 Task: Find connections with filter location Lamongan with filter topic #Automationwith filter profile language Spanish with filter current company Citi India with filter school Bishop Heber College with filter industry Climate Data and Analytics with filter service category Management with filter keywords title Youth Volunteer
Action: Mouse pressed left at (560, 55)
Screenshot: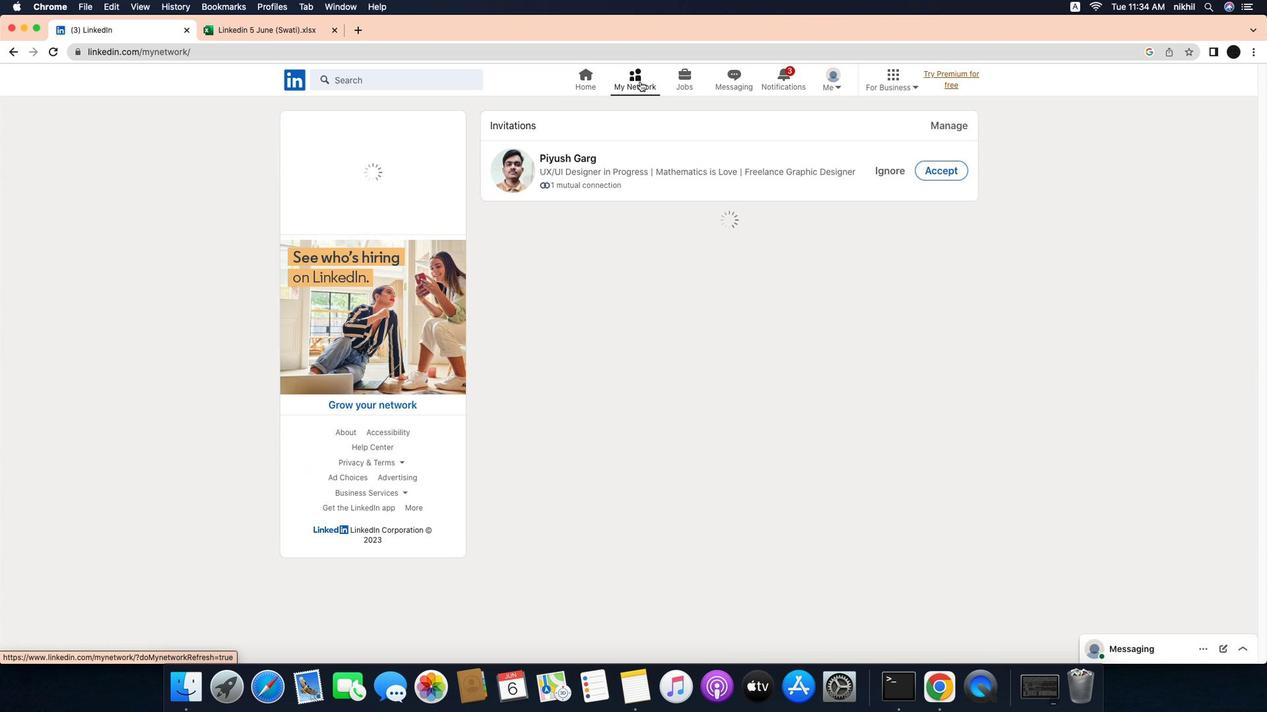 
Action: Mouse moved to (648, 52)
Screenshot: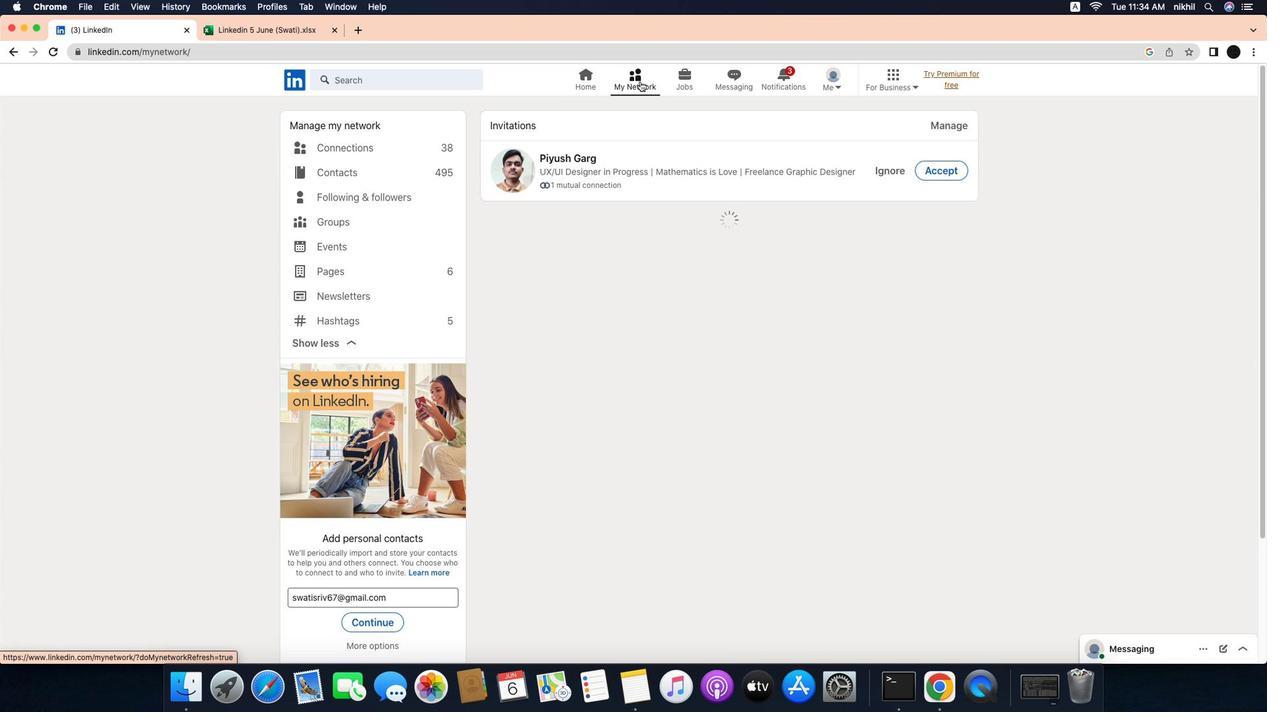 
Action: Mouse pressed left at (648, 52)
Screenshot: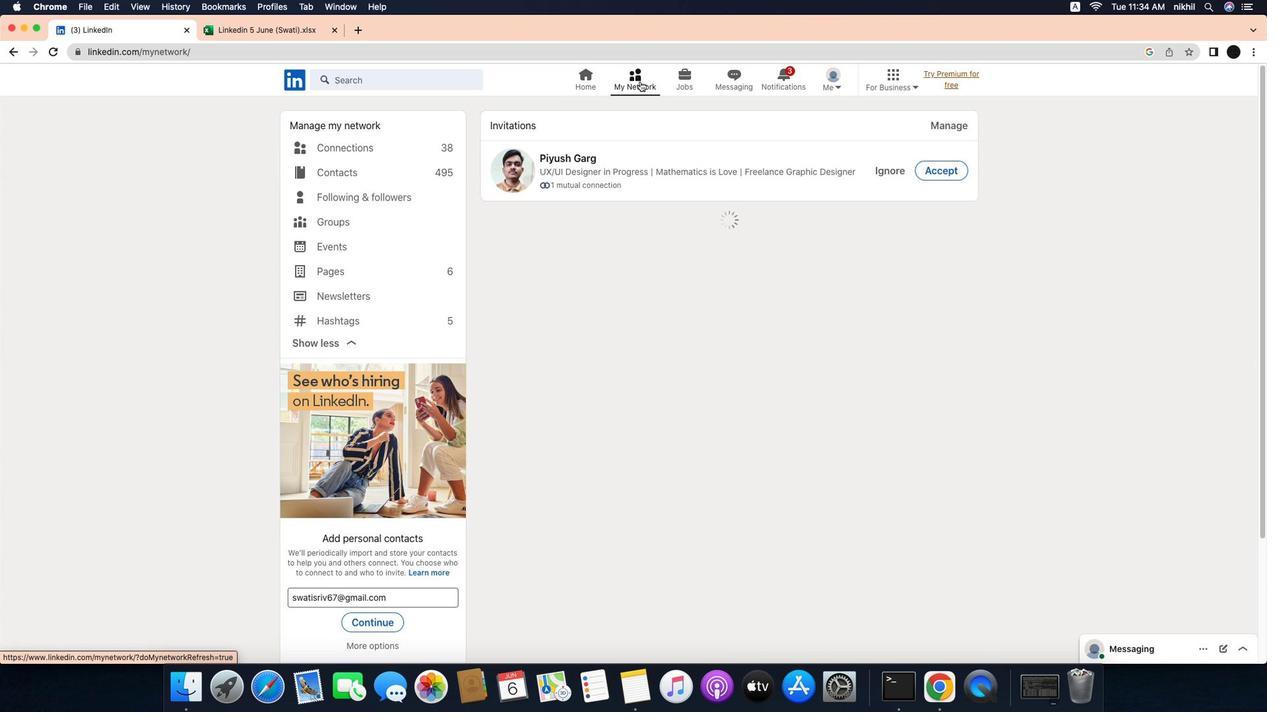 
Action: Mouse moved to (428, 122)
Screenshot: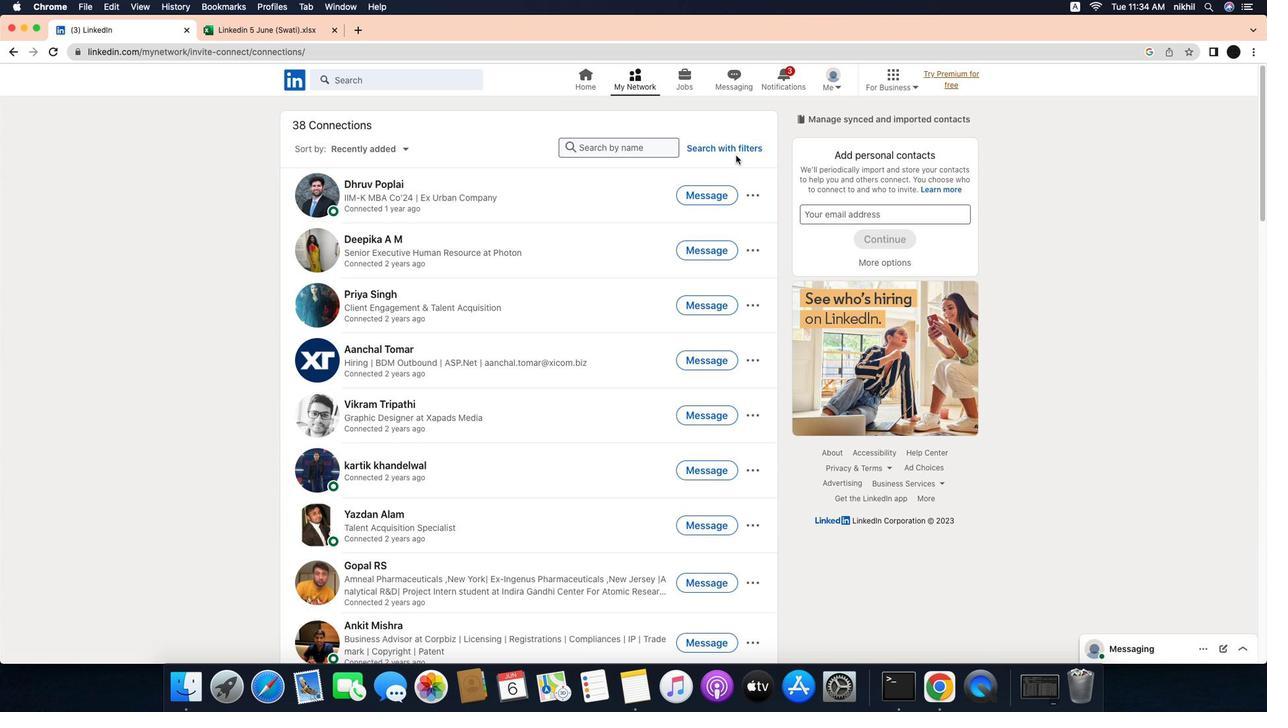 
Action: Mouse pressed left at (428, 122)
Screenshot: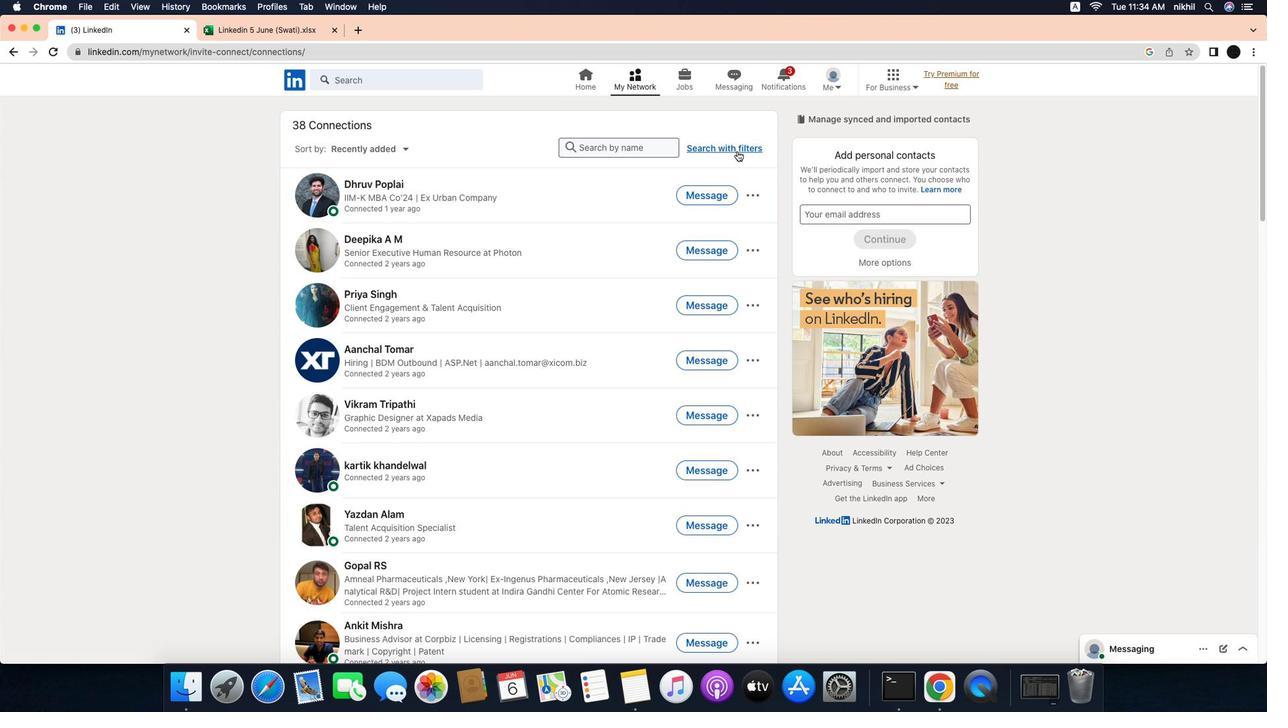 
Action: Mouse moved to (751, 127)
Screenshot: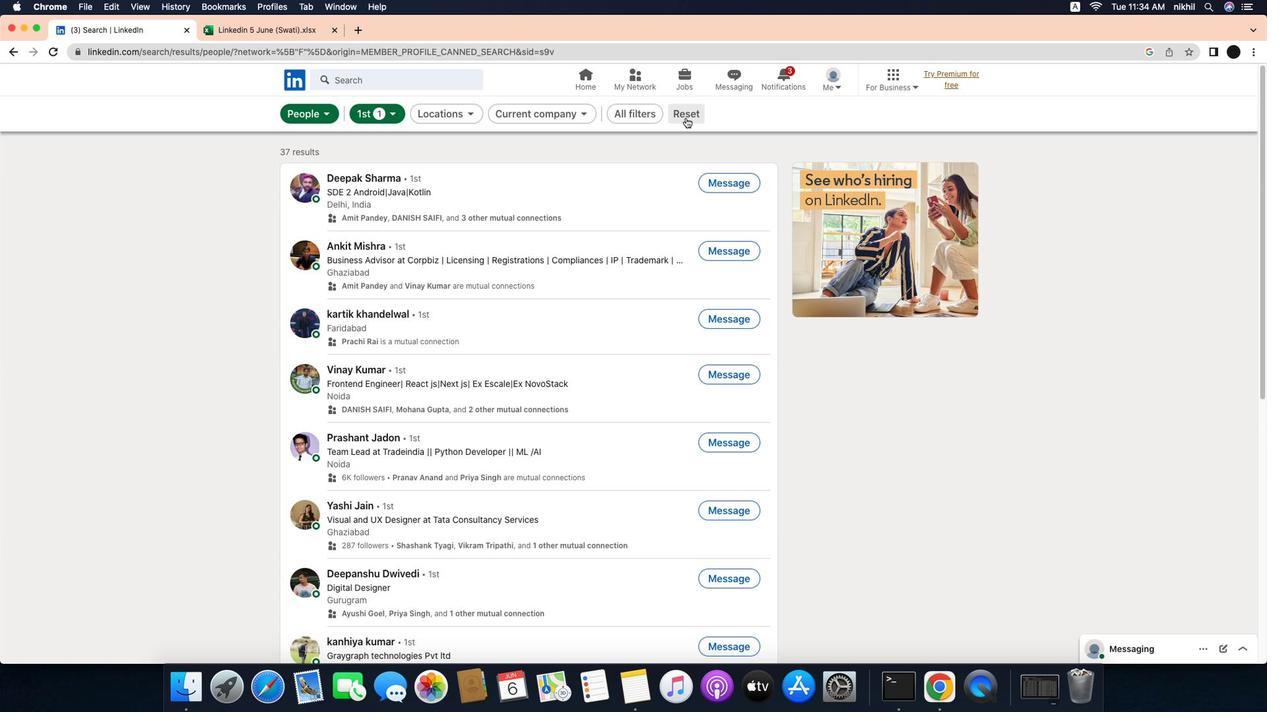 
Action: Mouse pressed left at (751, 127)
Screenshot: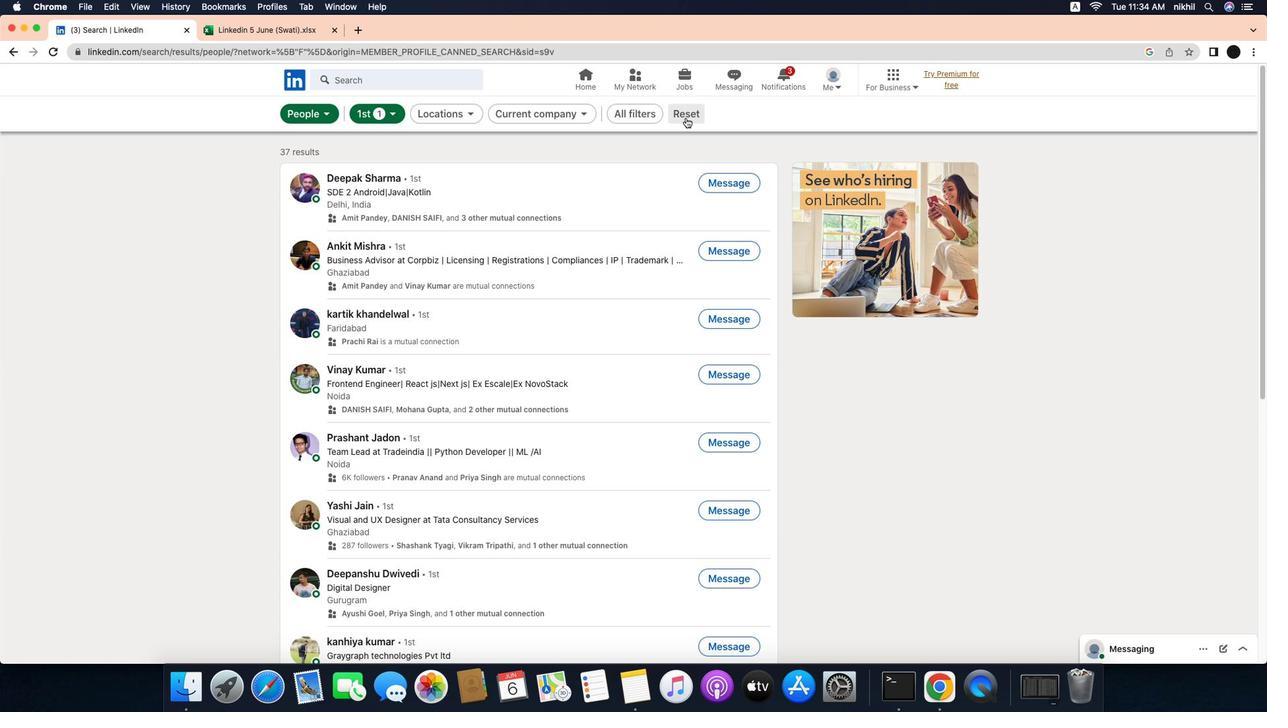 
Action: Mouse moved to (697, 91)
Screenshot: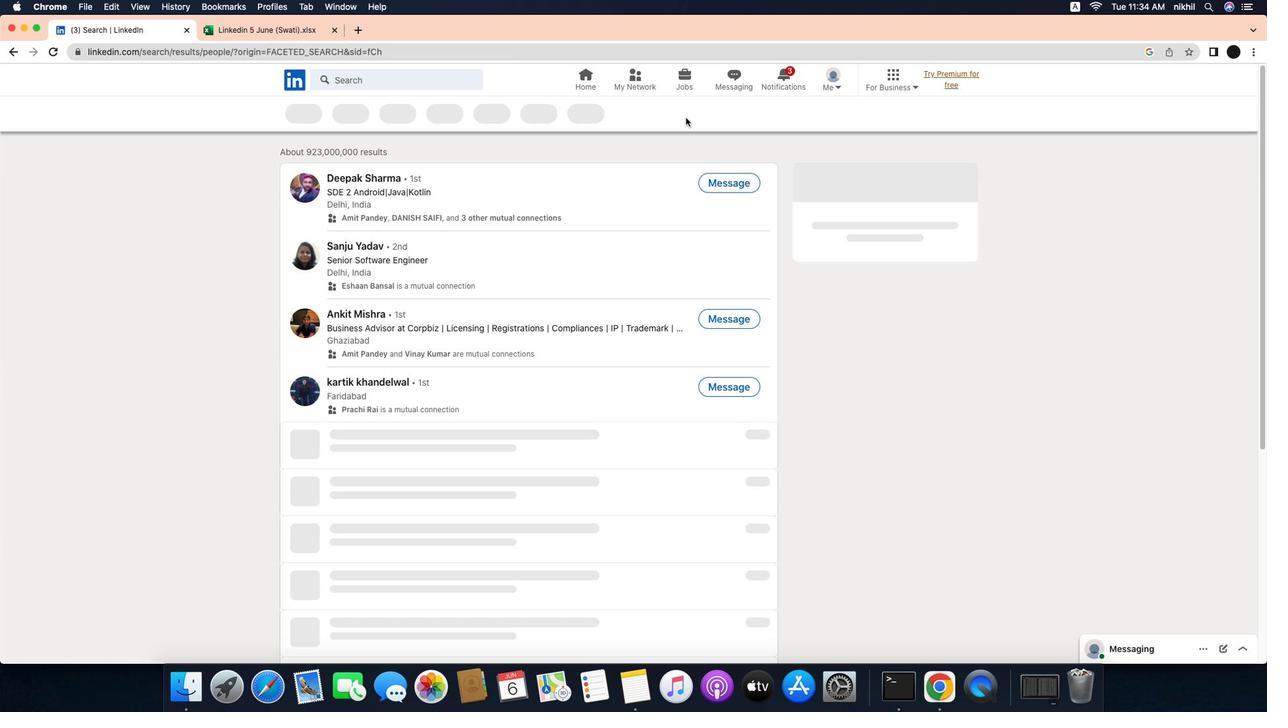 
Action: Mouse pressed left at (697, 91)
Screenshot: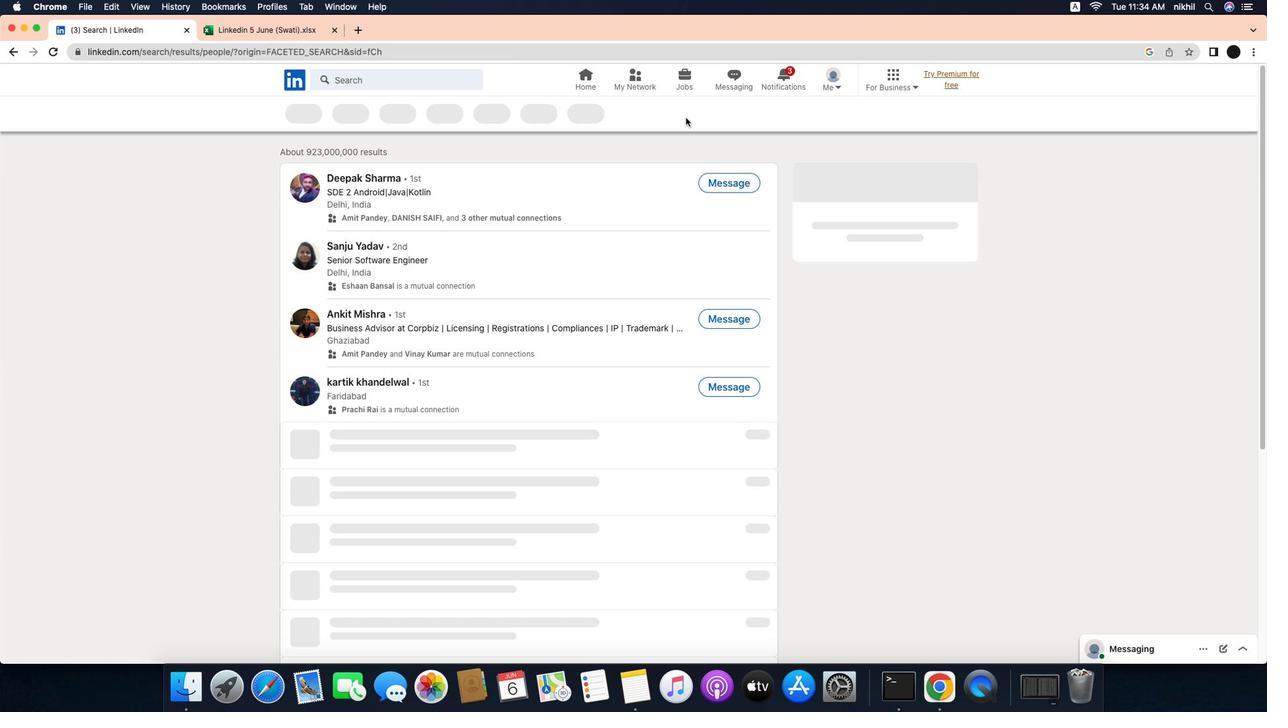 
Action: Mouse moved to (686, 90)
Screenshot: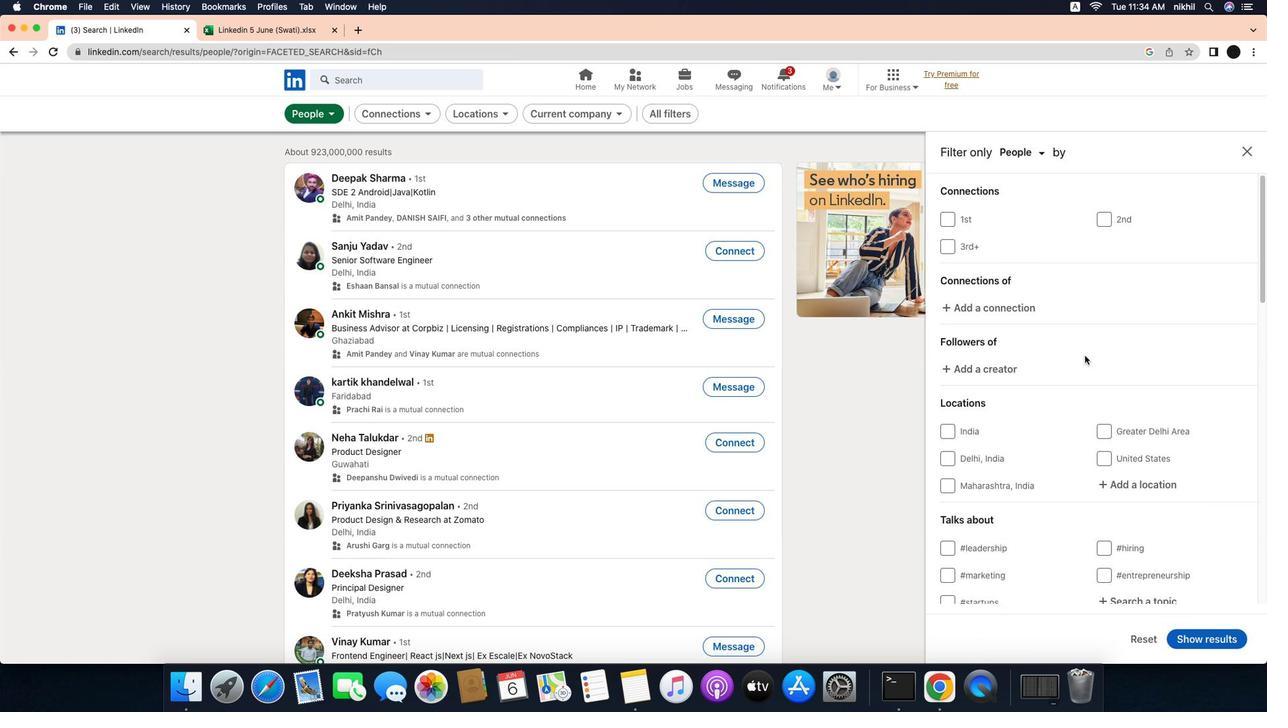 
Action: Mouse pressed left at (686, 90)
Screenshot: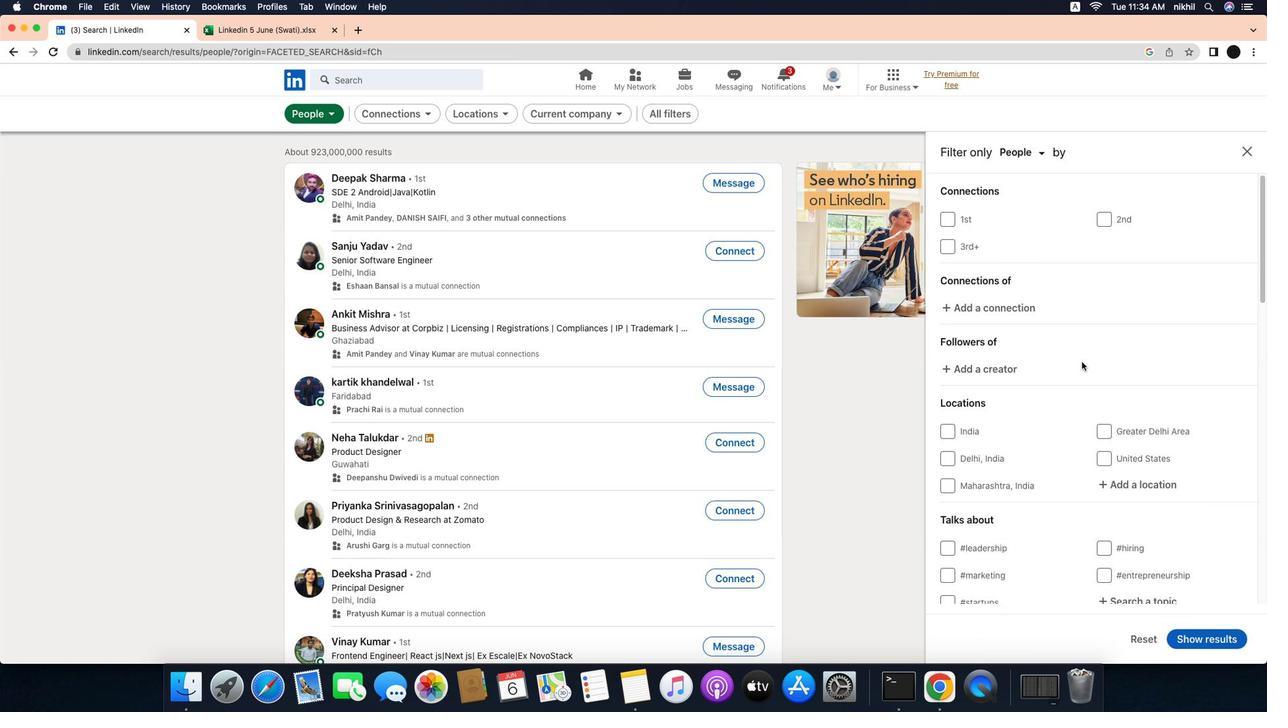 
Action: Mouse moved to (1116, 369)
Screenshot: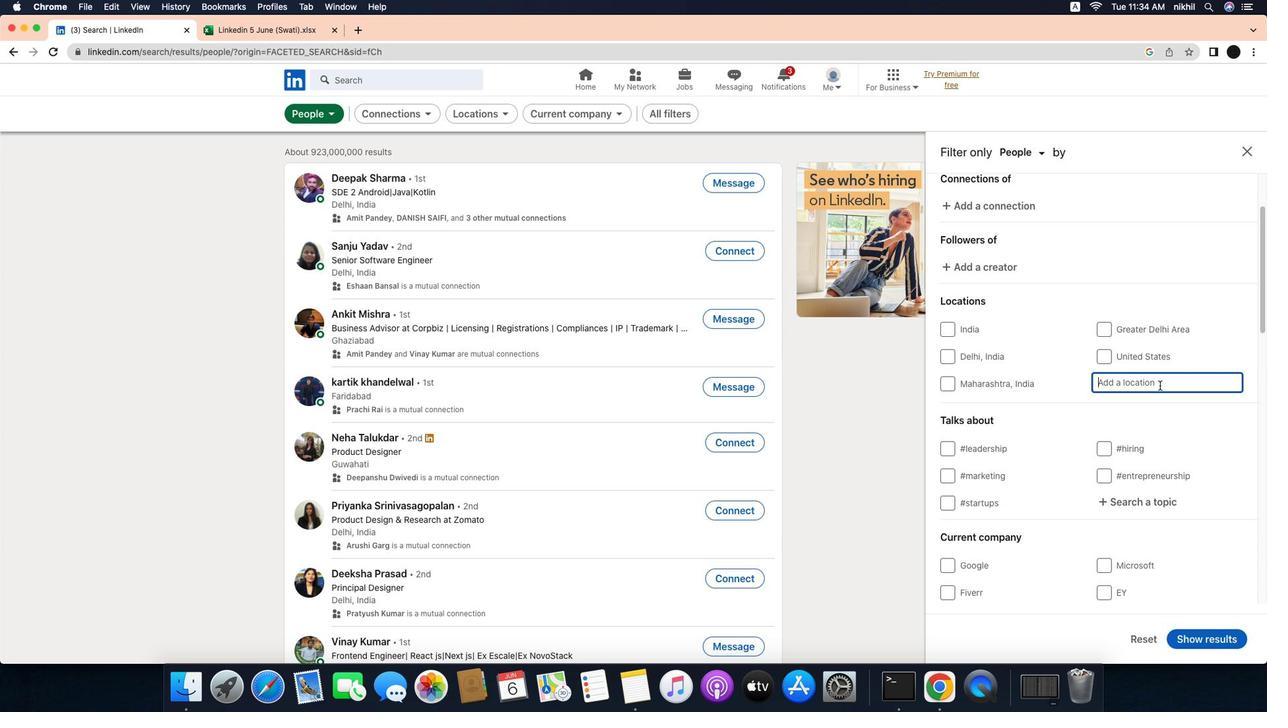 
Action: Mouse scrolled (1116, 369) with delta (-33, -34)
Screenshot: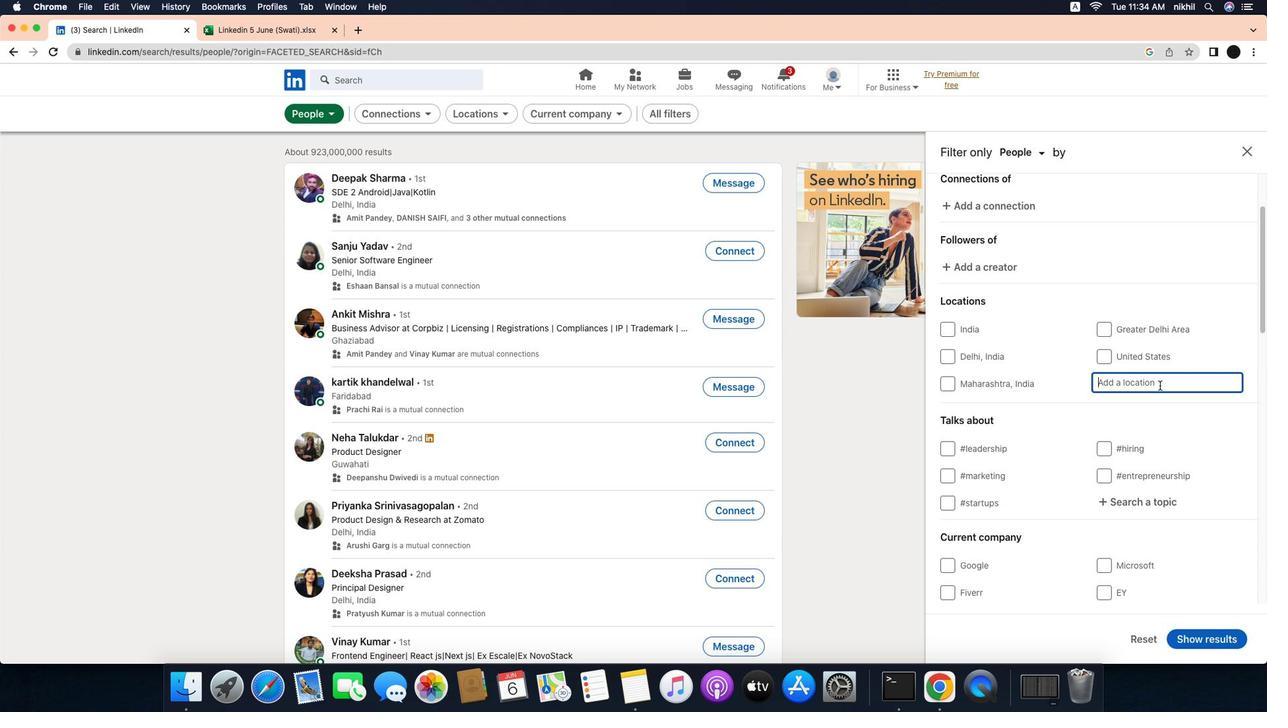 
Action: Mouse scrolled (1116, 369) with delta (-33, -34)
Screenshot: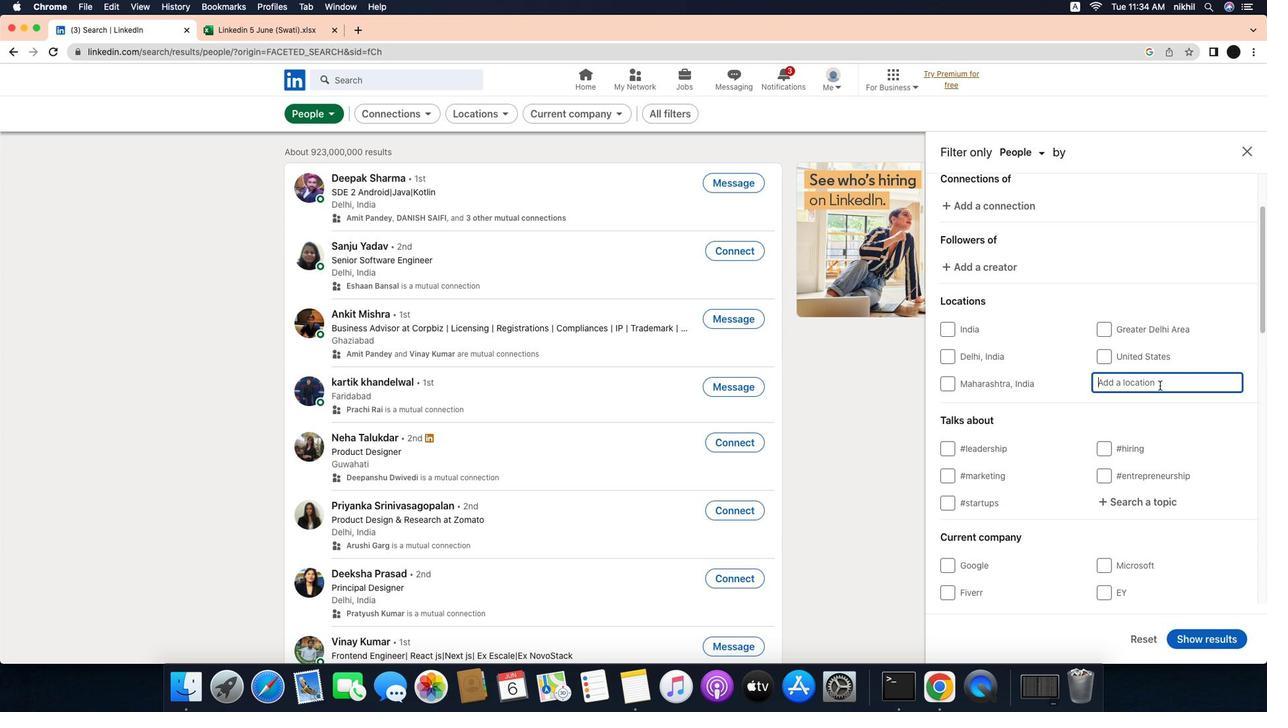 
Action: Mouse scrolled (1116, 369) with delta (-33, -35)
Screenshot: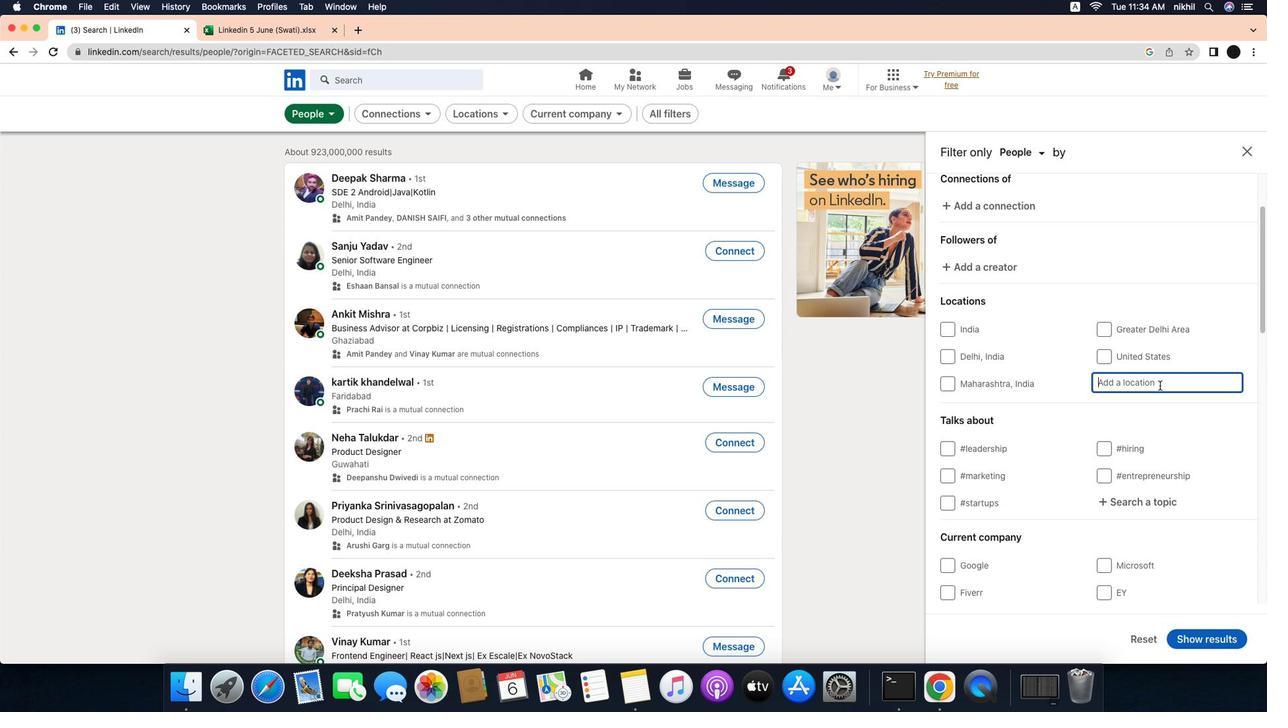 
Action: Mouse moved to (1191, 381)
Screenshot: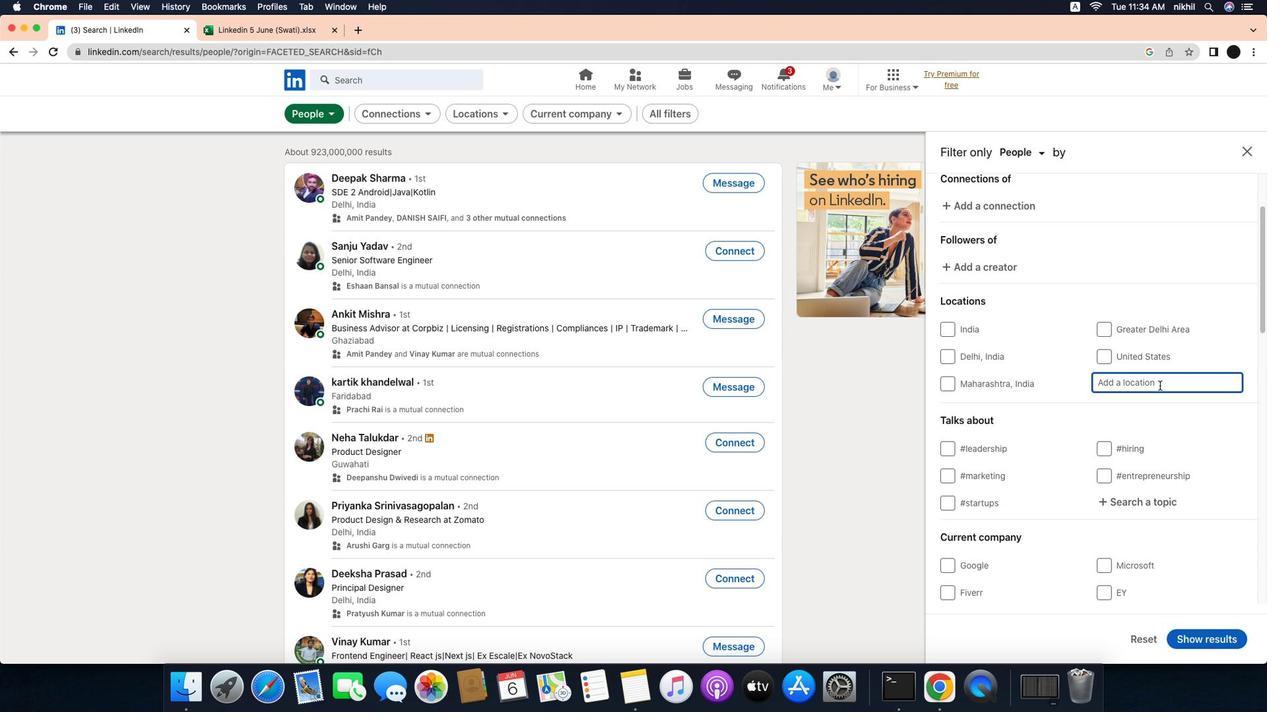
Action: Mouse pressed left at (1191, 381)
Screenshot: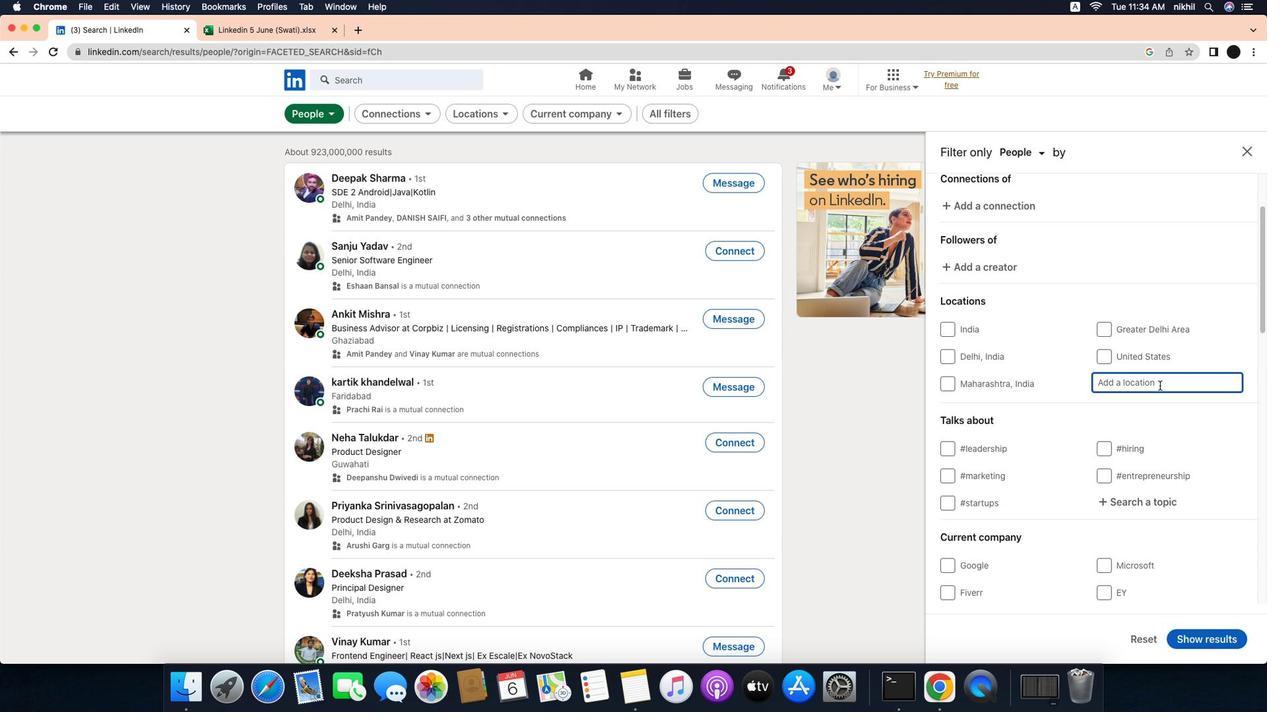 
Action: Mouse moved to (1201, 376)
Screenshot: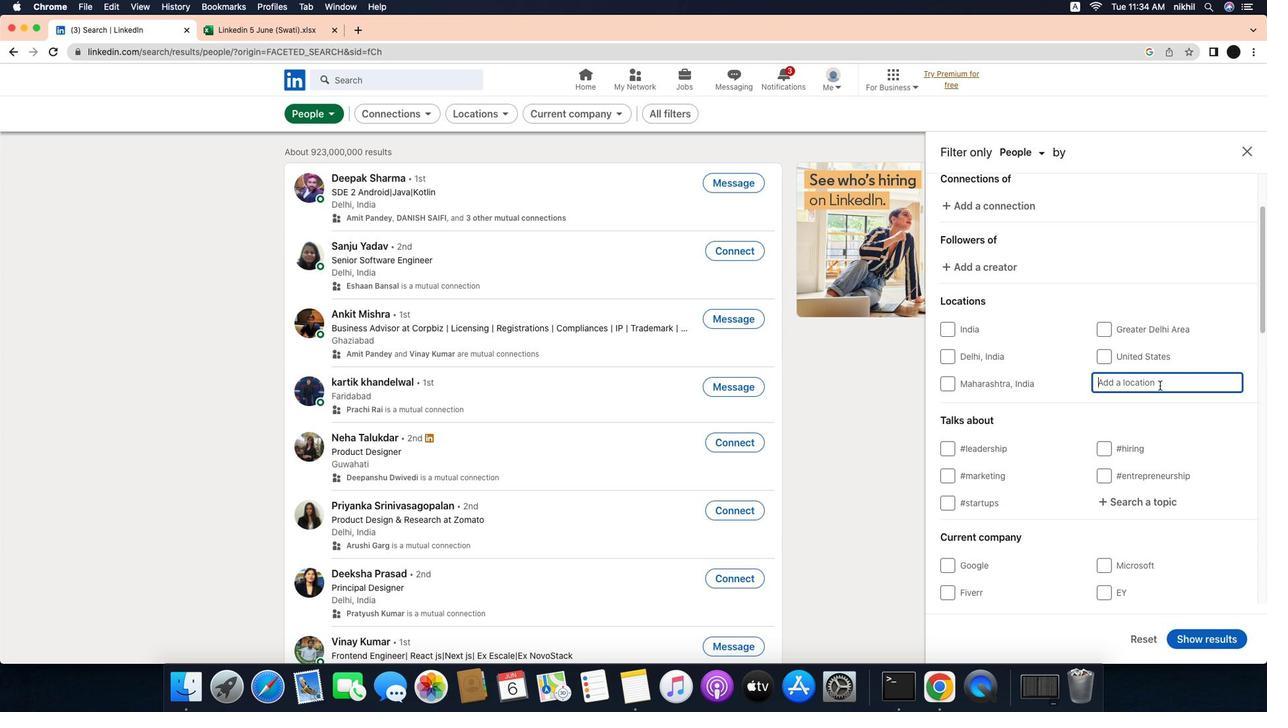 
Action: Mouse pressed left at (1201, 376)
Screenshot: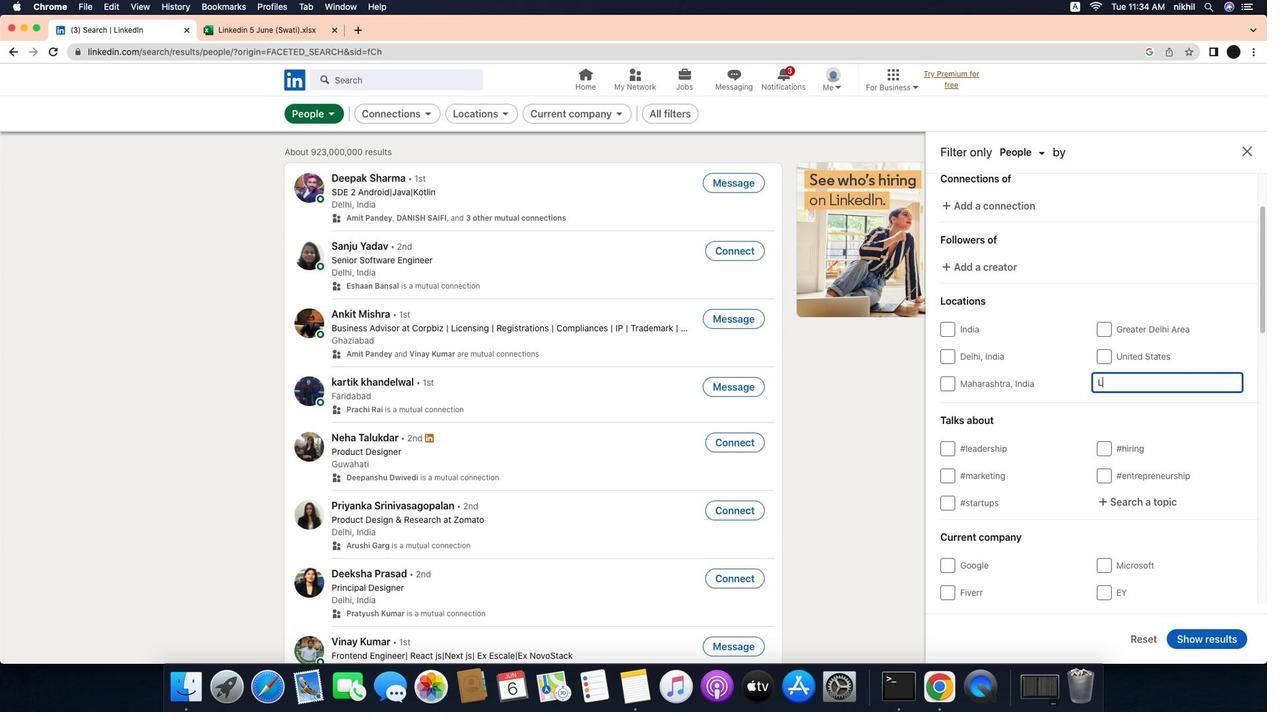
Action: Mouse moved to (1202, 377)
Screenshot: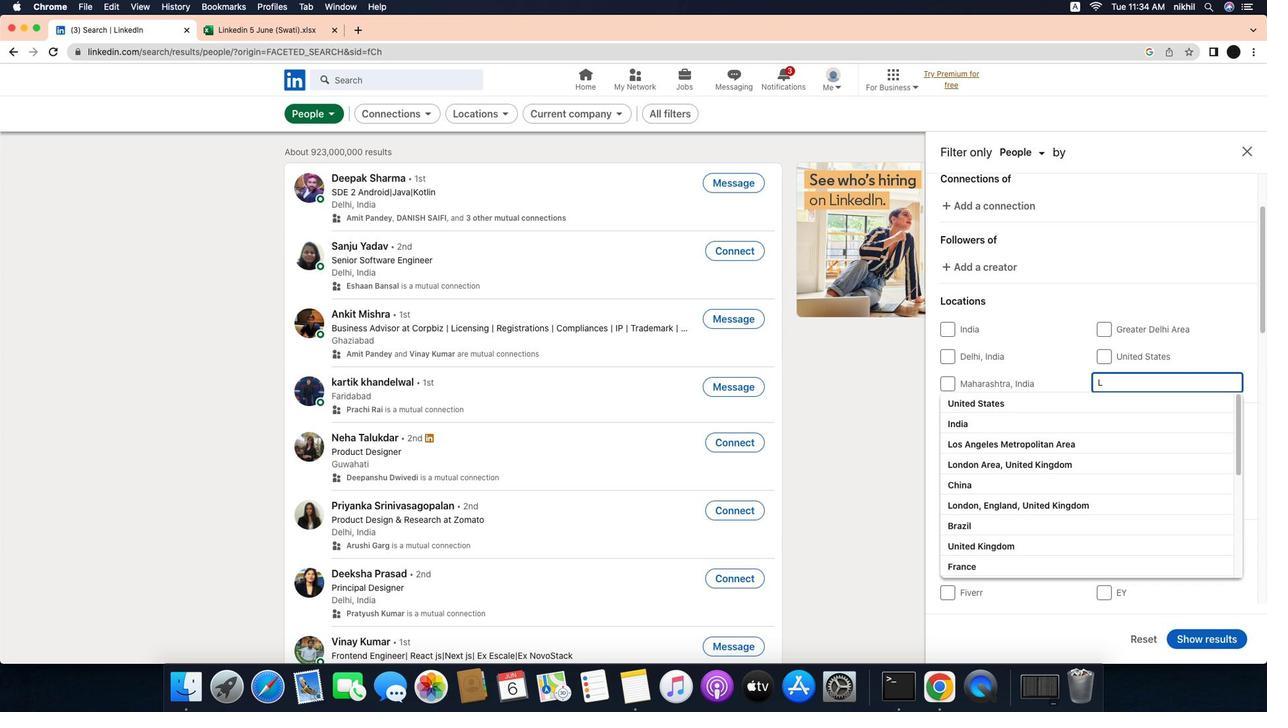 
Action: Key pressed Key.caps_lock'L'Key.caps_lock'a''m''o''n''g''a''n'Key.enter
Screenshot: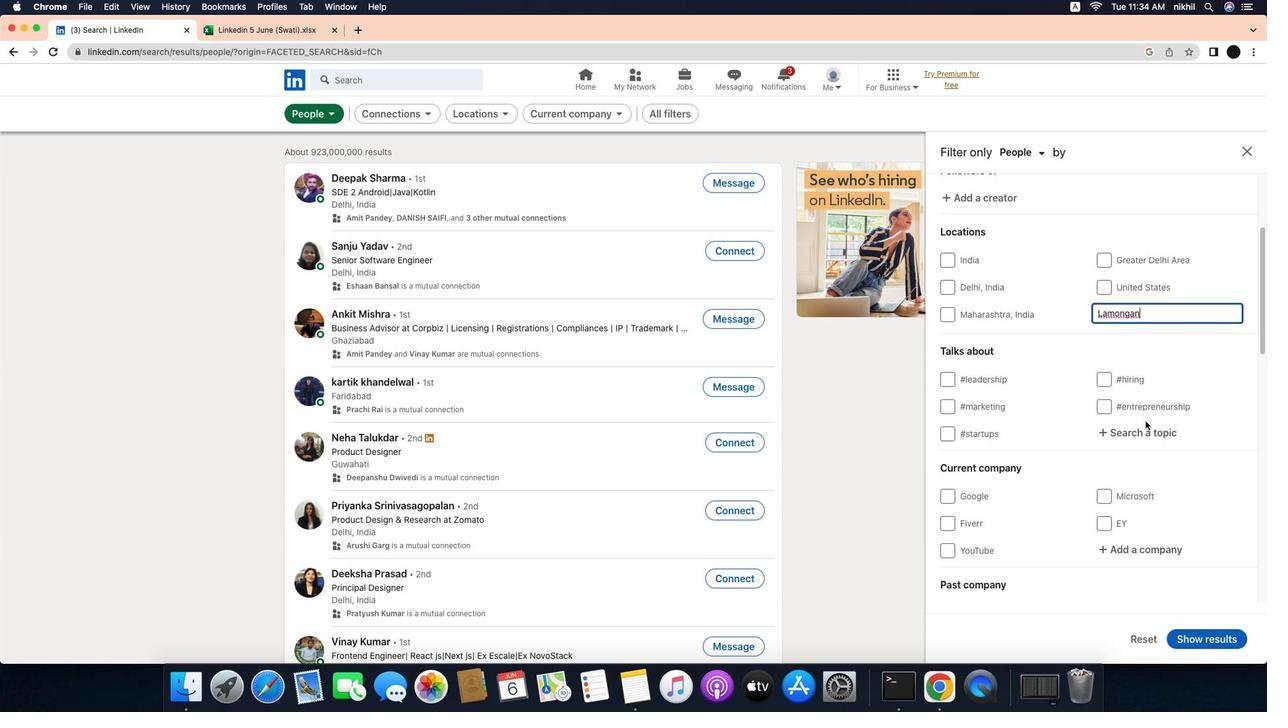 
Action: Mouse moved to (1193, 413)
Screenshot: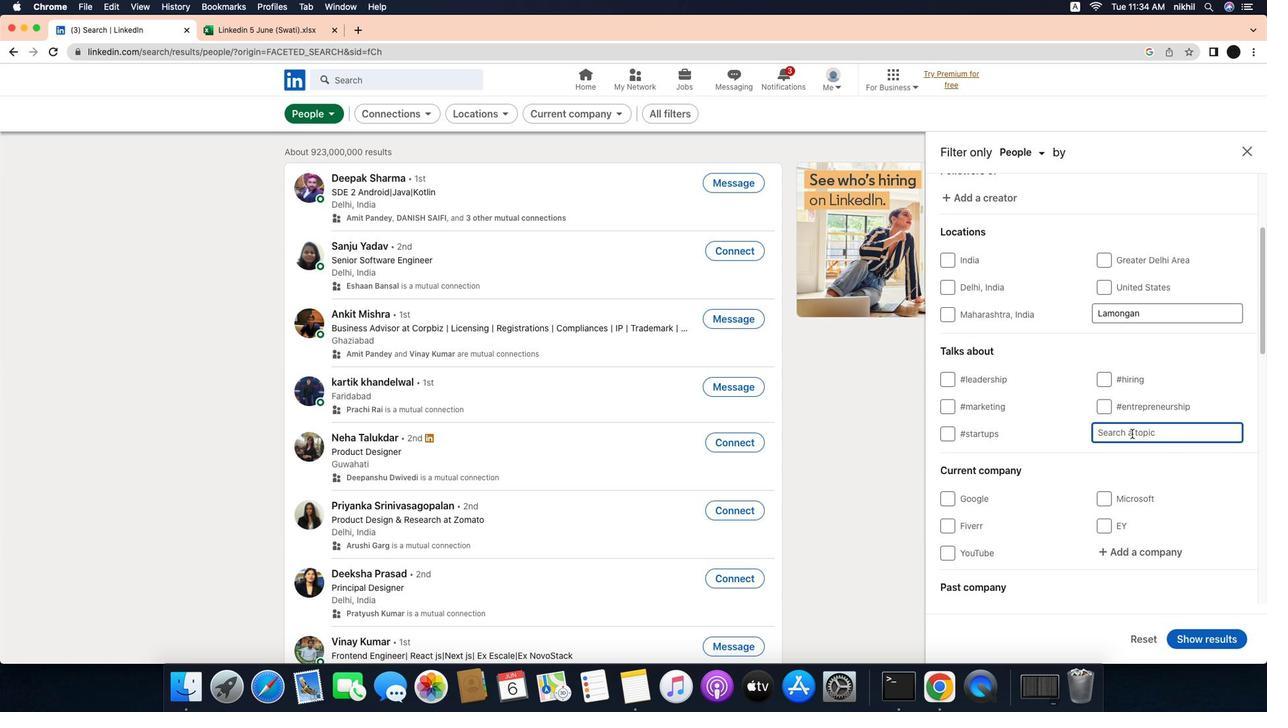 
Action: Mouse scrolled (1193, 413) with delta (-33, -34)
Screenshot: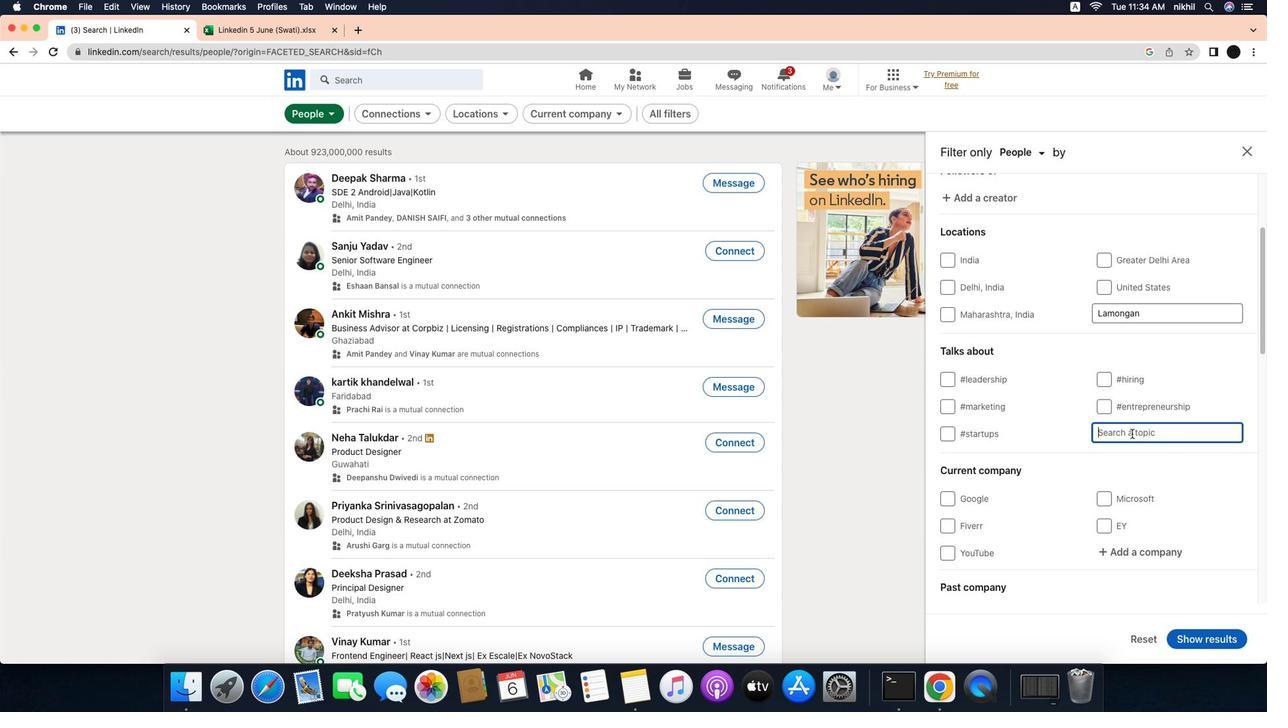 
Action: Mouse scrolled (1193, 413) with delta (-33, -34)
Screenshot: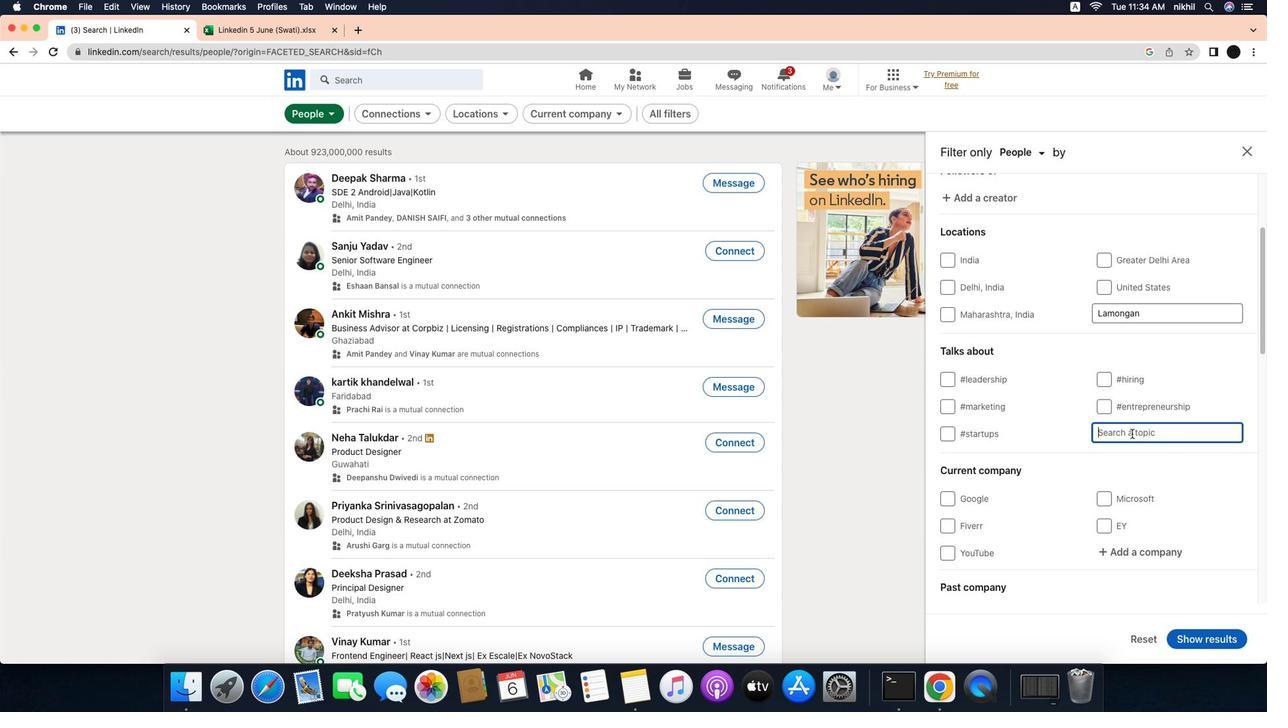 
Action: Mouse scrolled (1193, 413) with delta (-33, -34)
Screenshot: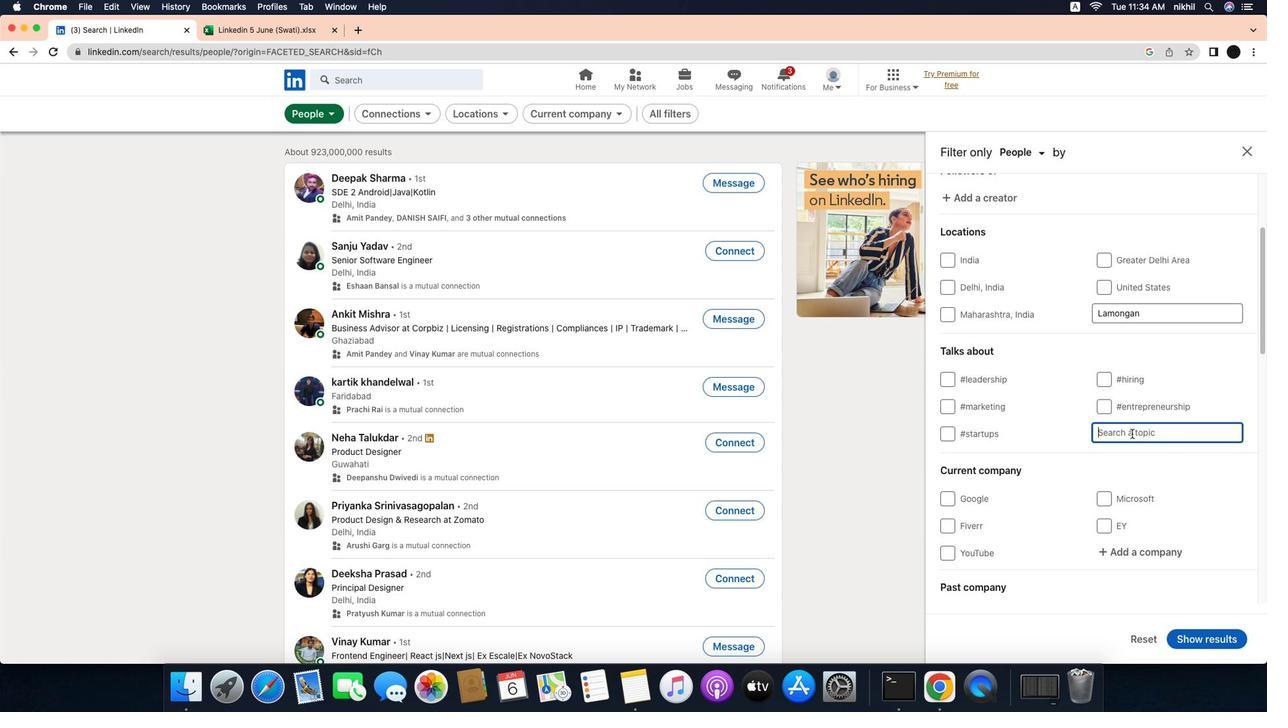 
Action: Mouse moved to (1166, 430)
Screenshot: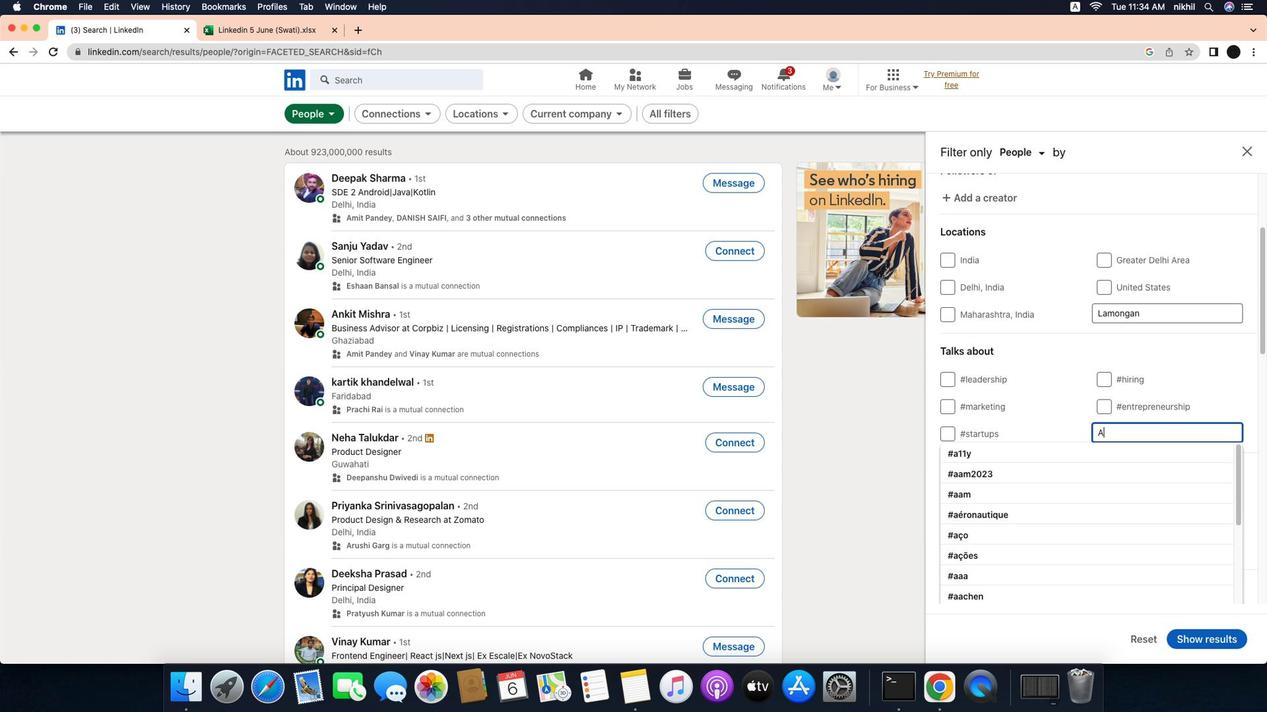 
Action: Mouse pressed left at (1166, 430)
Screenshot: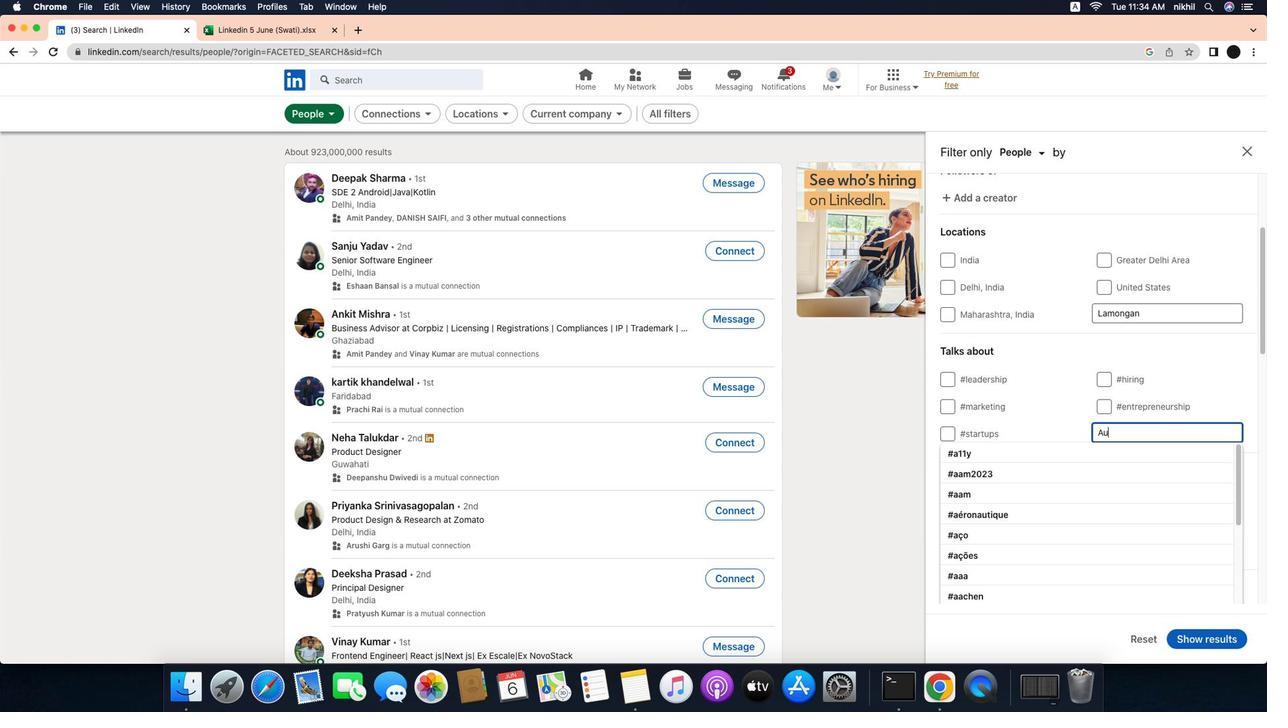 
Action: Mouse moved to (1172, 428)
Screenshot: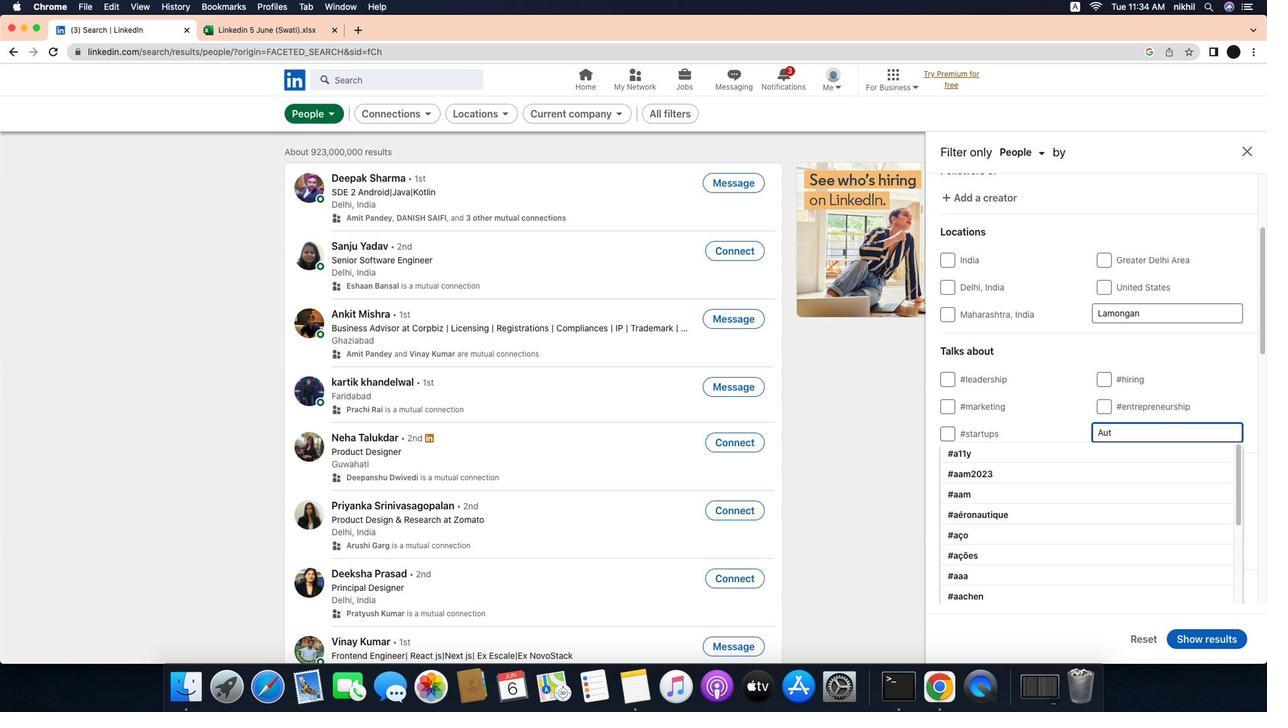 
Action: Key pressed Key.caps_lock'A'Key.caps_lock'u''t''o''m''a''t''i''o''n'
Screenshot: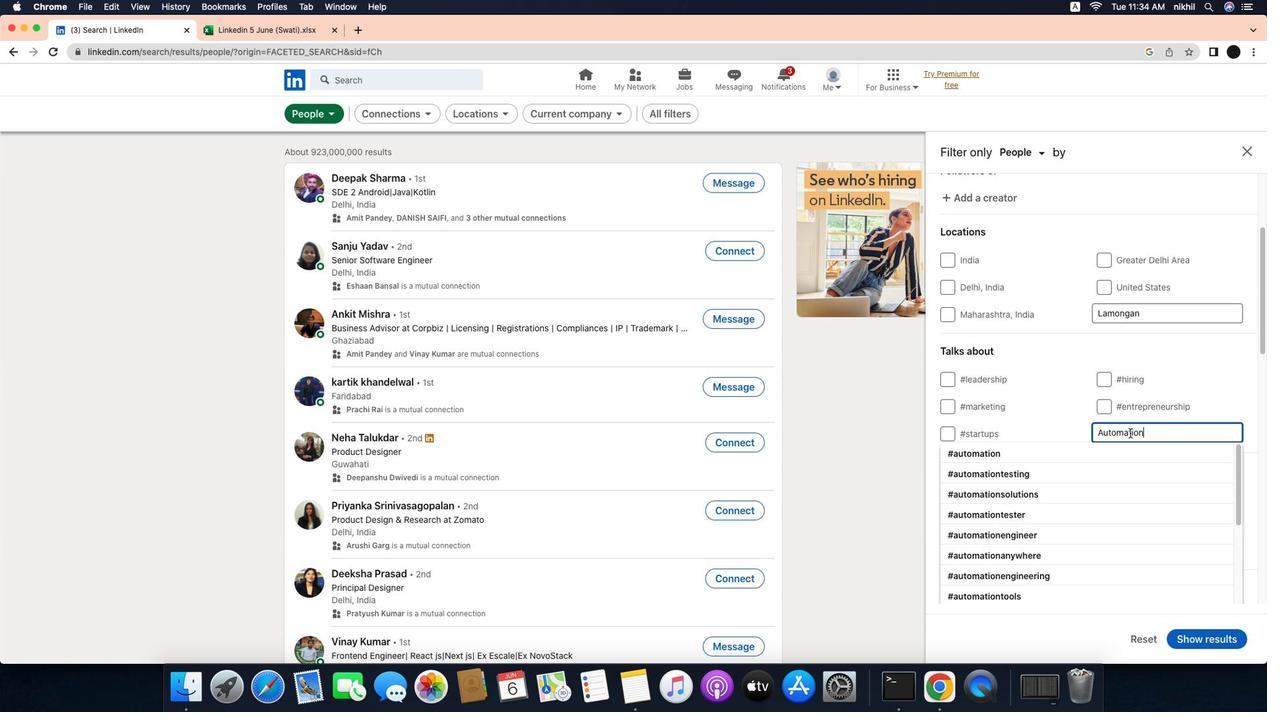 
Action: Mouse moved to (1117, 451)
Screenshot: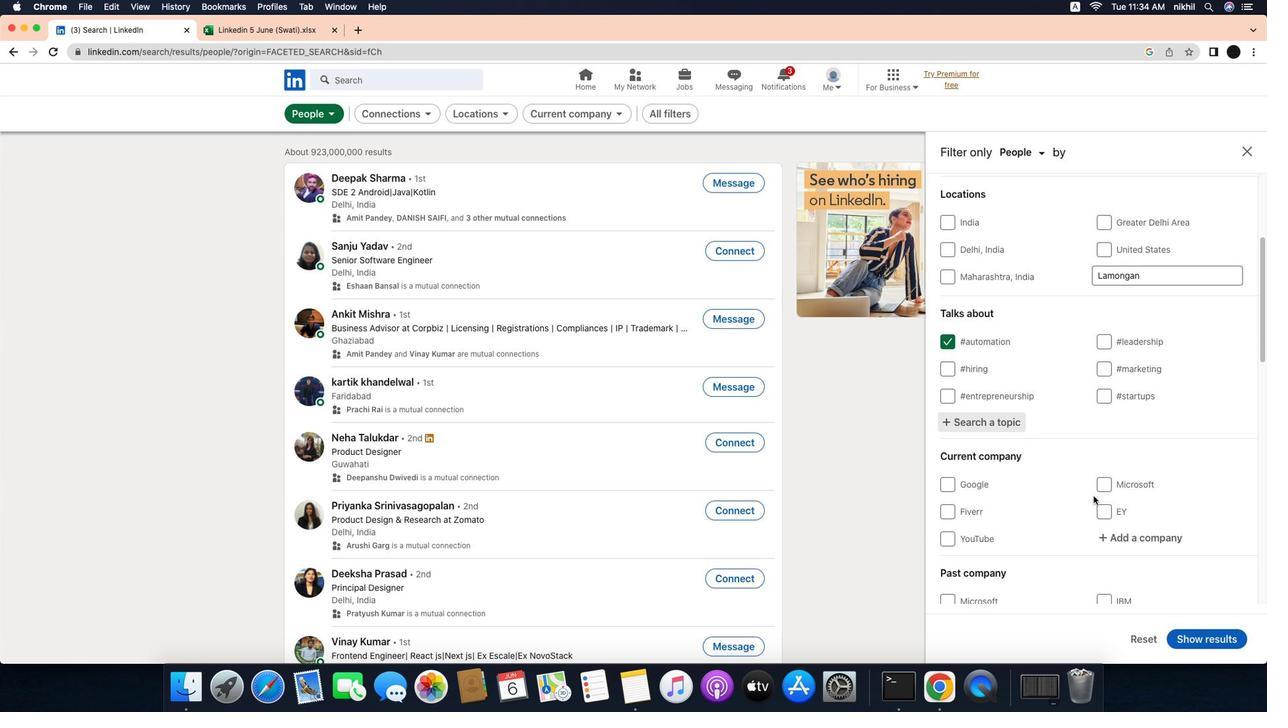 
Action: Mouse pressed left at (1117, 451)
Screenshot: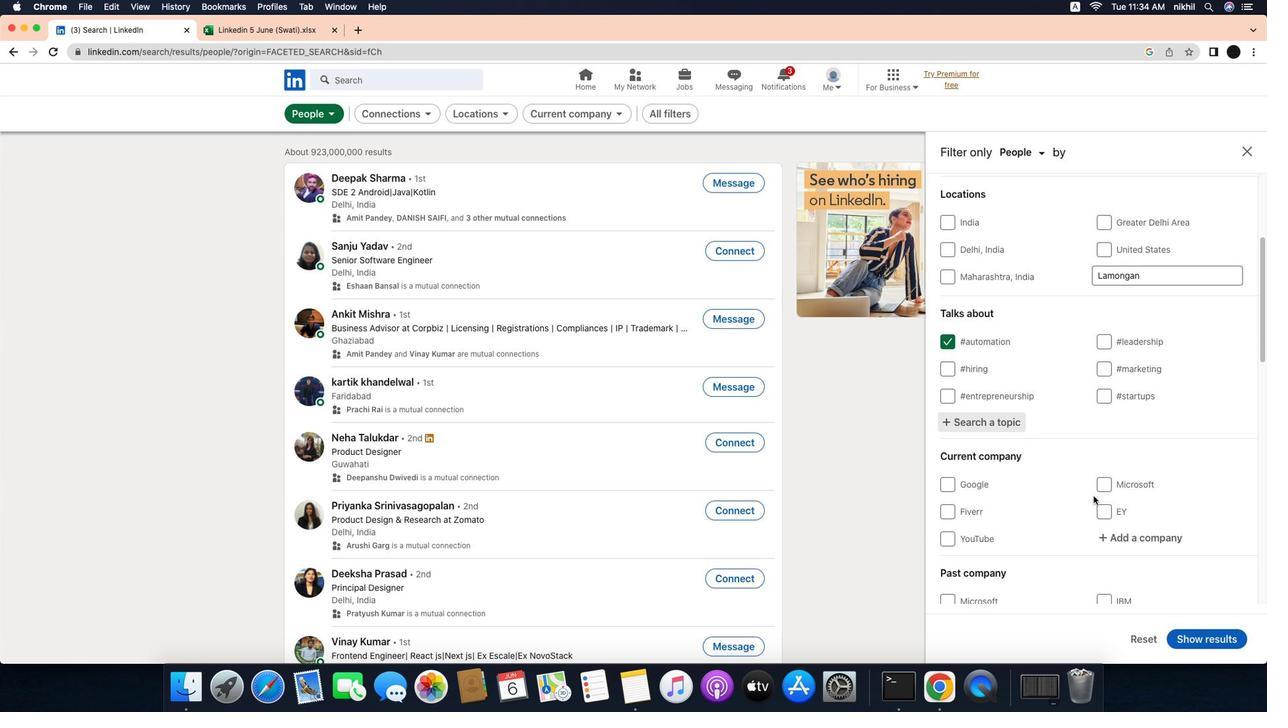 
Action: Mouse moved to (1132, 495)
Screenshot: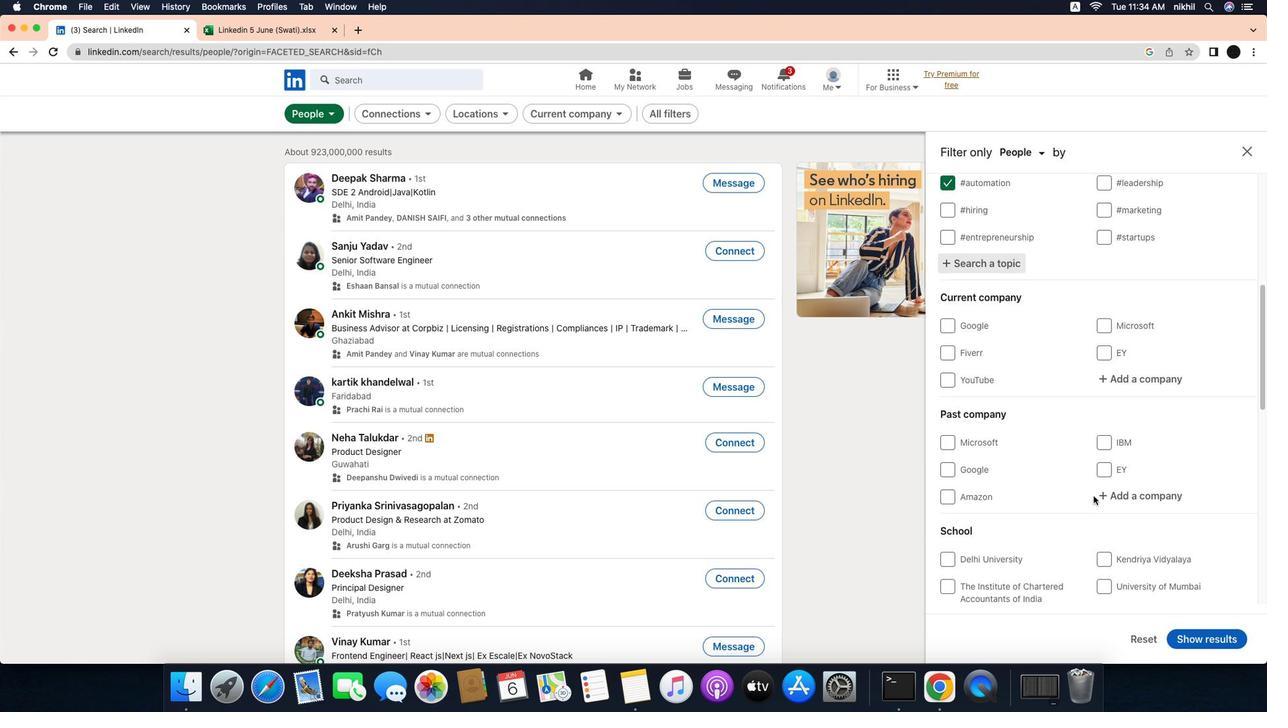 
Action: Mouse scrolled (1132, 495) with delta (-33, -34)
Screenshot: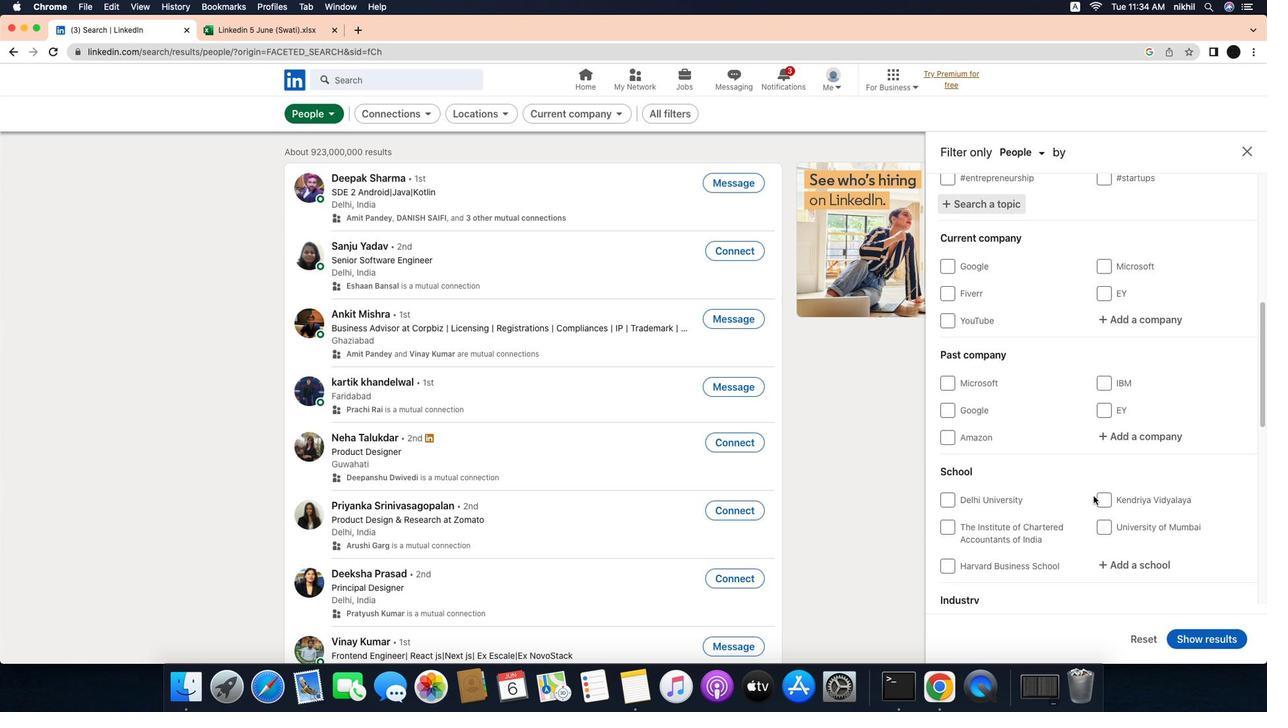 
Action: Mouse scrolled (1132, 495) with delta (-33, -34)
Screenshot: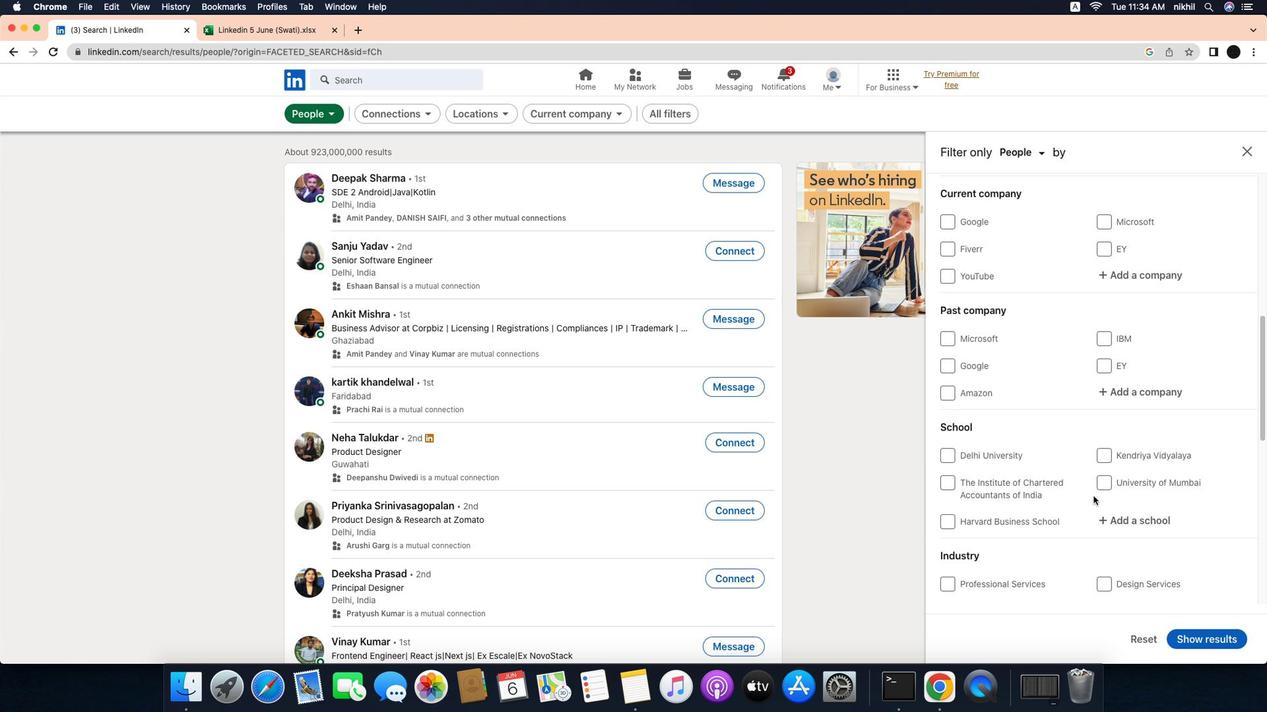 
Action: Mouse scrolled (1132, 495) with delta (-33, -34)
Screenshot: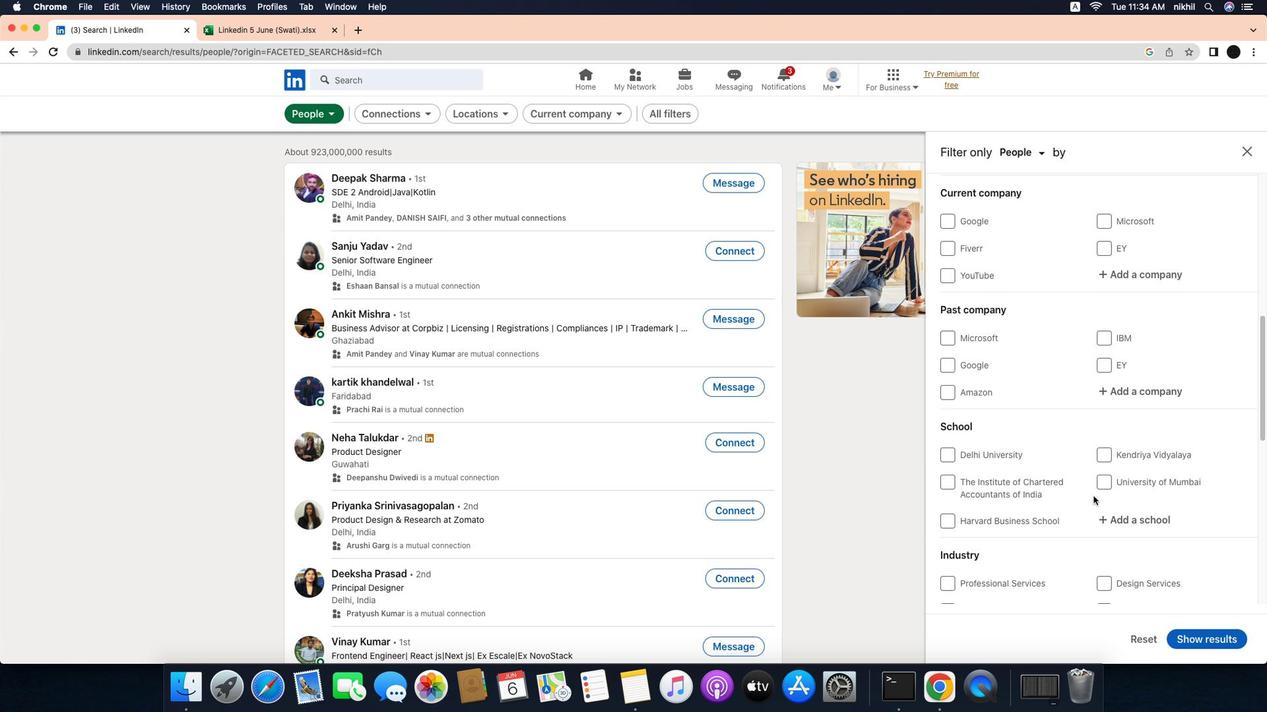 
Action: Mouse scrolled (1132, 495) with delta (-33, -34)
Screenshot: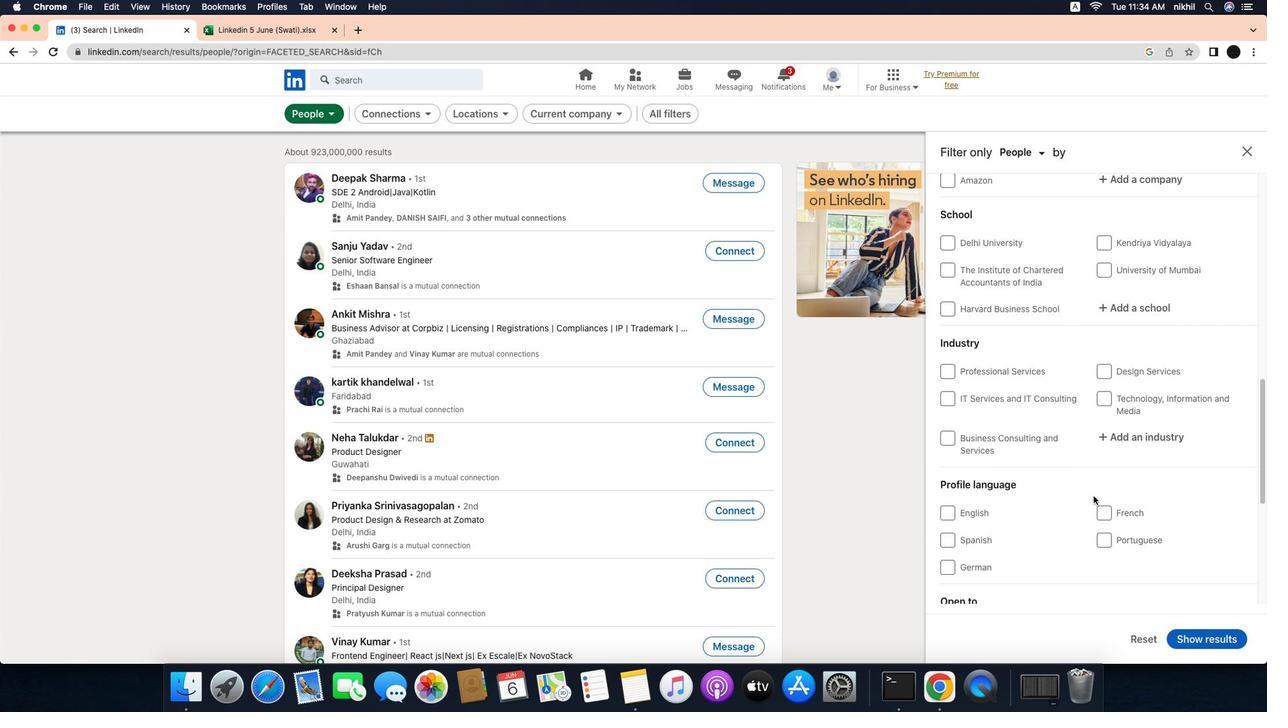 
Action: Mouse scrolled (1132, 495) with delta (-33, -34)
Screenshot: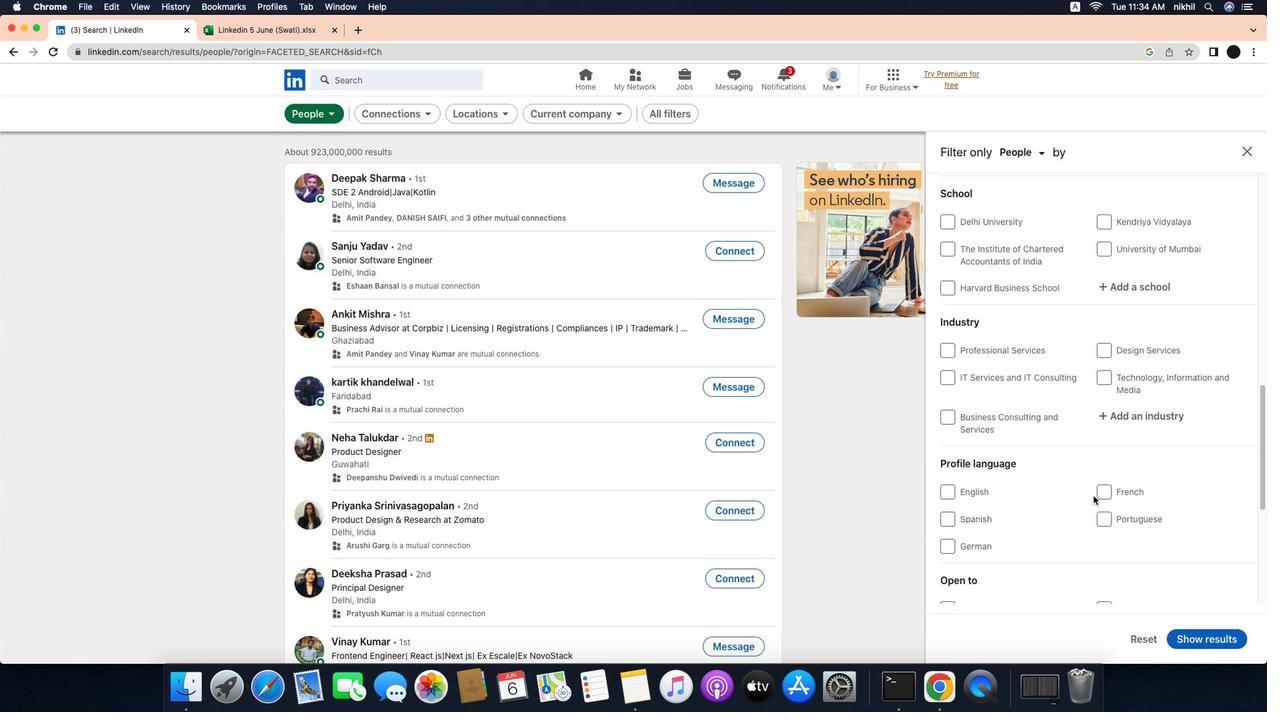 
Action: Mouse scrolled (1132, 495) with delta (-33, -34)
Screenshot: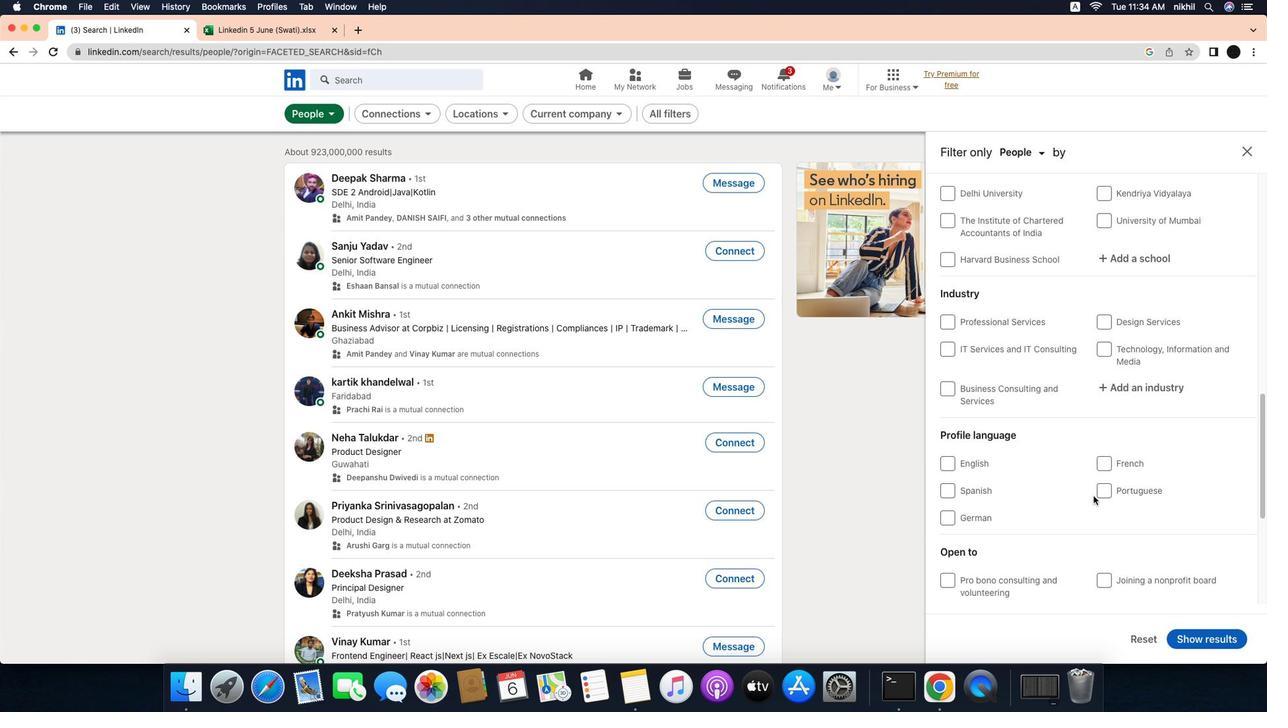 
Action: Mouse scrolled (1132, 495) with delta (-33, -34)
Screenshot: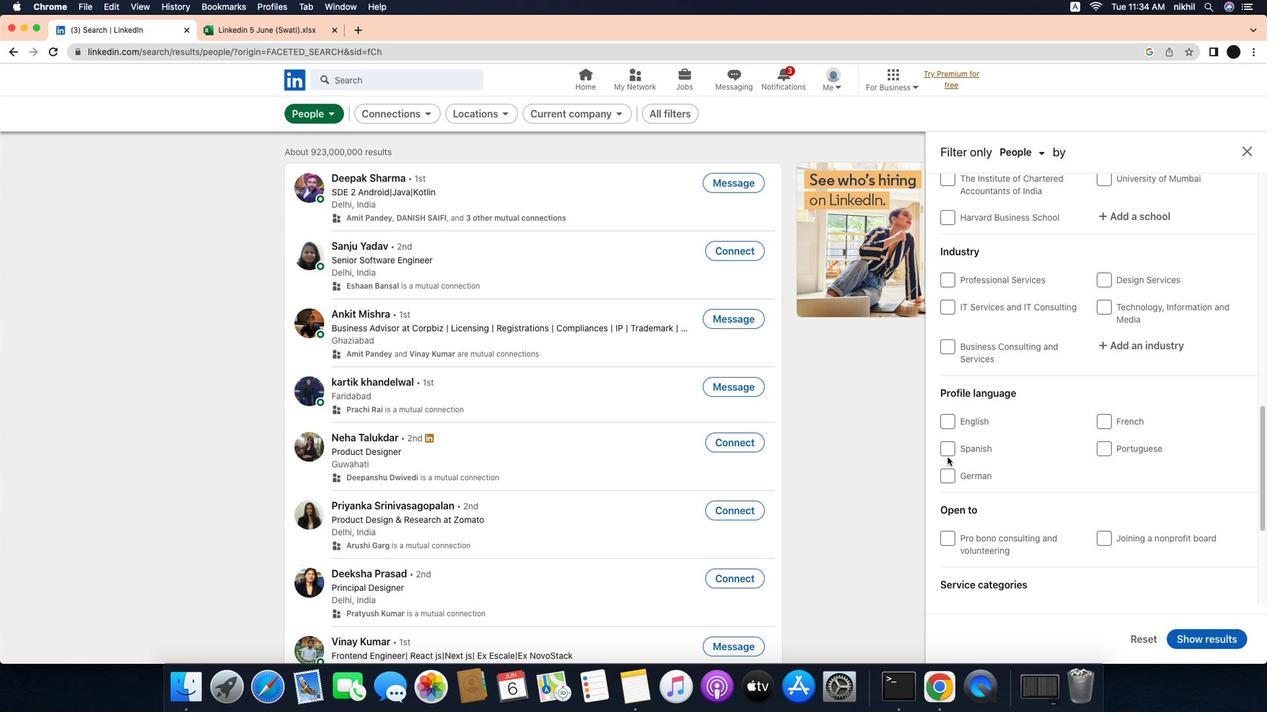 
Action: Mouse scrolled (1132, 495) with delta (-33, -34)
Screenshot: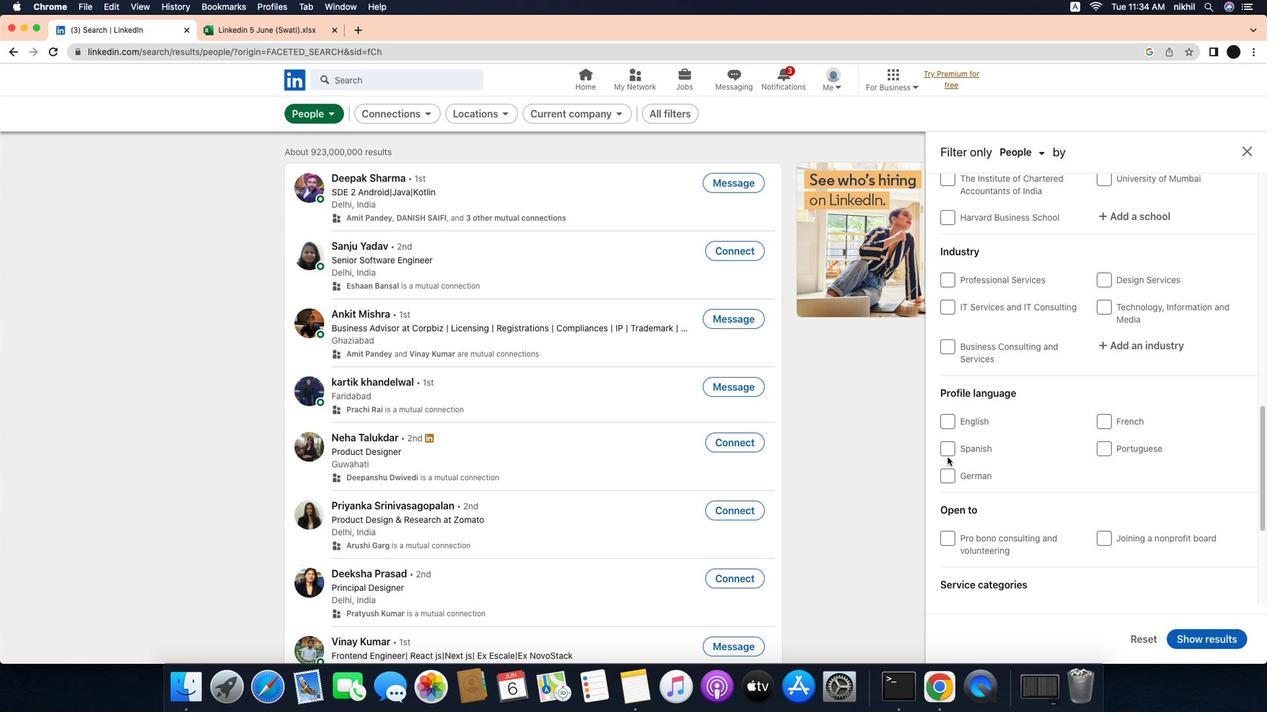 
Action: Mouse scrolled (1132, 495) with delta (-33, -34)
Screenshot: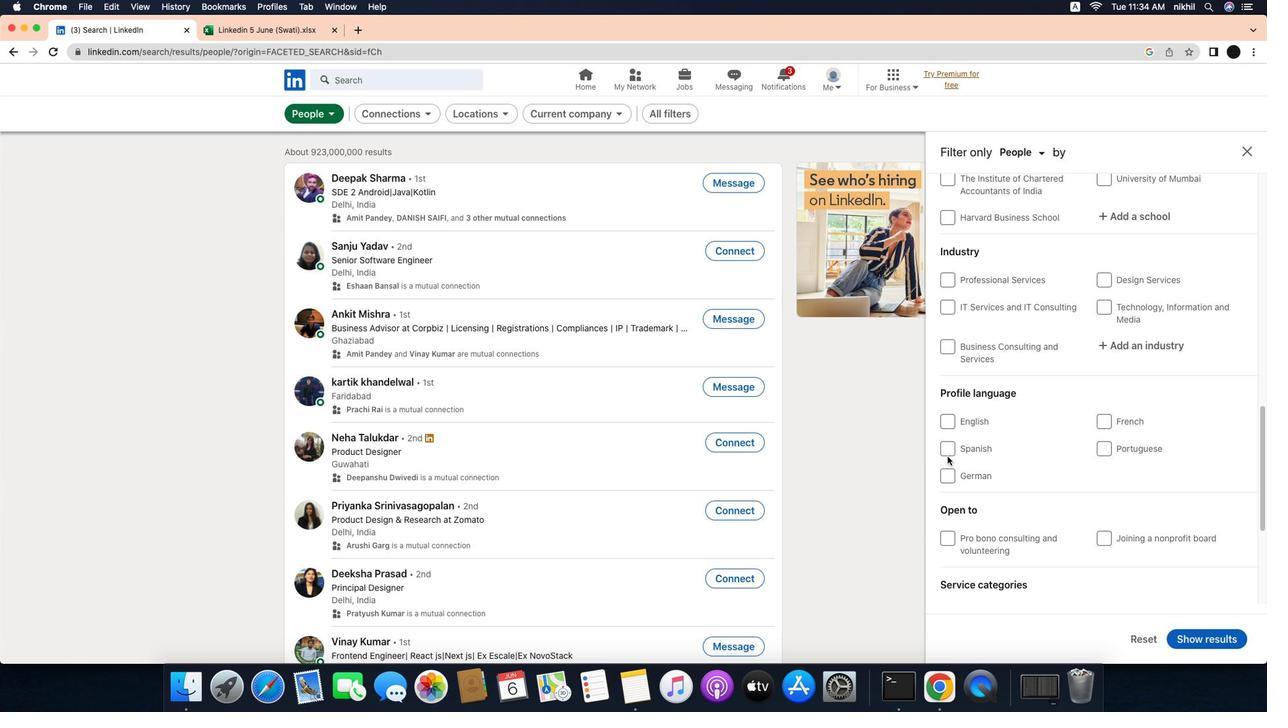 
Action: Mouse scrolled (1132, 495) with delta (-33, -35)
Screenshot: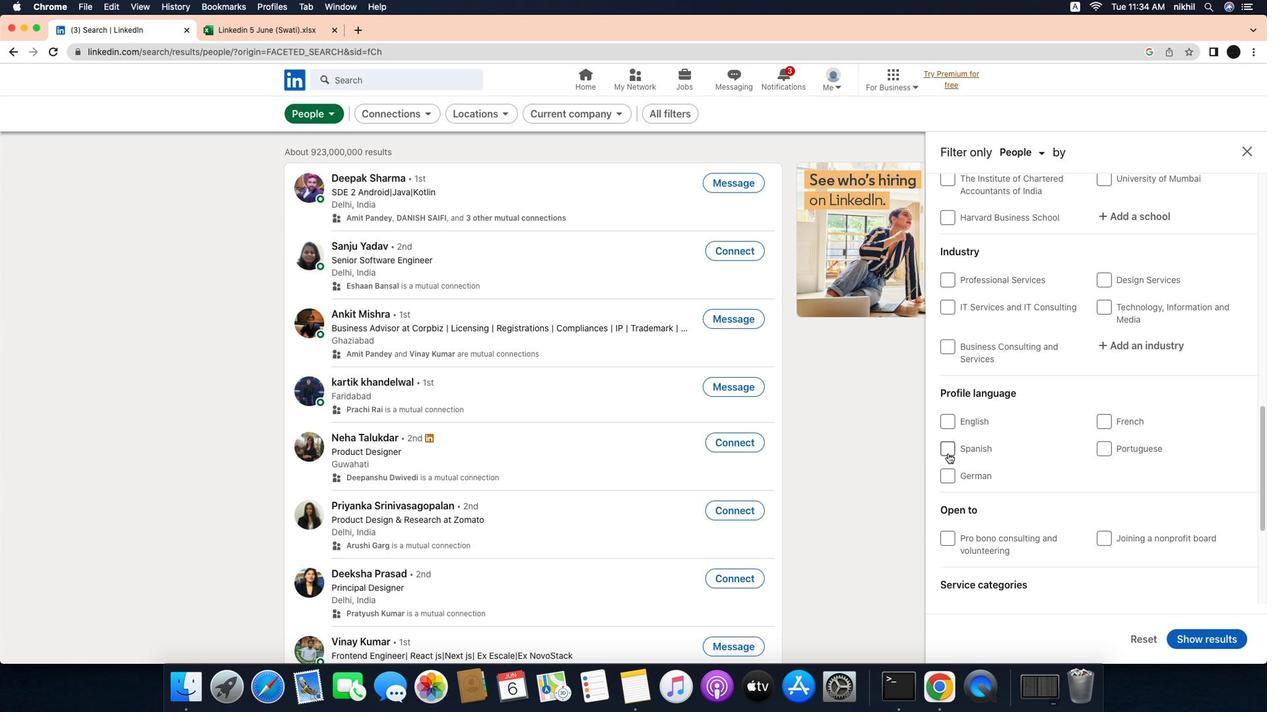 
Action: Mouse scrolled (1132, 495) with delta (-33, -34)
Screenshot: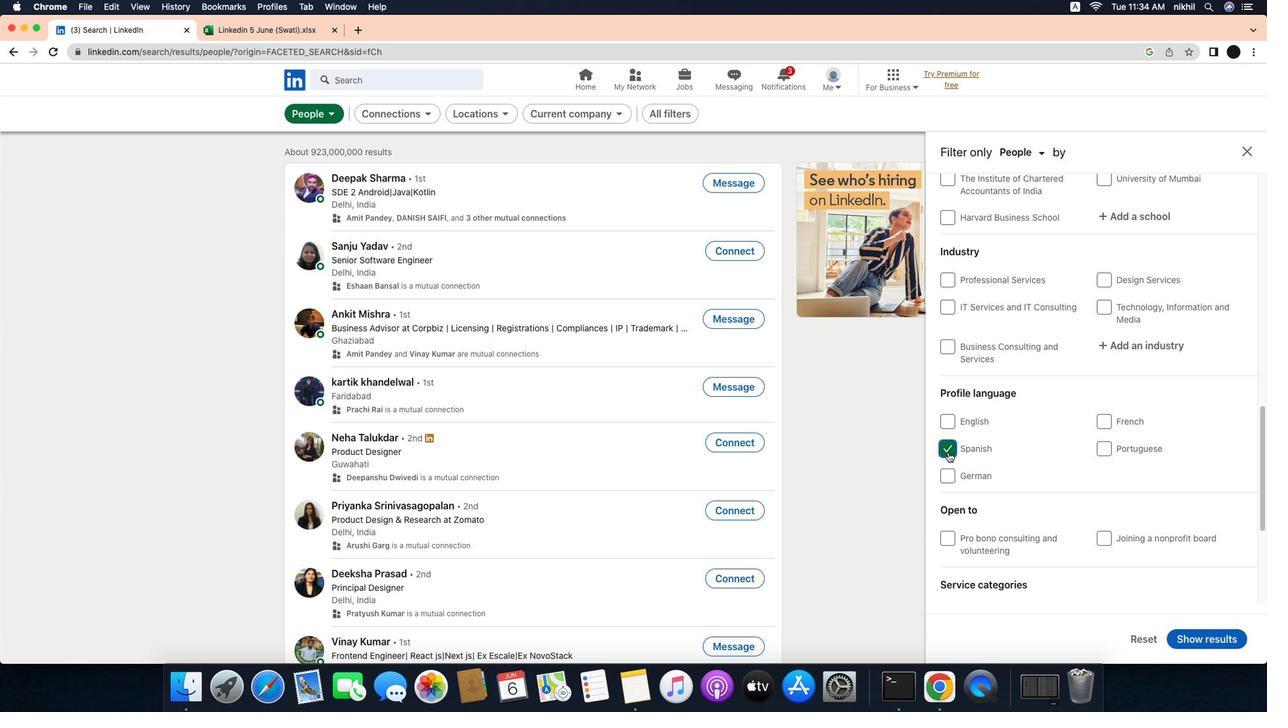 
Action: Mouse scrolled (1132, 495) with delta (-33, -34)
Screenshot: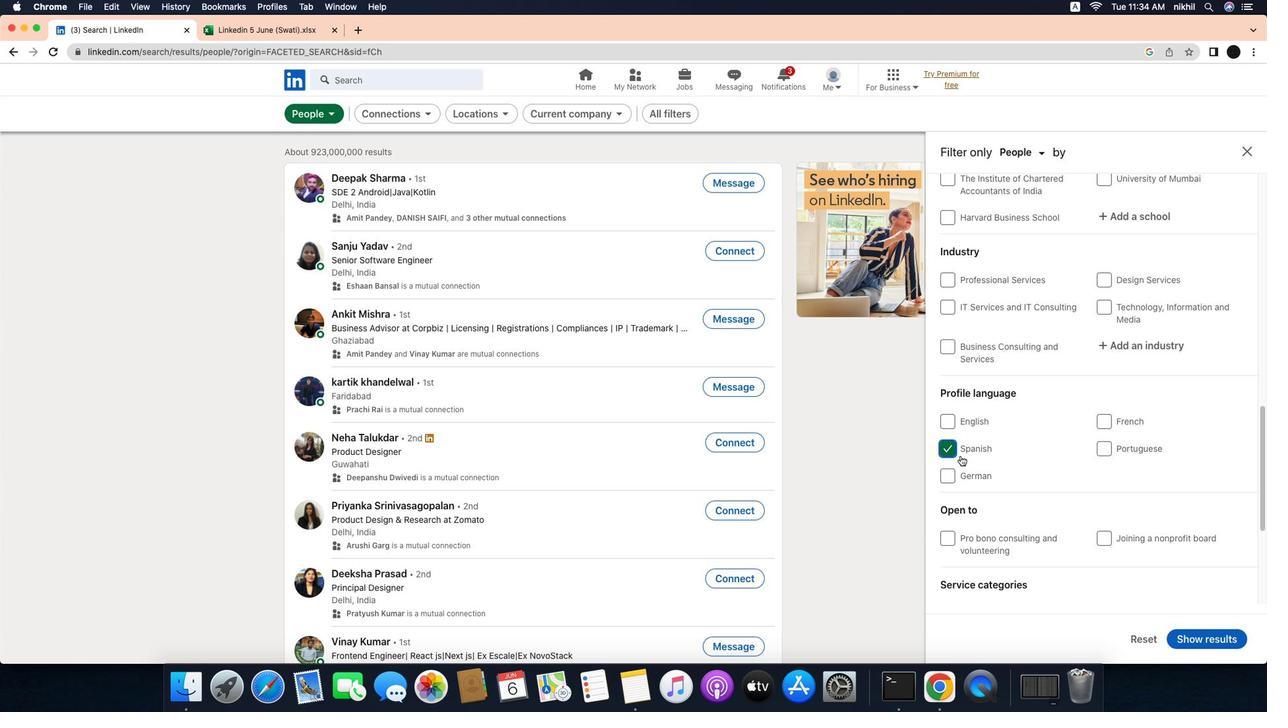 
Action: Mouse scrolled (1132, 495) with delta (-33, -34)
Screenshot: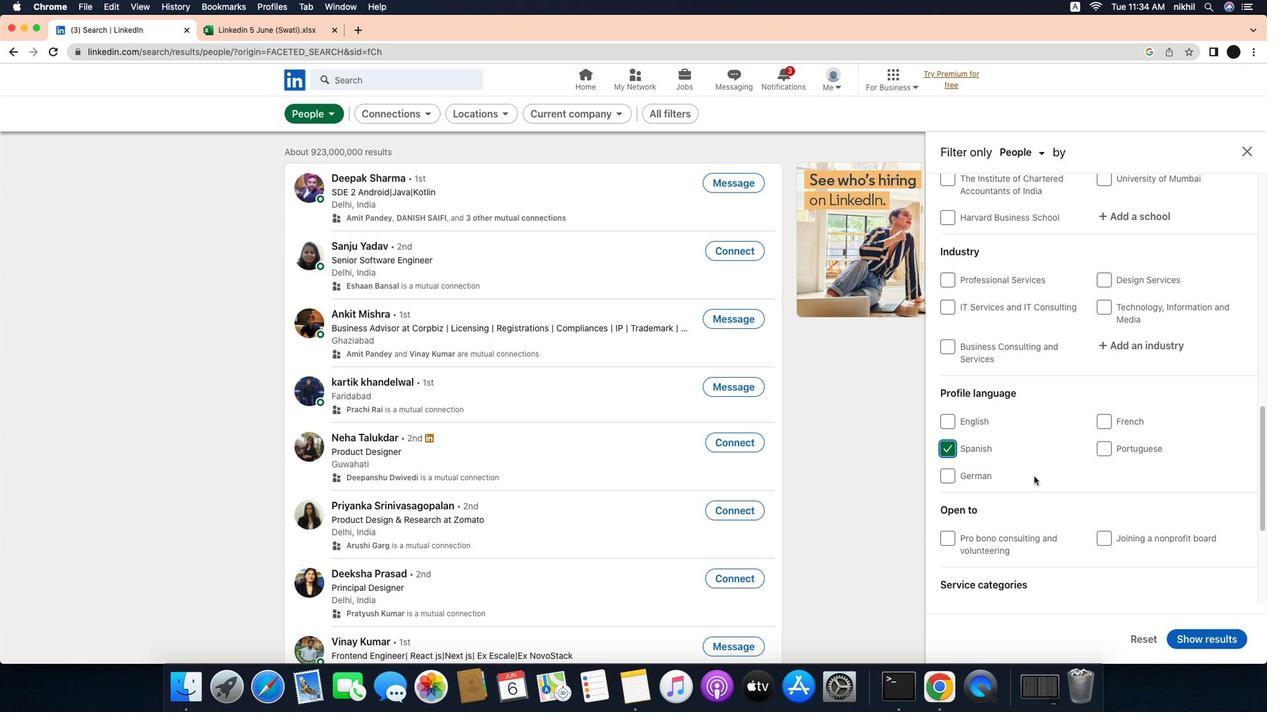 
Action: Mouse scrolled (1132, 495) with delta (-33, -34)
Screenshot: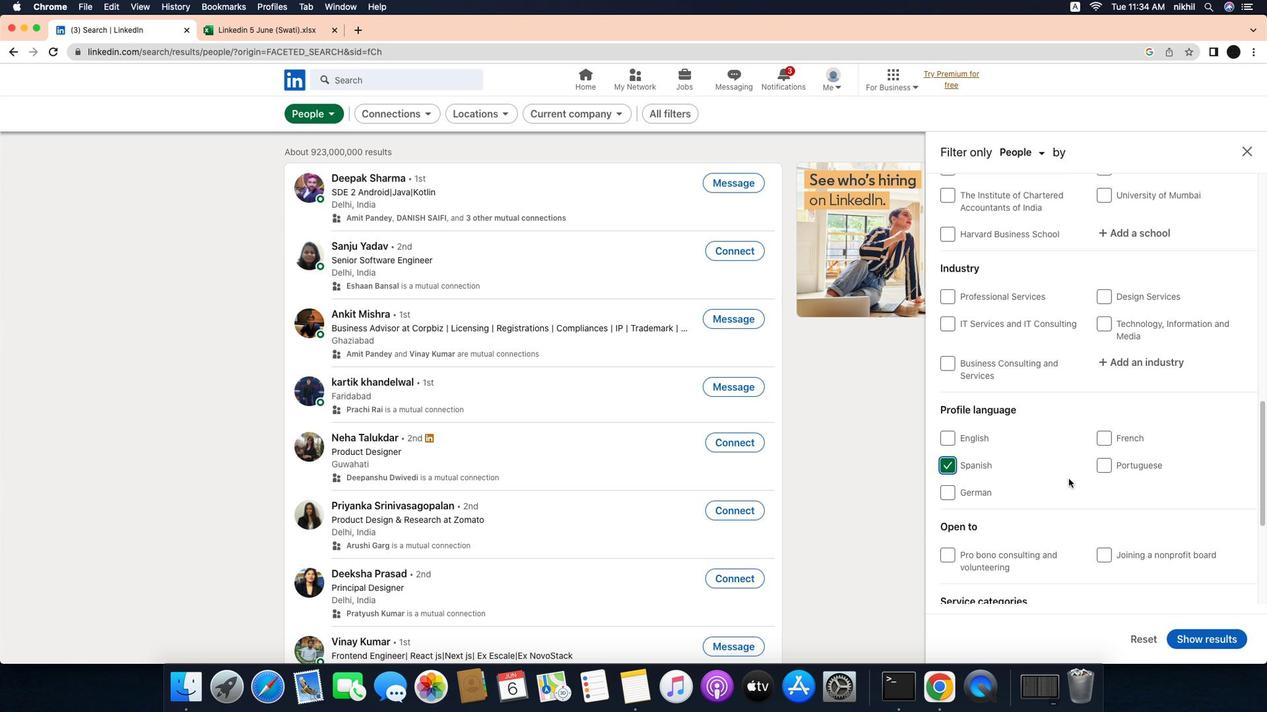 
Action: Mouse scrolled (1132, 495) with delta (-33, -34)
Screenshot: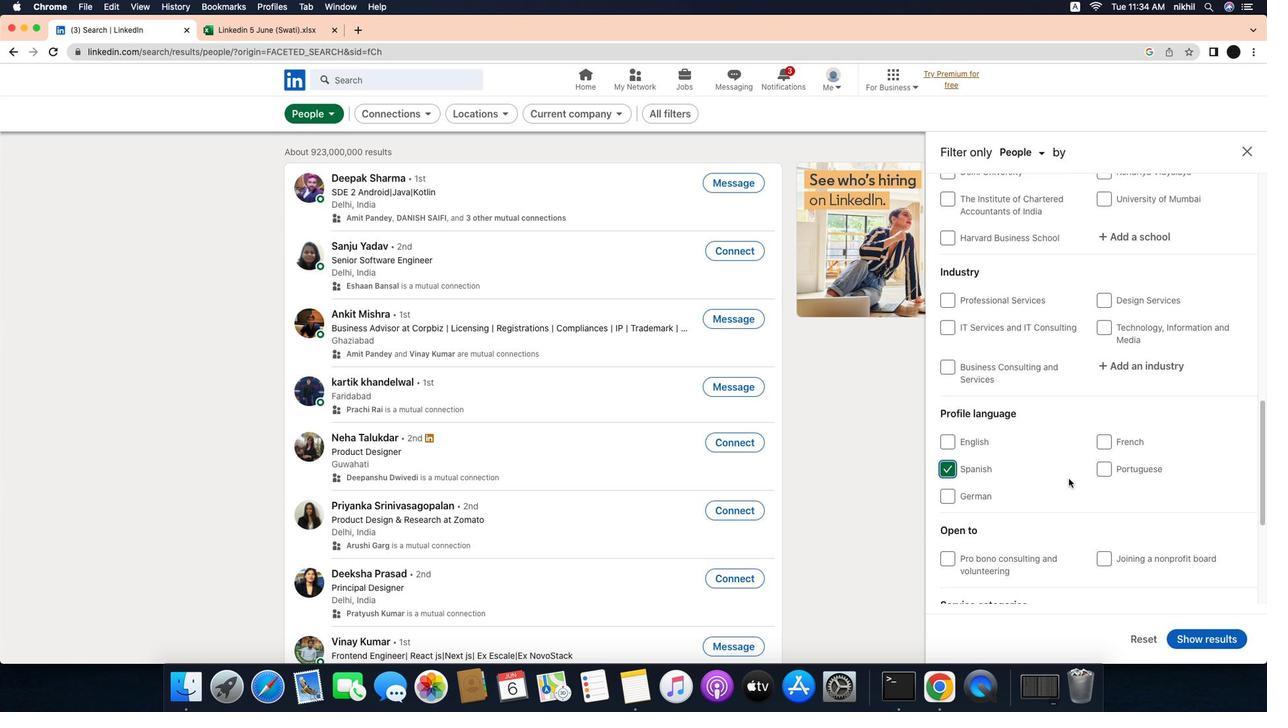 
Action: Mouse scrolled (1132, 495) with delta (-33, -35)
Screenshot: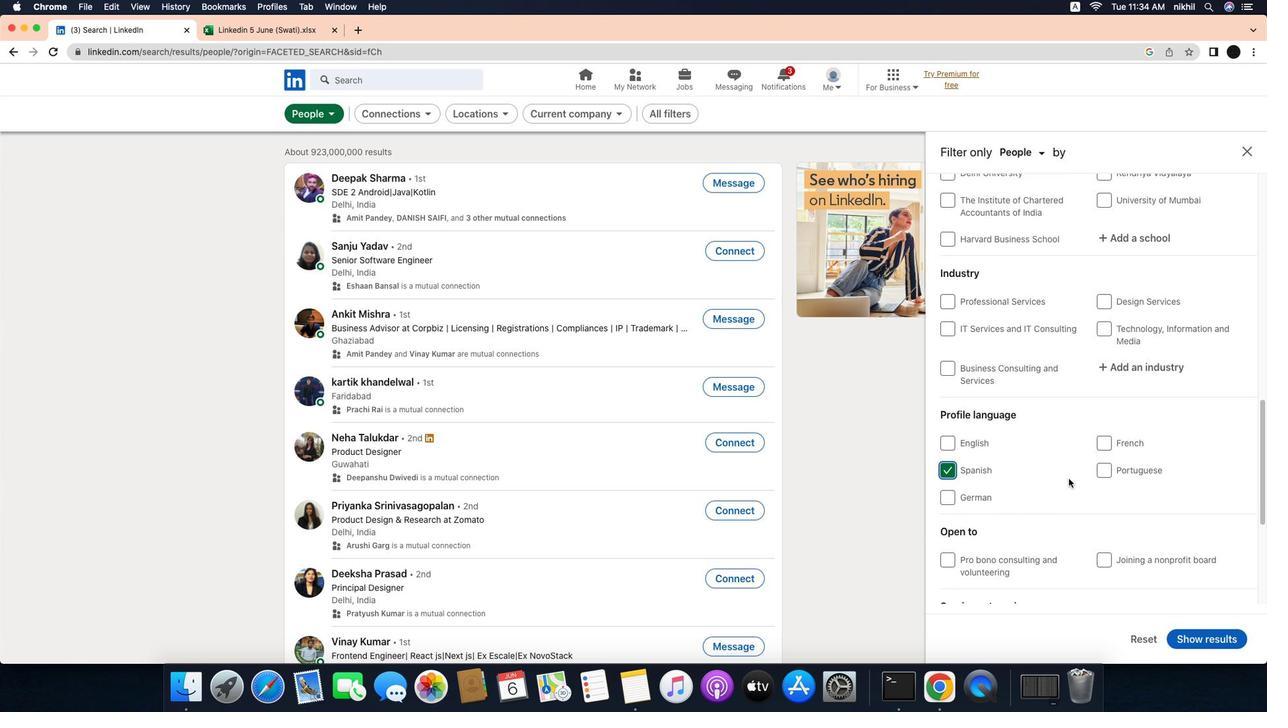 
Action: Mouse scrolled (1132, 495) with delta (-33, -34)
Screenshot: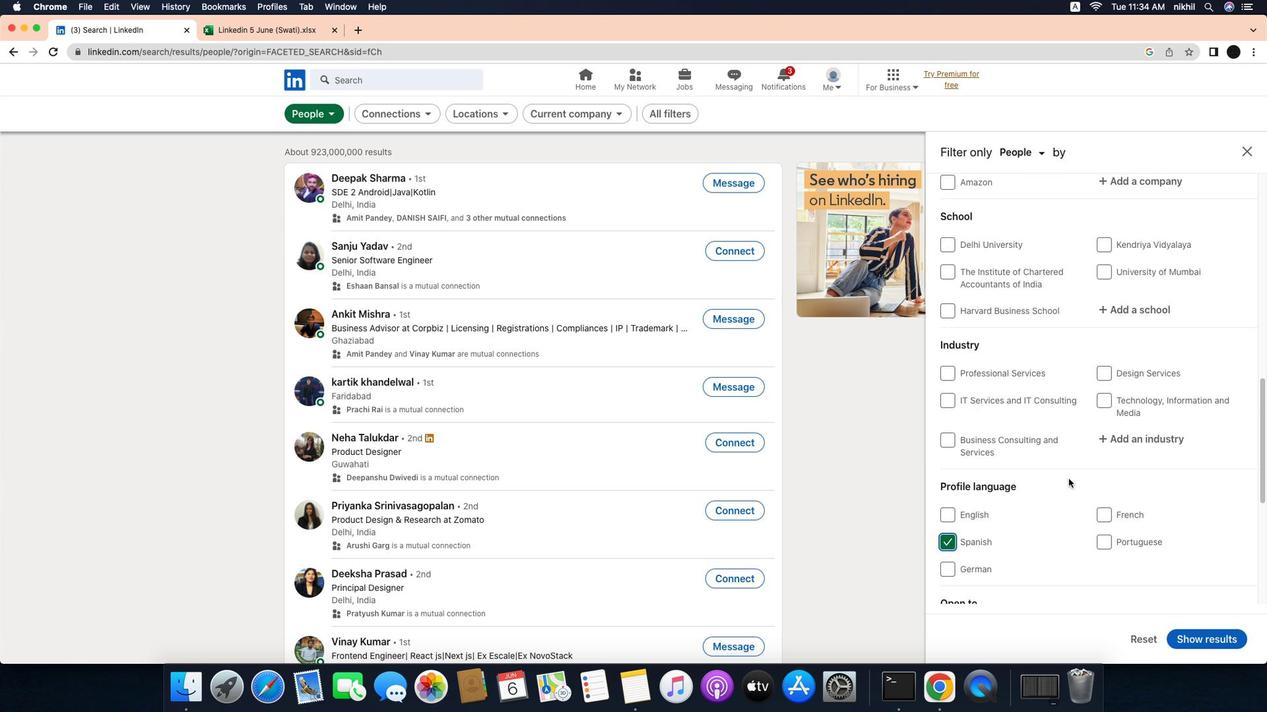 
Action: Mouse scrolled (1132, 495) with delta (-33, -34)
Screenshot: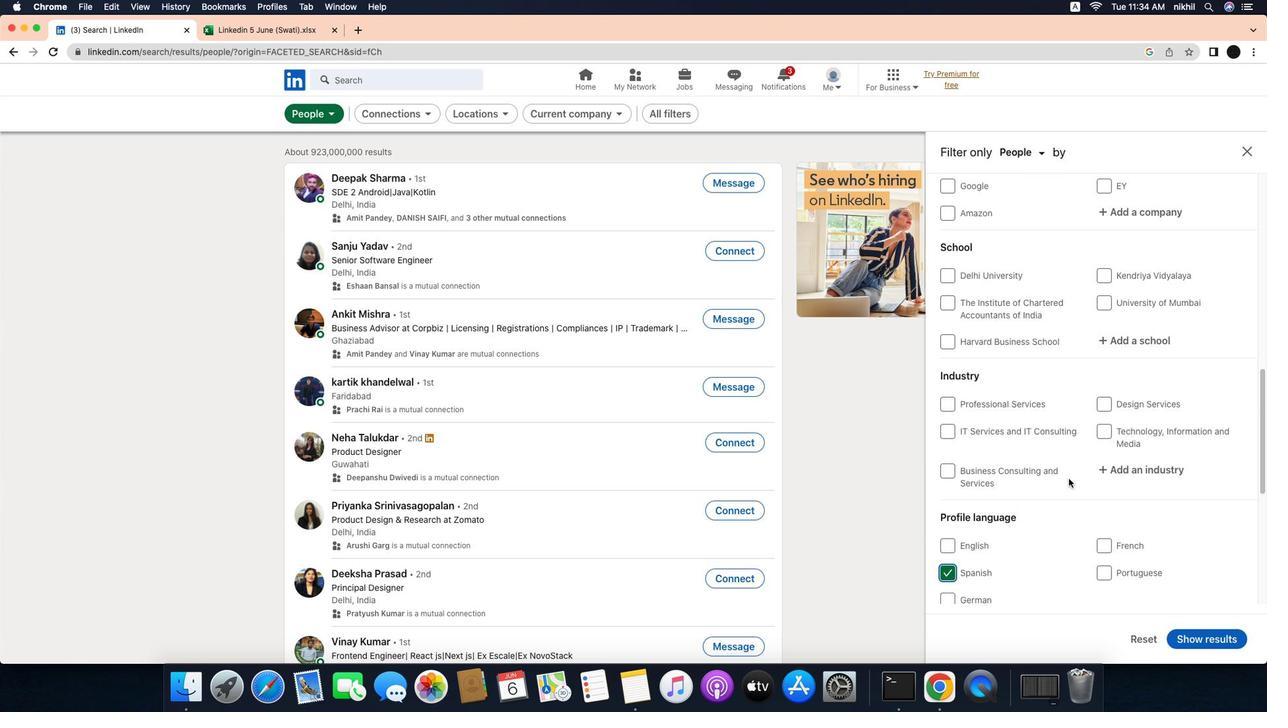 
Action: Mouse scrolled (1132, 495) with delta (-33, -35)
Screenshot: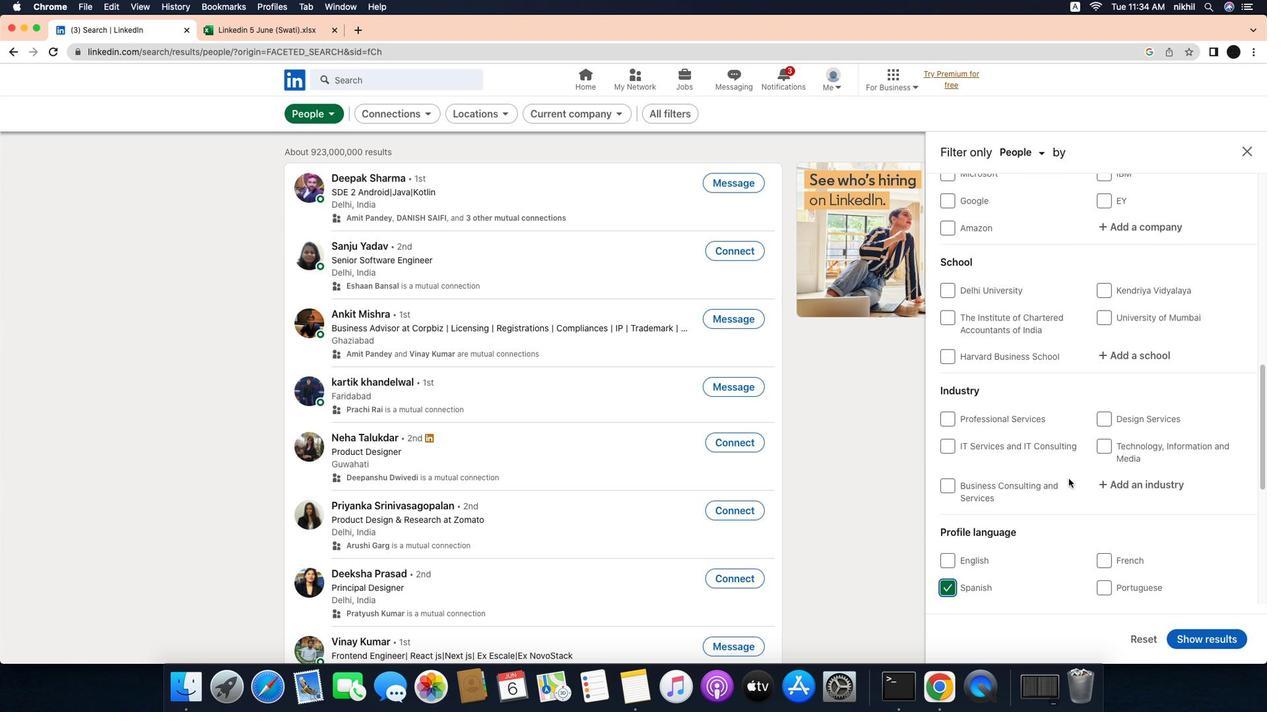 
Action: Mouse moved to (977, 448)
Screenshot: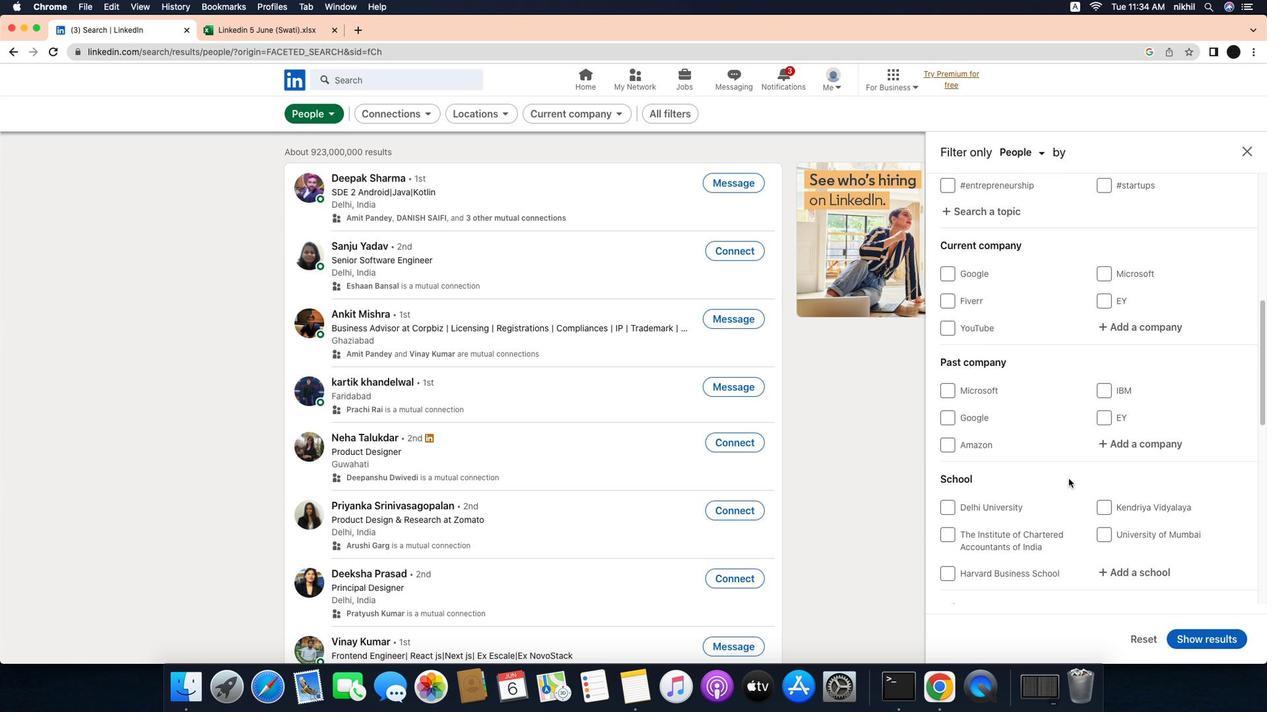 
Action: Mouse pressed left at (977, 448)
Screenshot: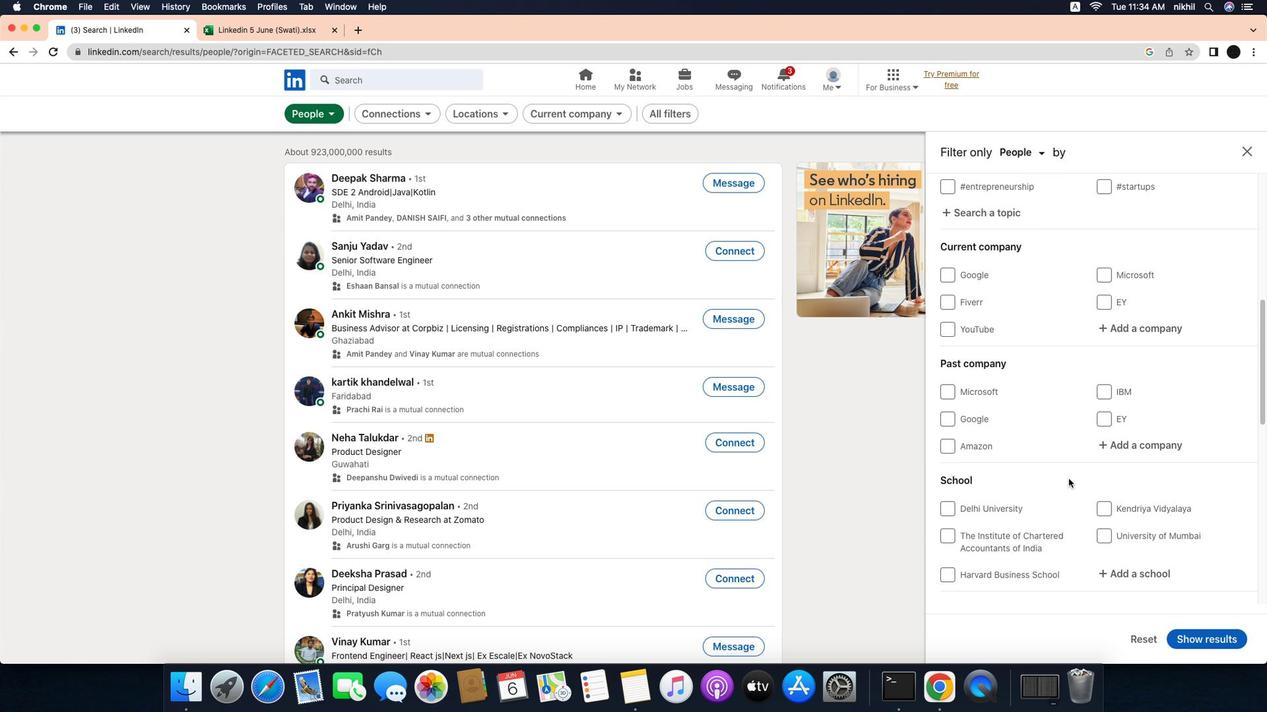 
Action: Mouse moved to (1105, 477)
Screenshot: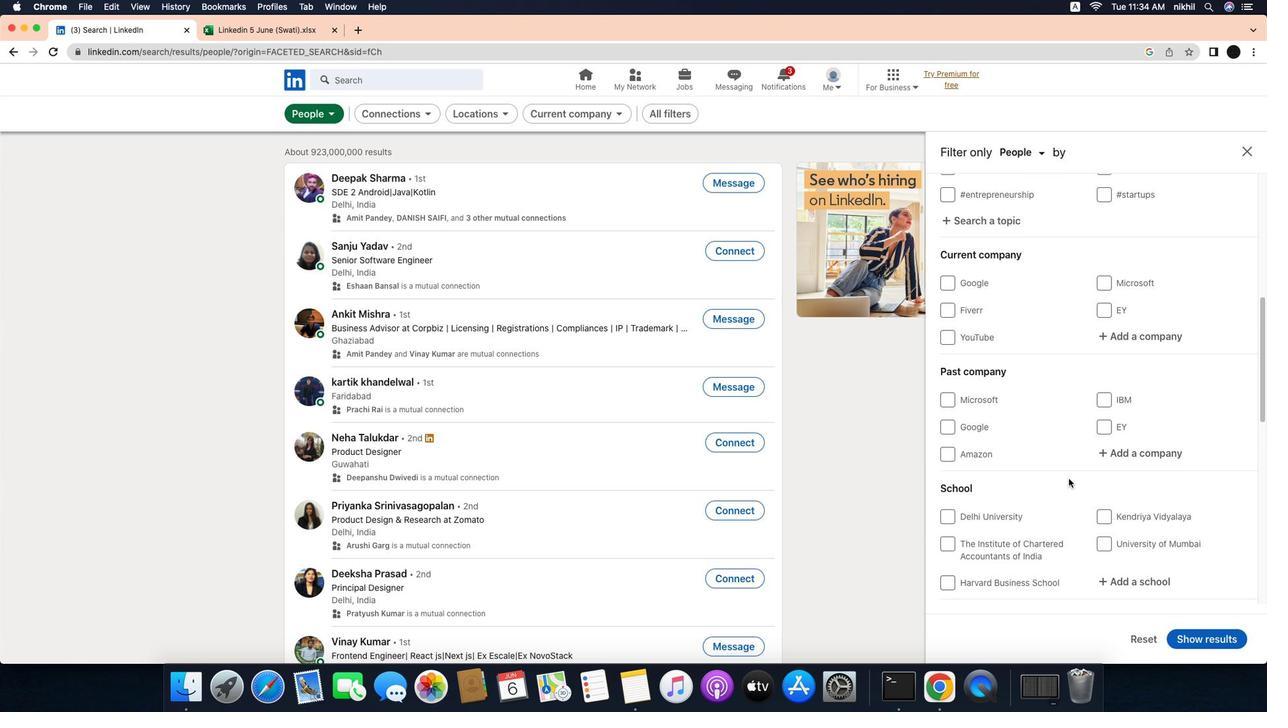 
Action: Mouse scrolled (1105, 477) with delta (-33, -32)
Screenshot: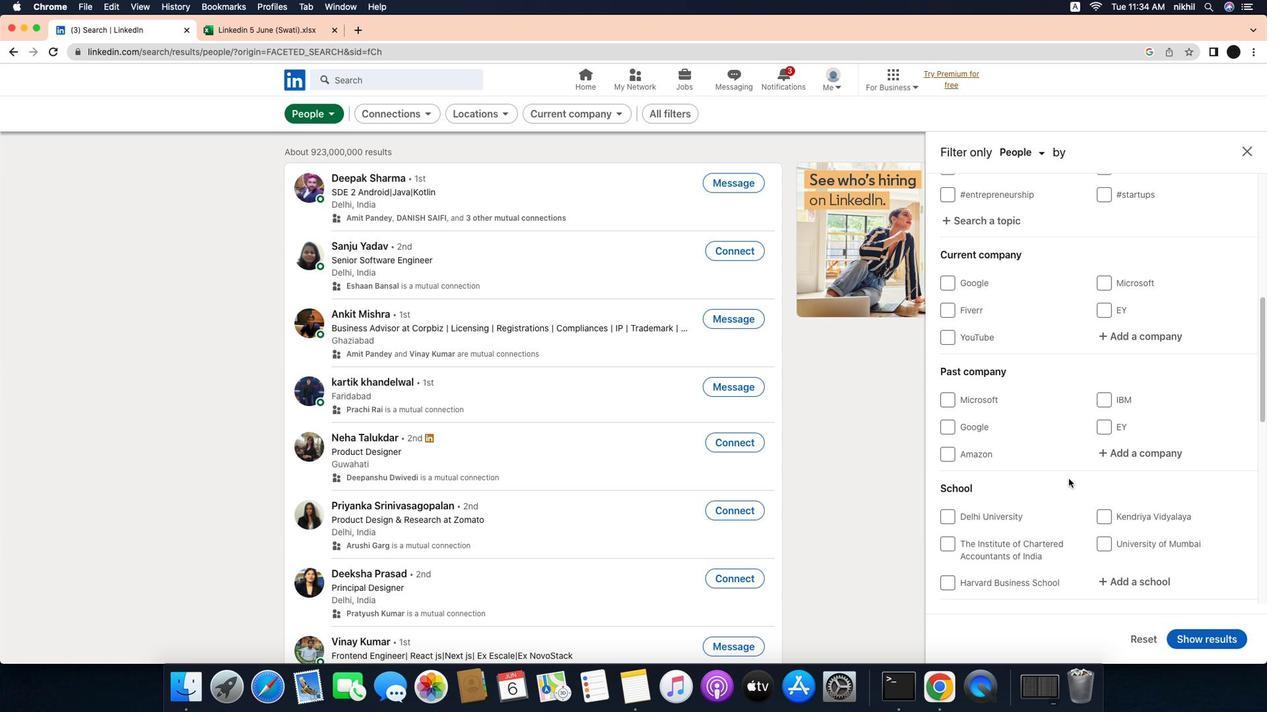 
Action: Mouse scrolled (1105, 477) with delta (-33, -32)
Screenshot: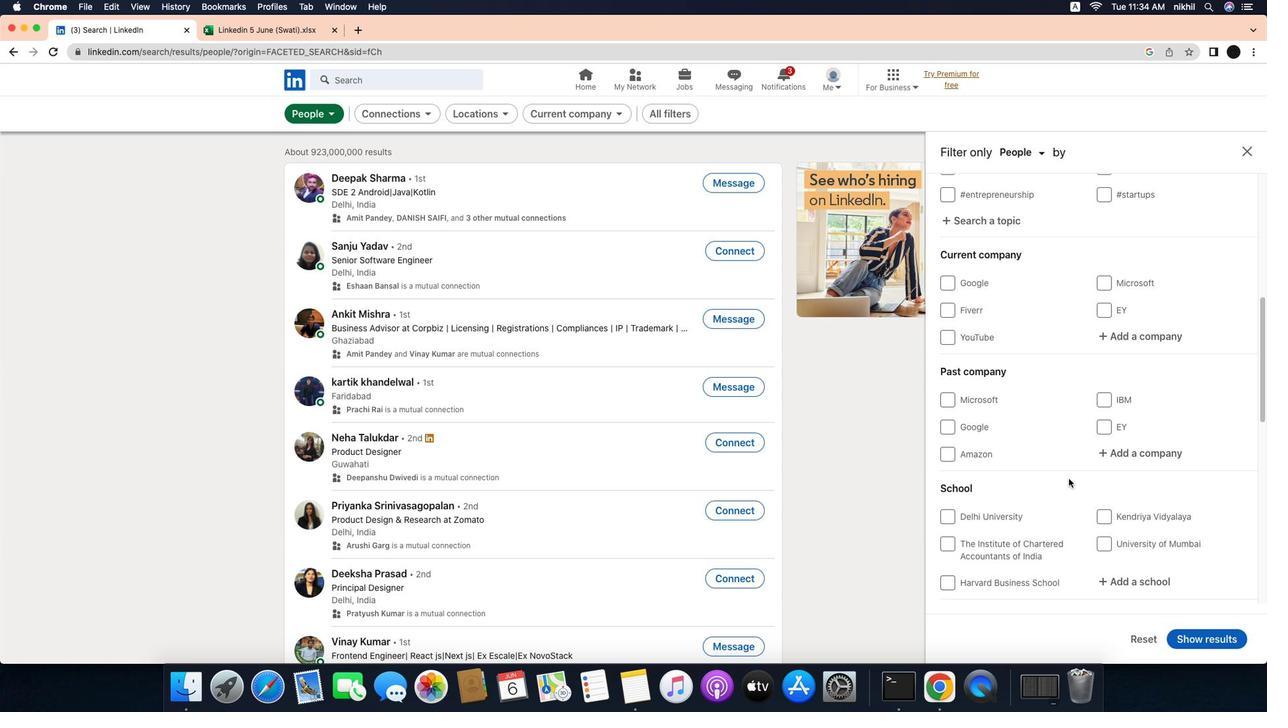 
Action: Mouse scrolled (1105, 477) with delta (-33, -32)
Screenshot: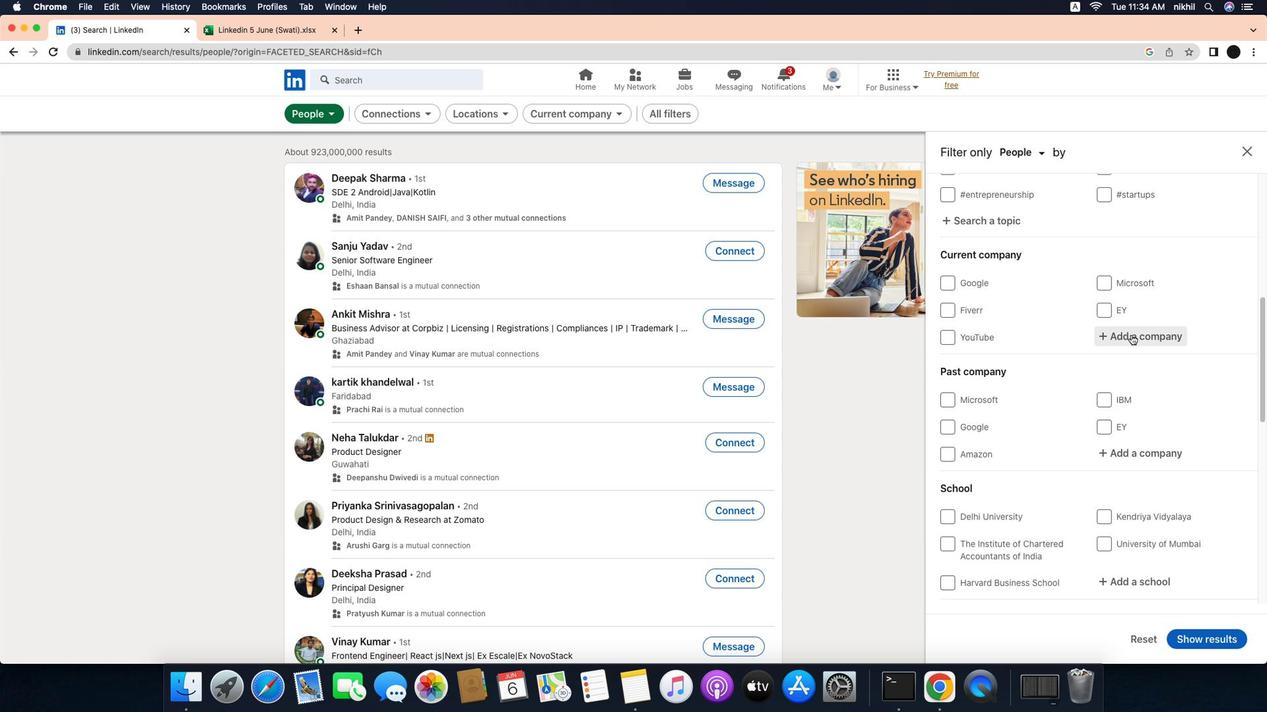 
Action: Mouse scrolled (1105, 477) with delta (-33, -32)
Screenshot: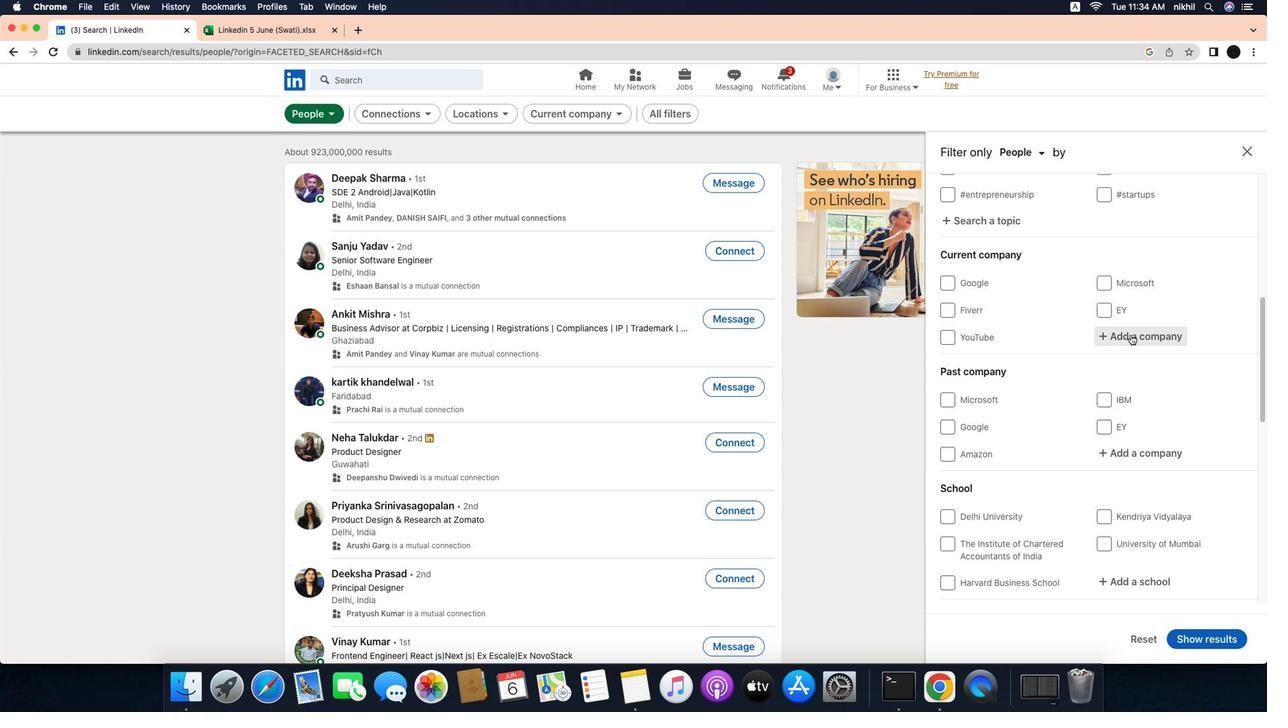 
Action: Mouse scrolled (1105, 477) with delta (-33, -31)
Screenshot: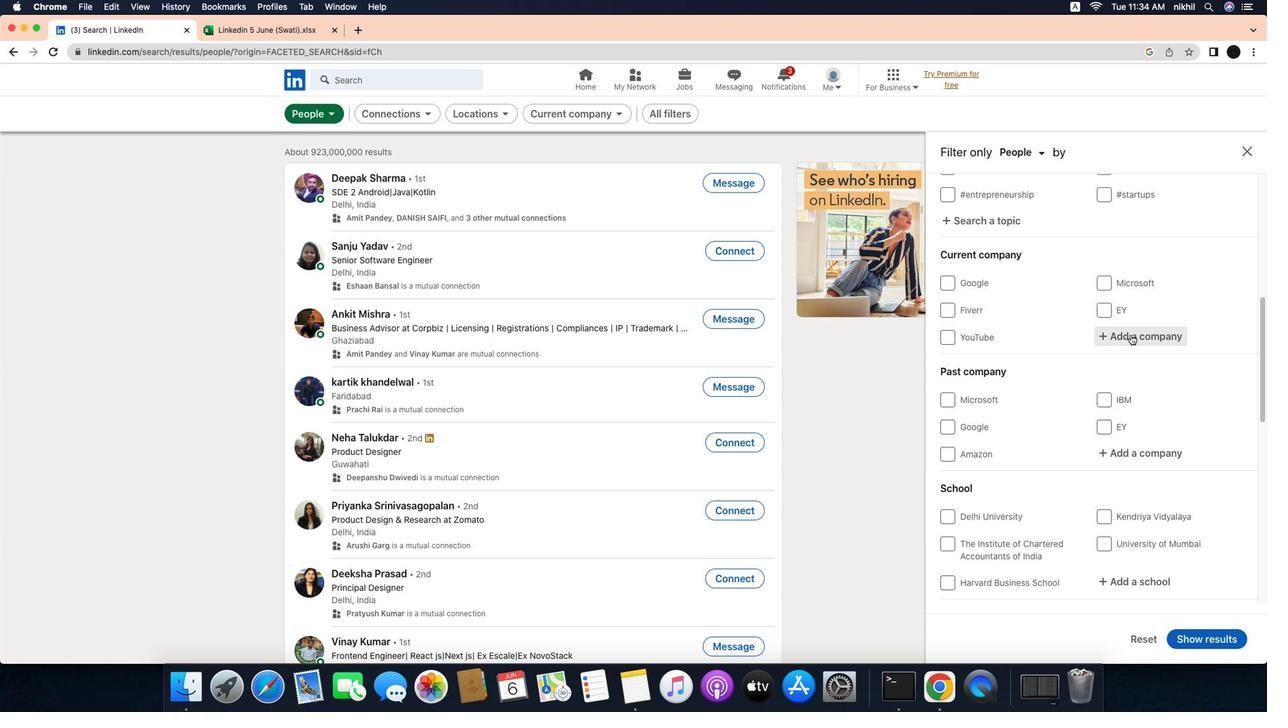 
Action: Mouse scrolled (1105, 477) with delta (-33, -32)
Screenshot: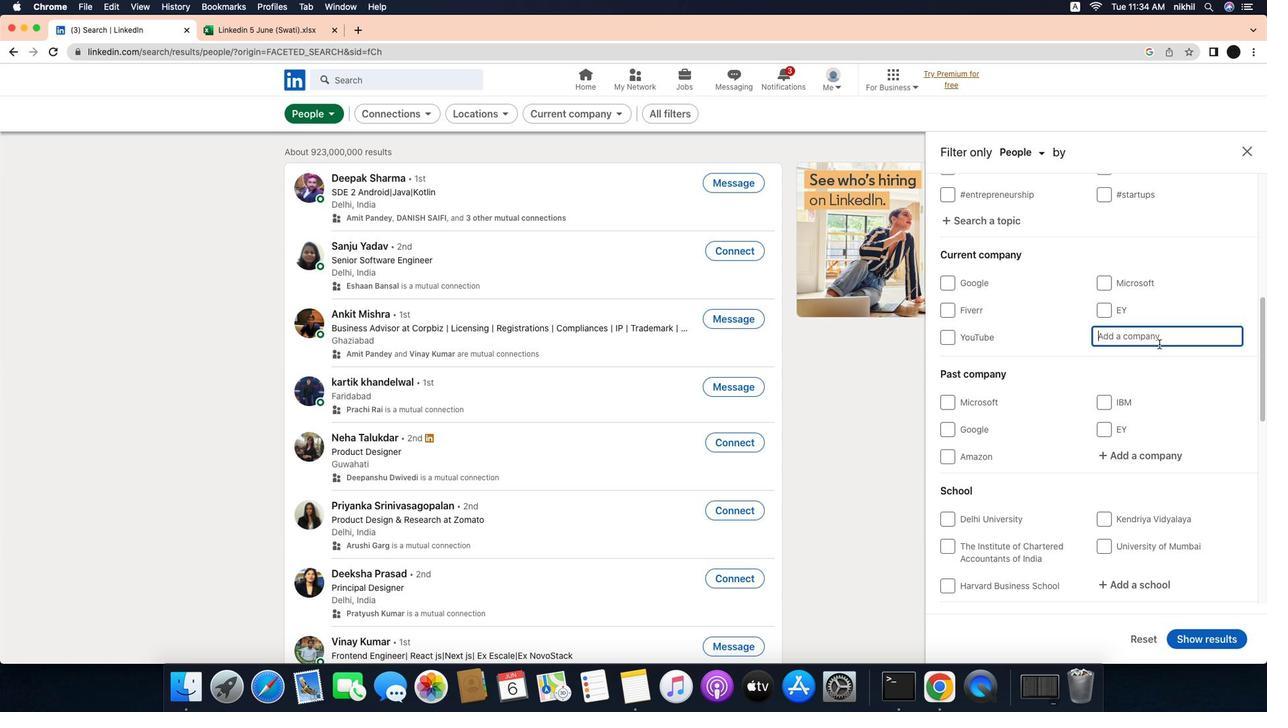 
Action: Mouse scrolled (1105, 477) with delta (-33, -32)
Screenshot: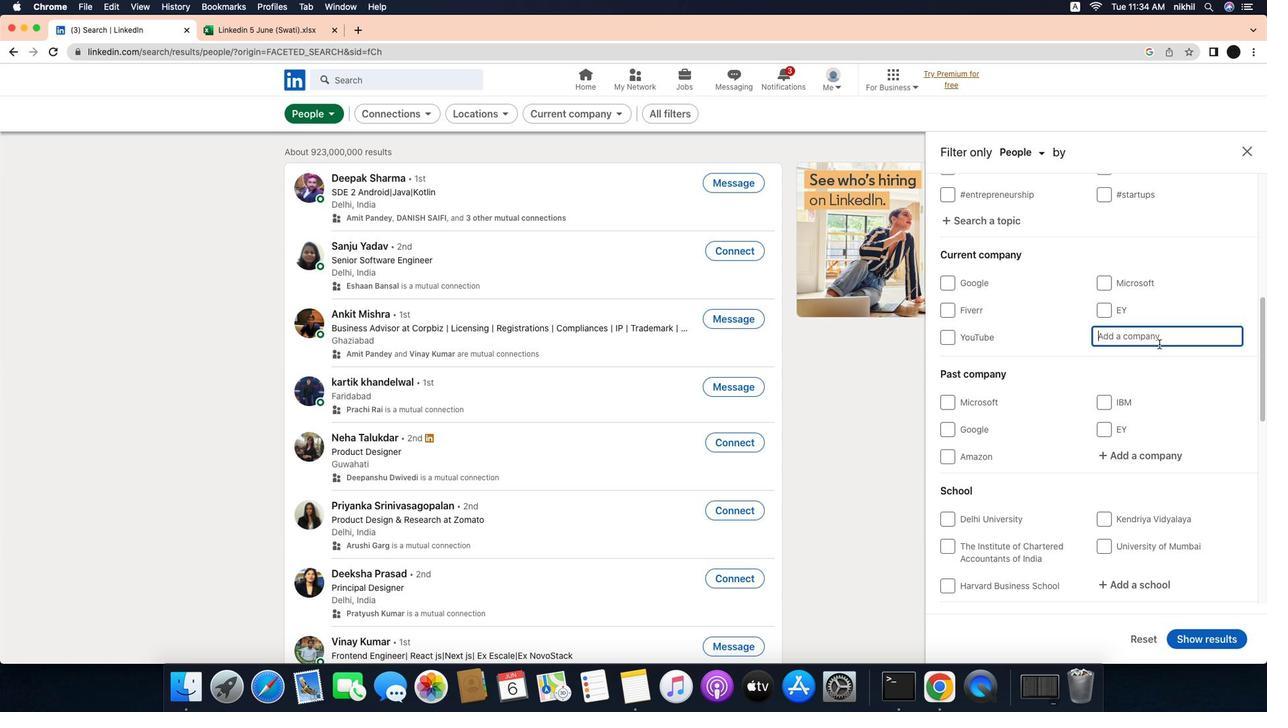 
Action: Mouse scrolled (1105, 477) with delta (-33, -31)
Screenshot: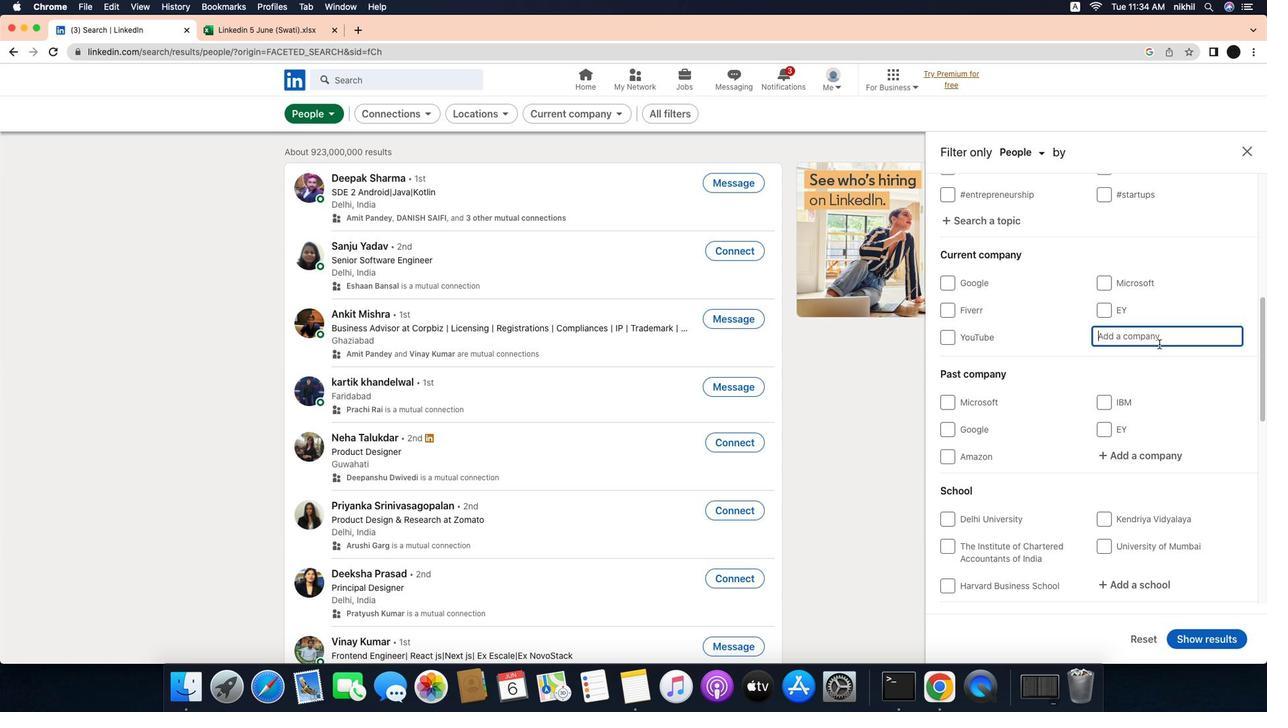 
Action: Mouse scrolled (1105, 477) with delta (-33, -31)
Screenshot: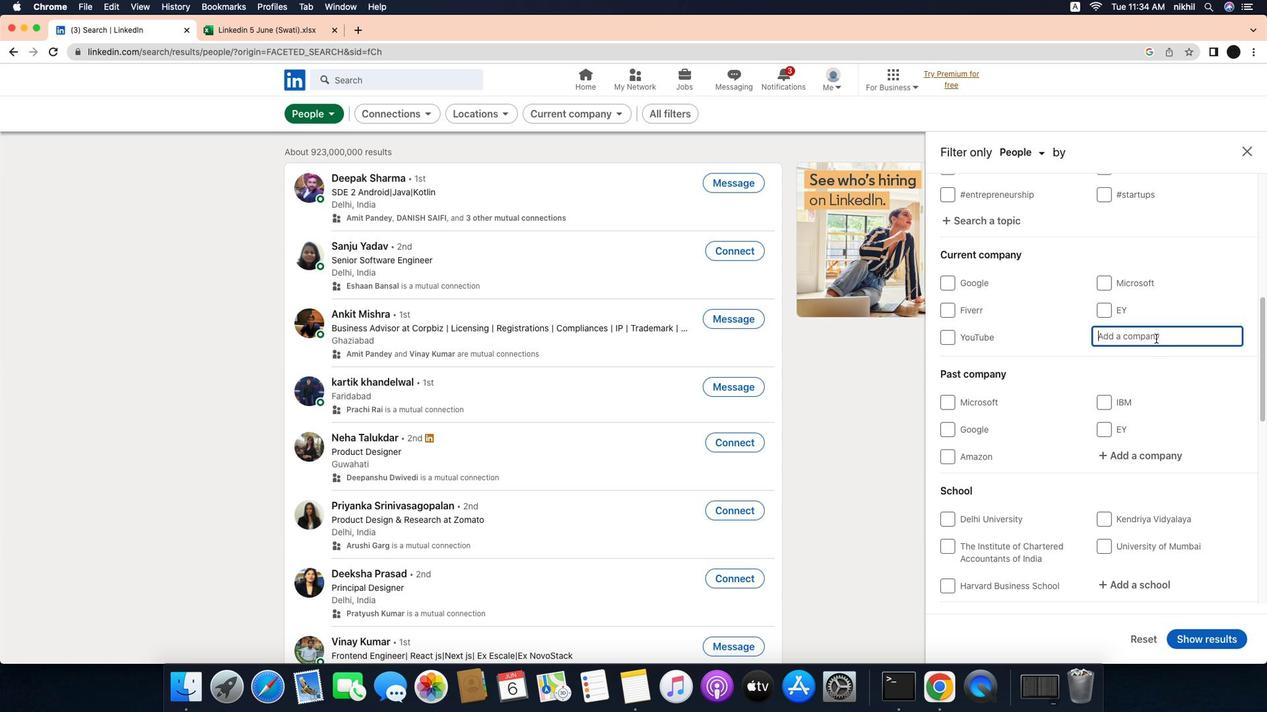 
Action: Mouse scrolled (1105, 477) with delta (-33, -32)
Screenshot: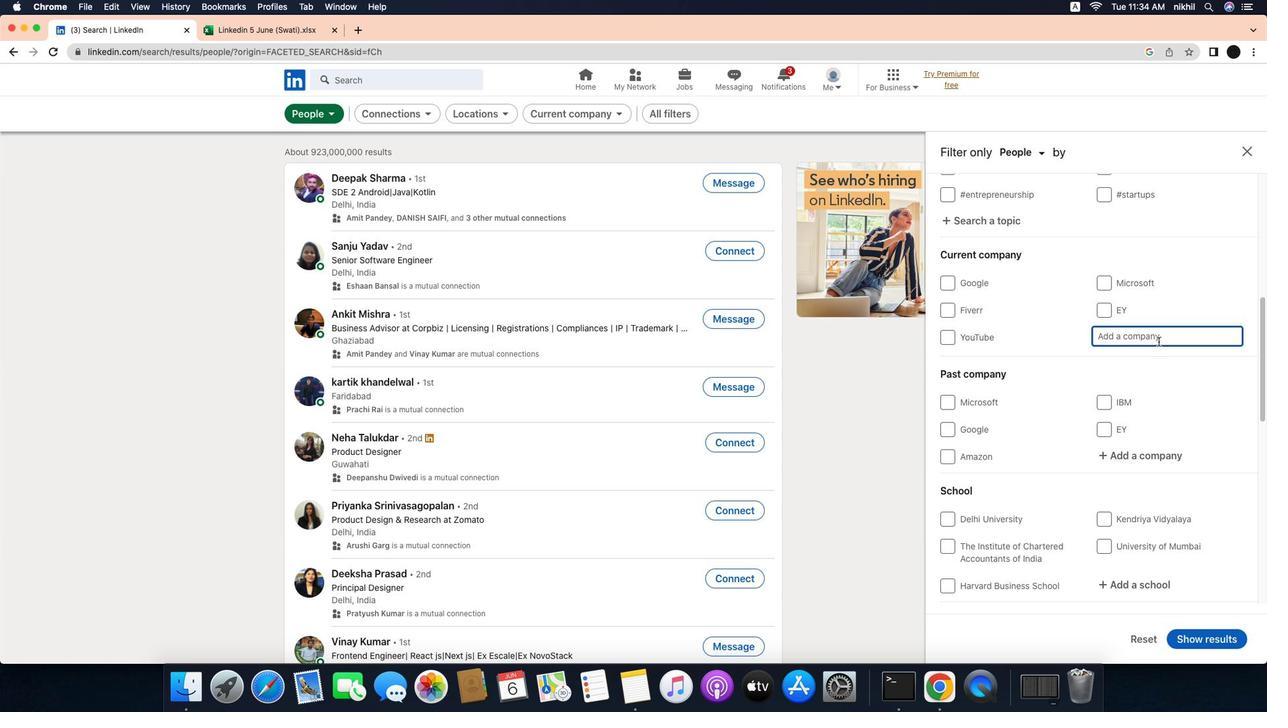 
Action: Mouse scrolled (1105, 477) with delta (-33, -32)
Screenshot: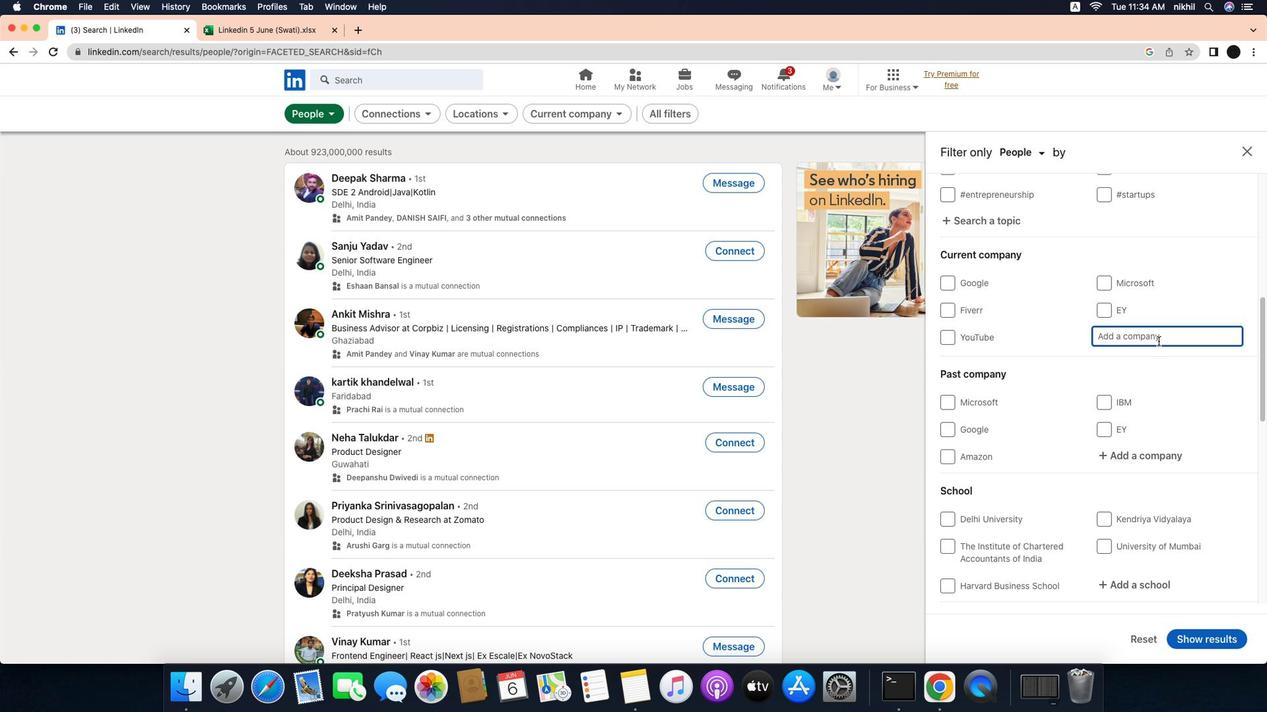 
Action: Mouse moved to (1172, 322)
Screenshot: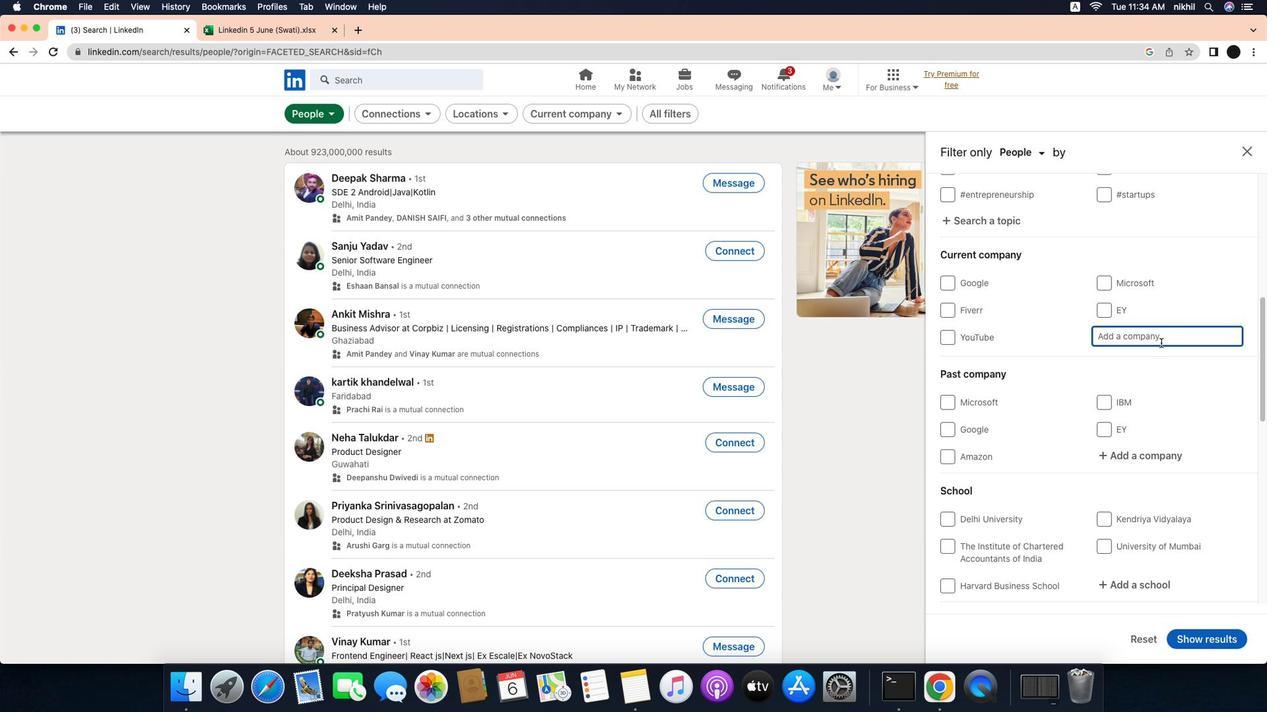 
Action: Mouse pressed left at (1172, 322)
Screenshot: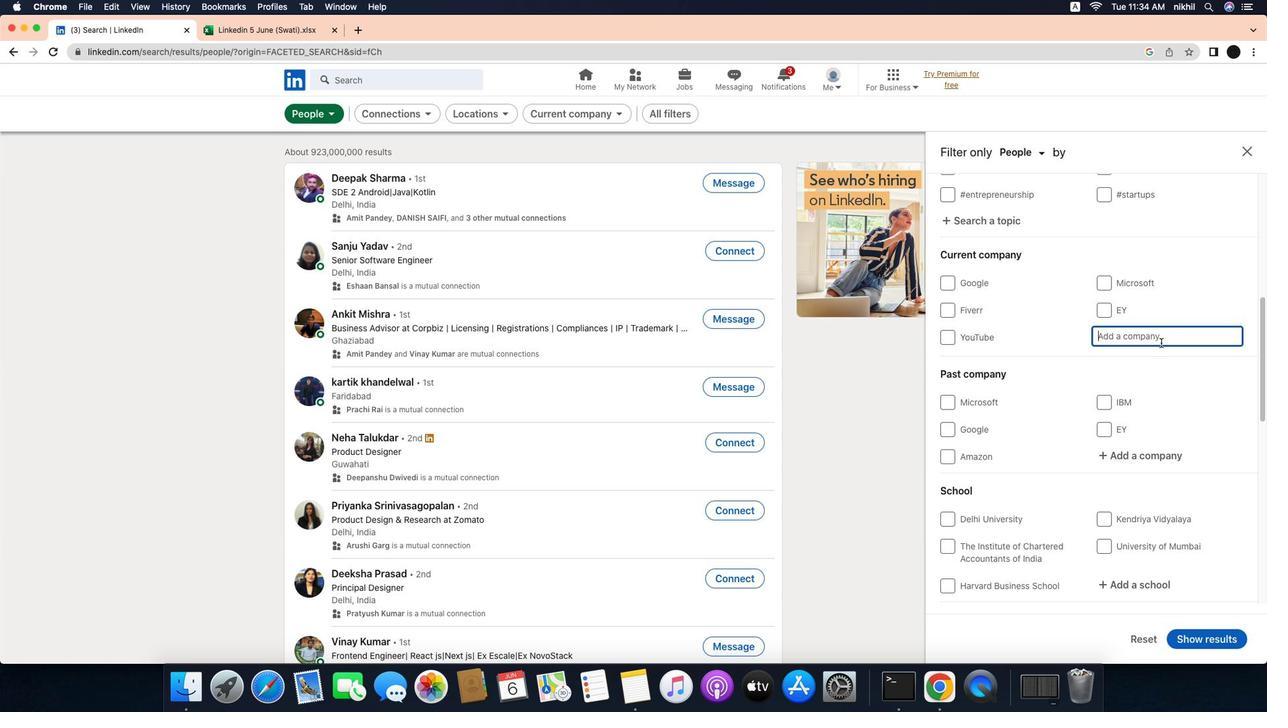 
Action: Mouse moved to (1201, 329)
Screenshot: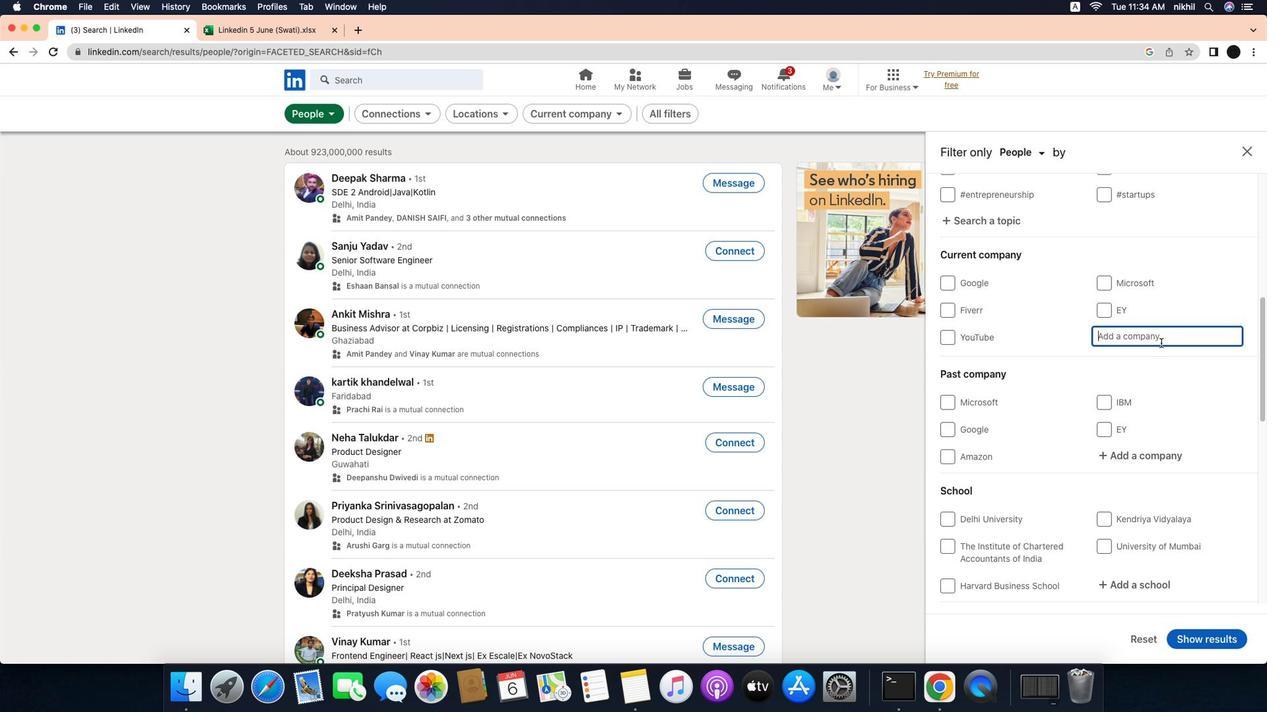 
Action: Mouse pressed left at (1201, 329)
Screenshot: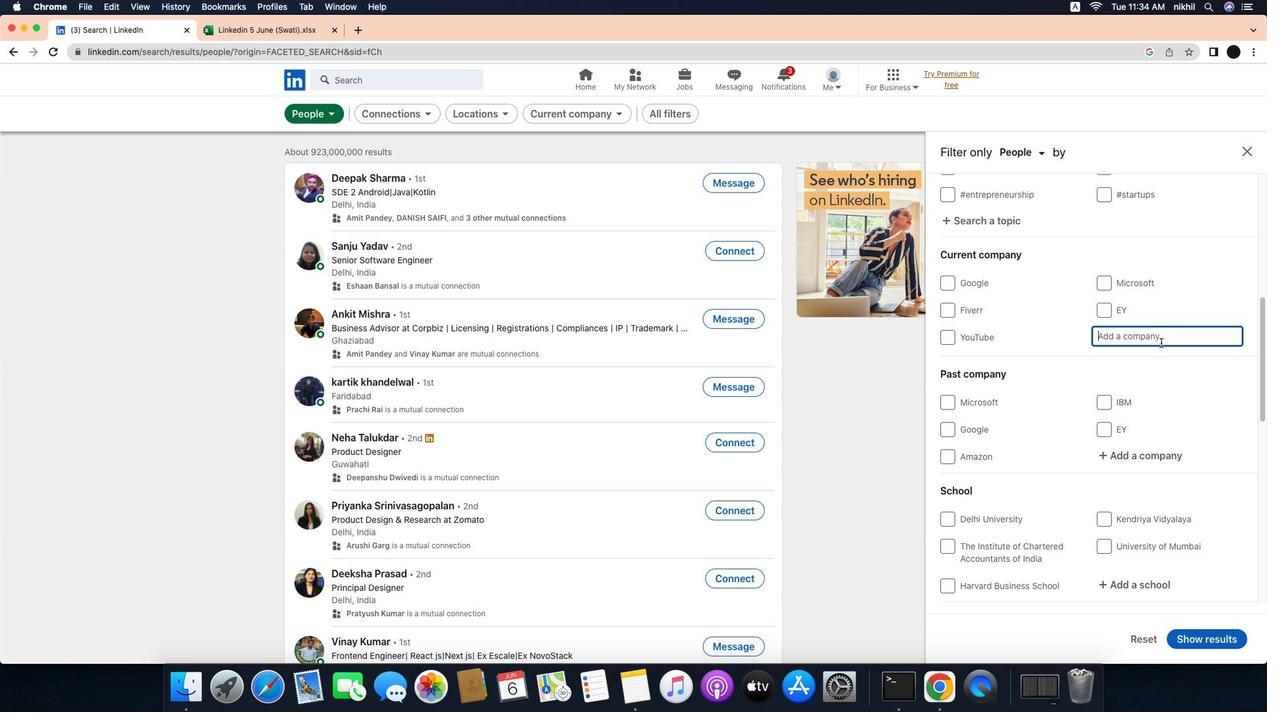 
Action: Mouse moved to (1203, 331)
Screenshot: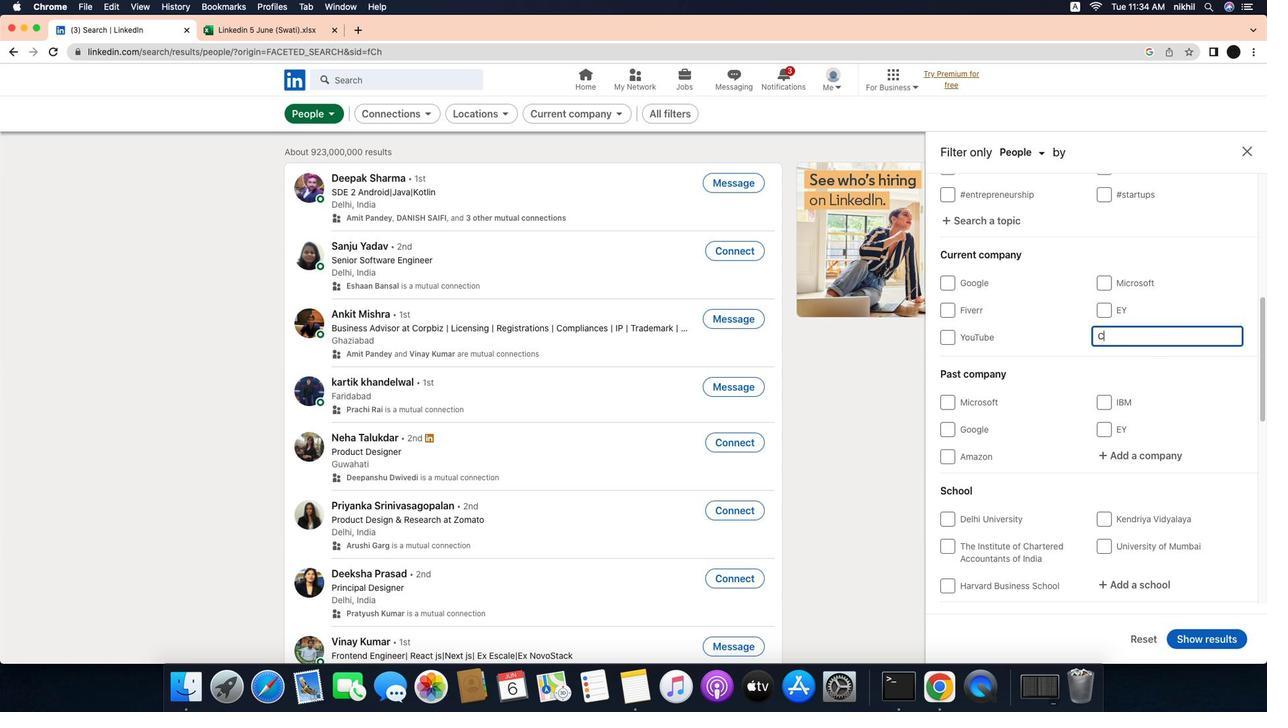 
Action: Key pressed Key.caps_lock'C'Key.caps_lock'i''t''i'Key.spaceKey.caps_lock'I'Key.caps_lock'n''d''i''a'
Screenshot: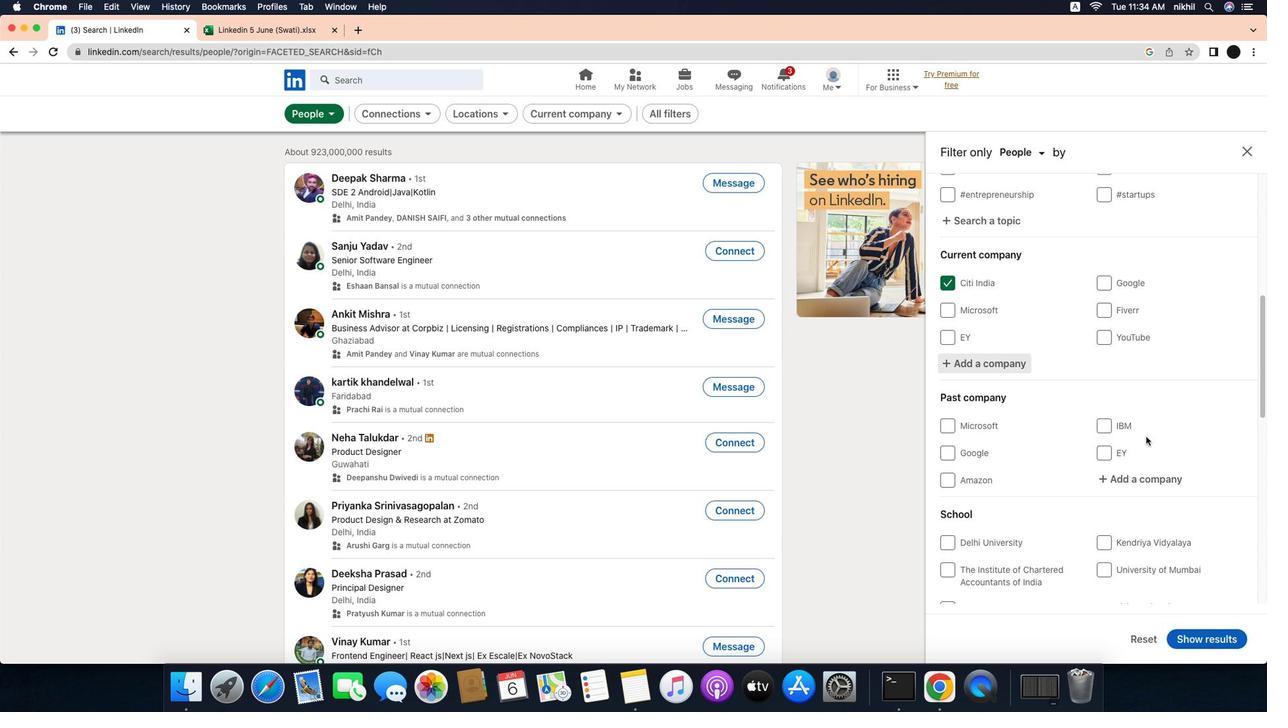 
Action: Mouse moved to (1185, 349)
Screenshot: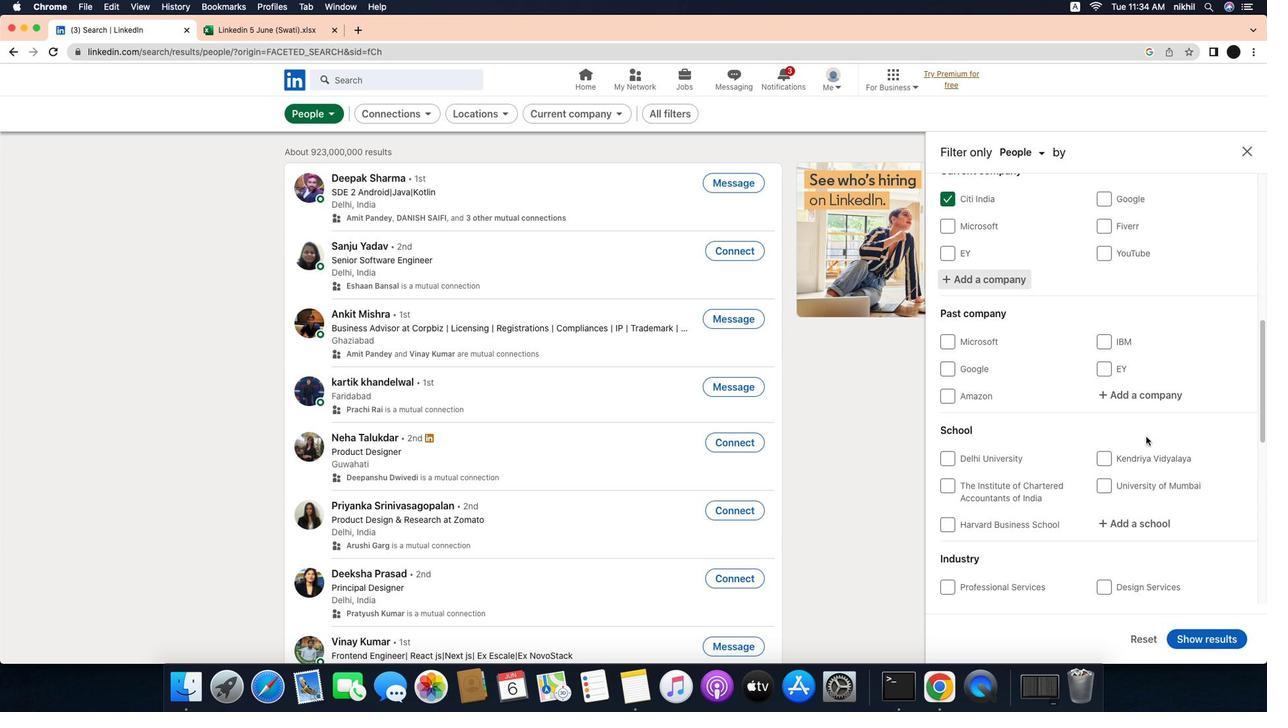 
Action: Mouse pressed left at (1185, 349)
Screenshot: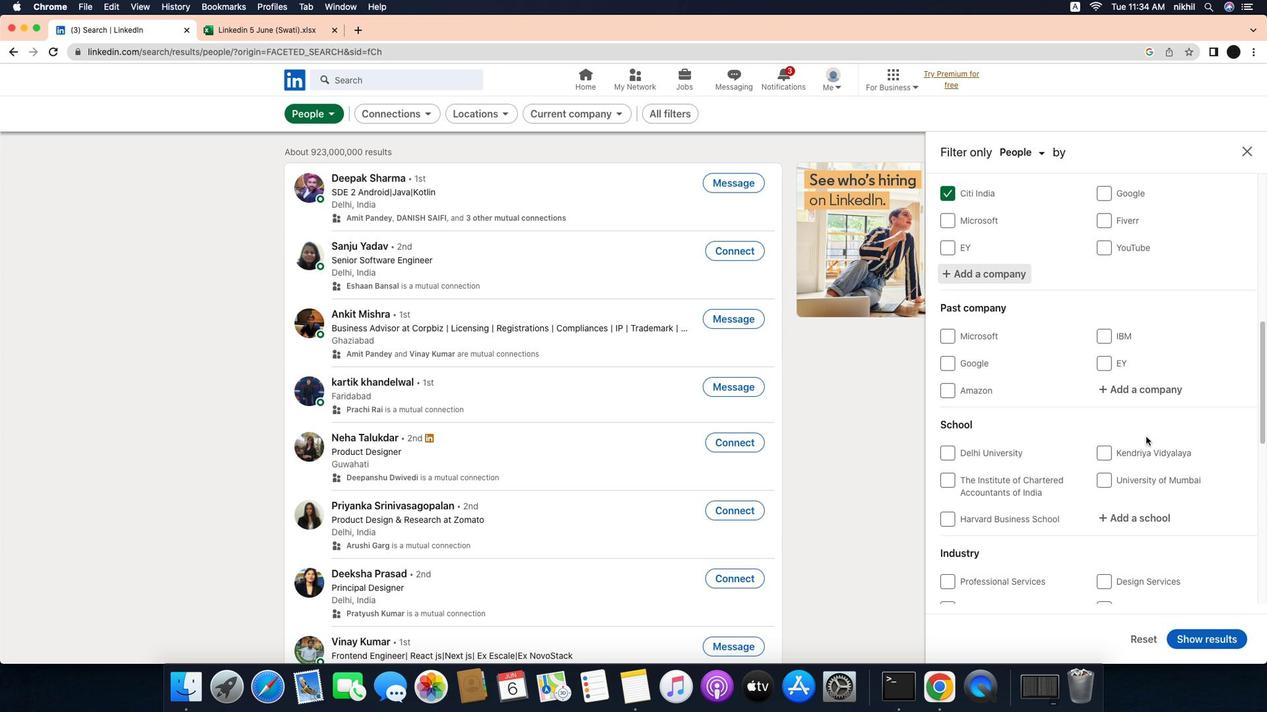 
Action: Mouse moved to (1188, 431)
Screenshot: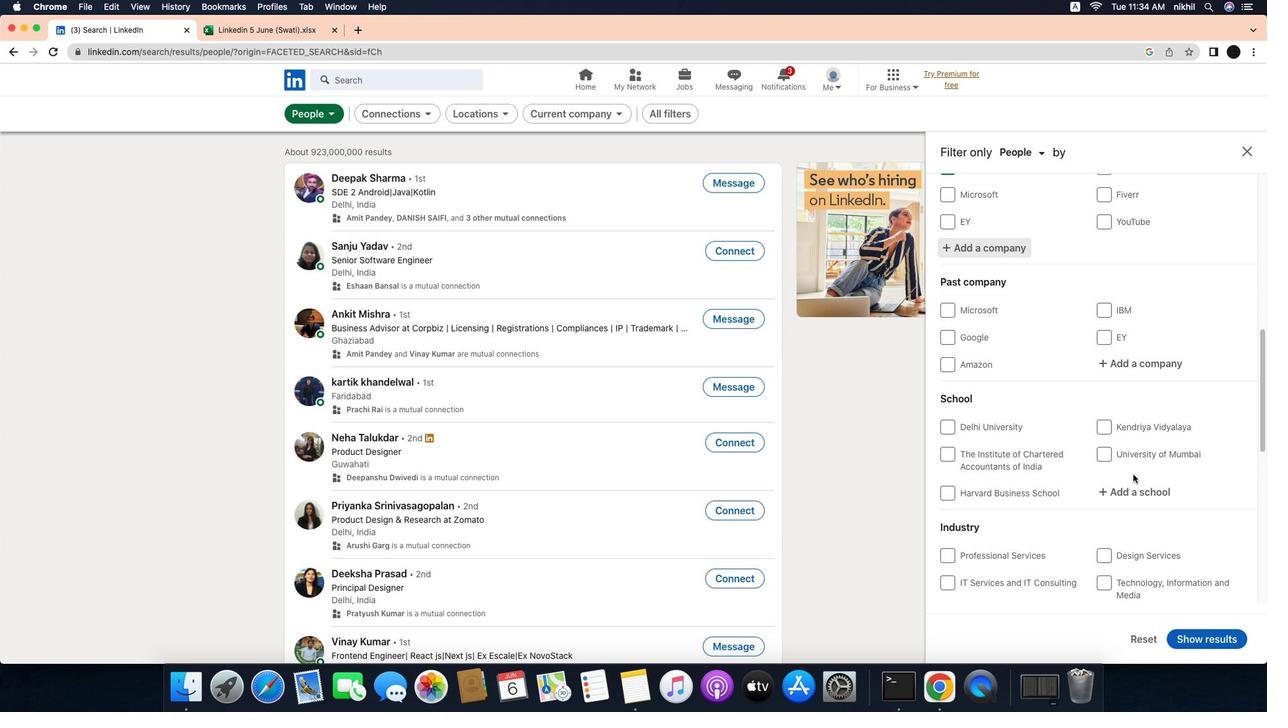 
Action: Mouse scrolled (1188, 431) with delta (-33, -34)
Screenshot: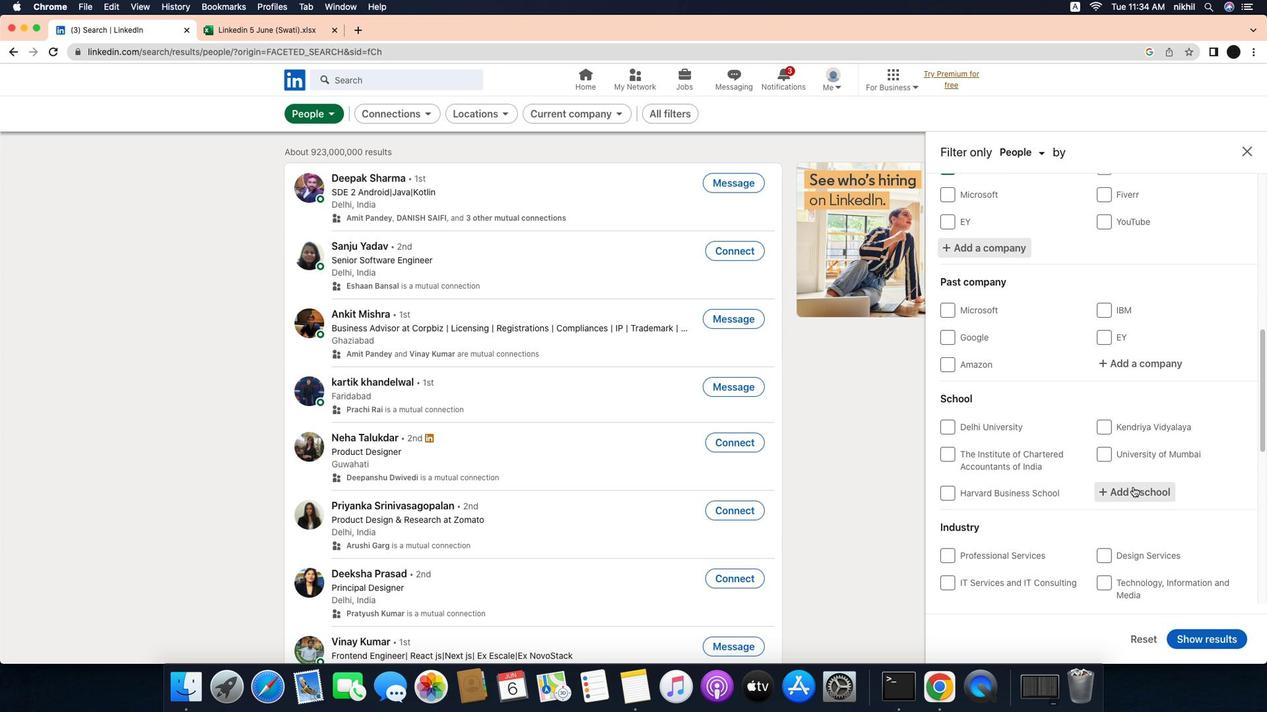 
Action: Mouse scrolled (1188, 431) with delta (-33, -34)
Screenshot: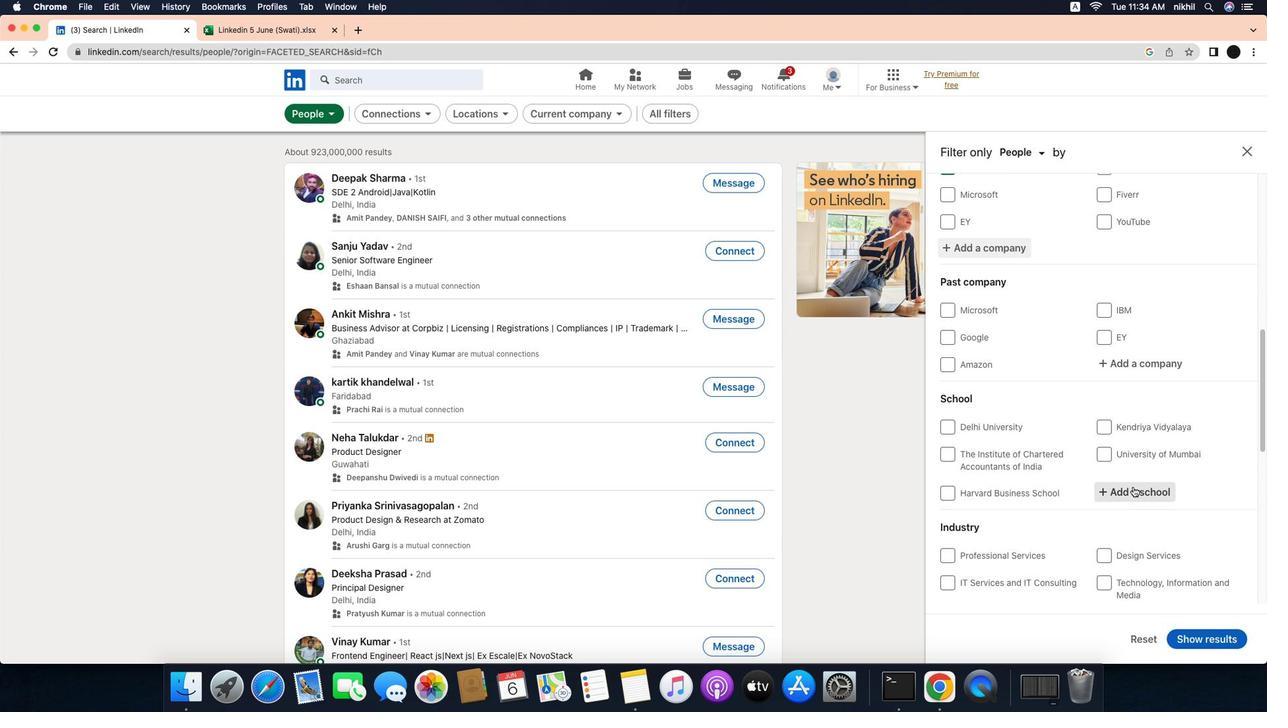 
Action: Mouse scrolled (1188, 431) with delta (-33, -34)
Screenshot: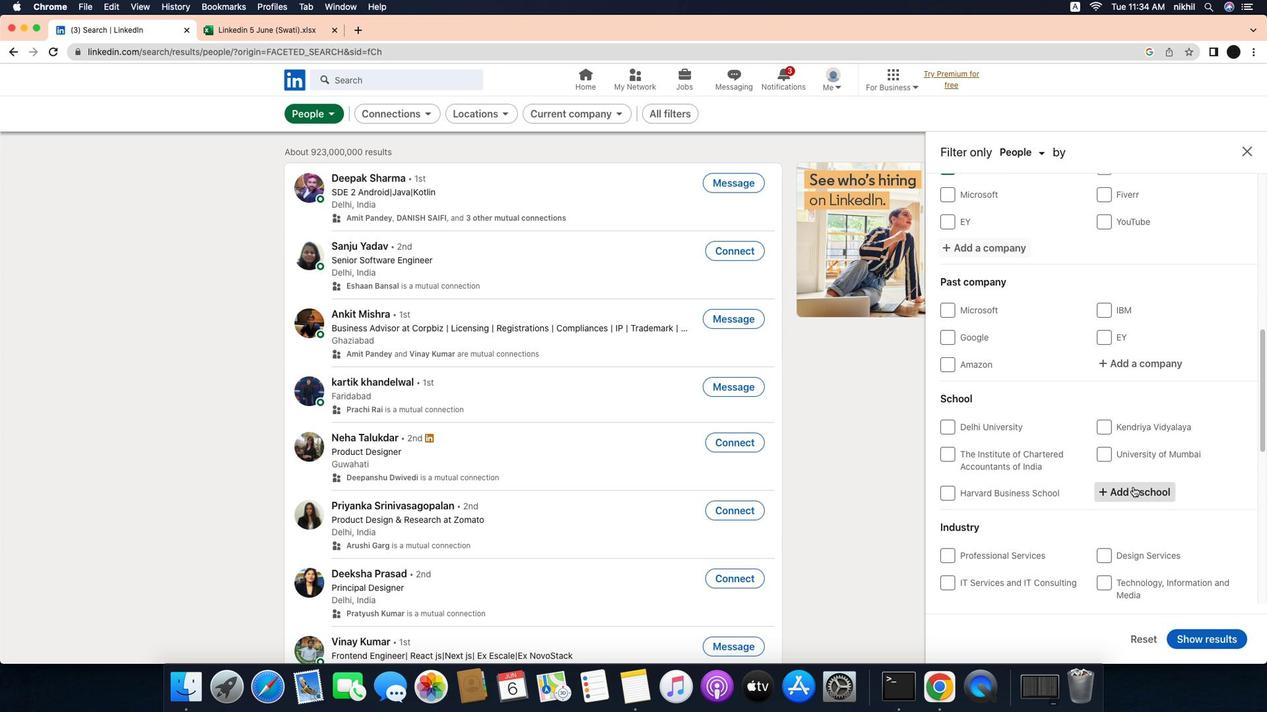 
Action: Mouse scrolled (1188, 431) with delta (-33, -34)
Screenshot: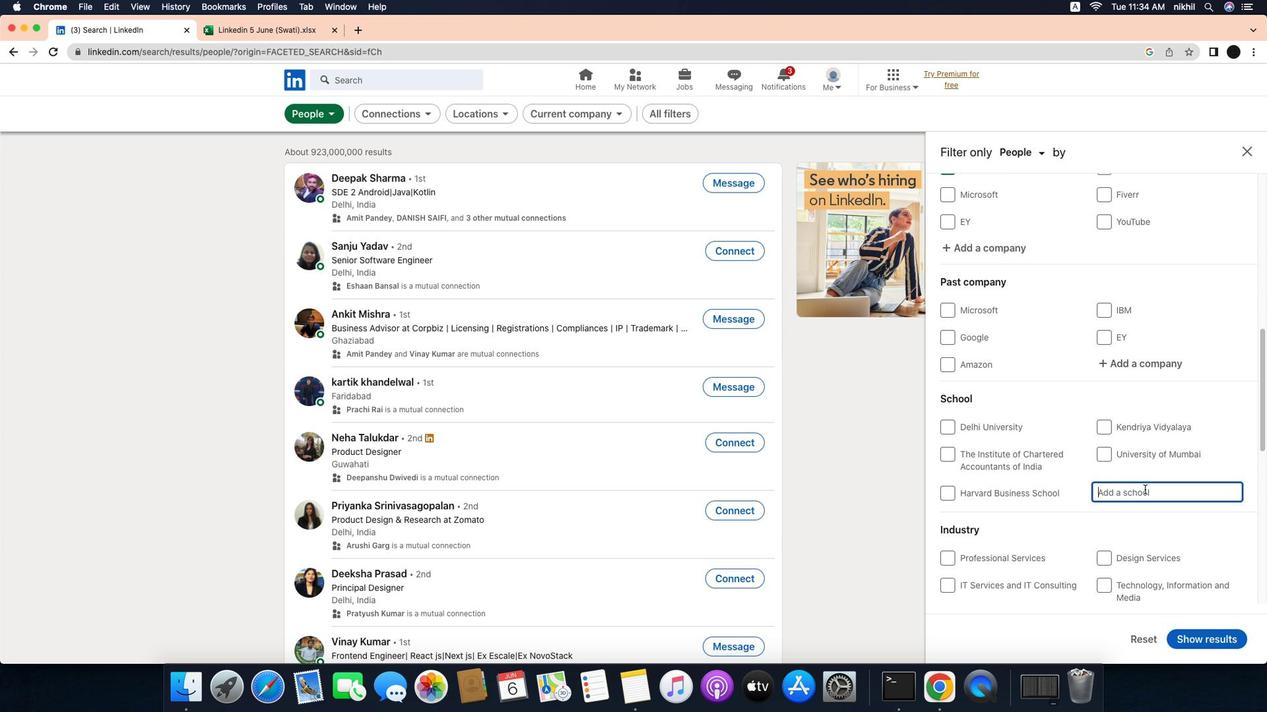 
Action: Mouse scrolled (1188, 431) with delta (-33, -34)
Screenshot: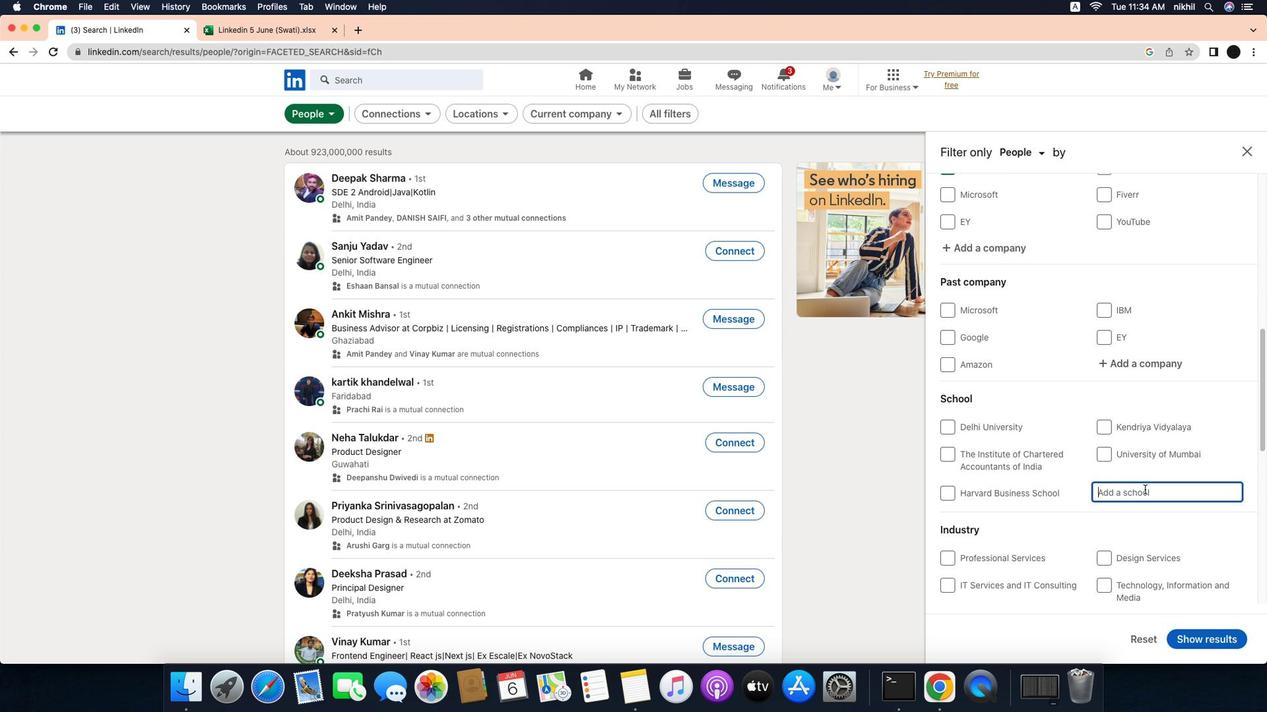 
Action: Mouse scrolled (1188, 431) with delta (-33, -34)
Screenshot: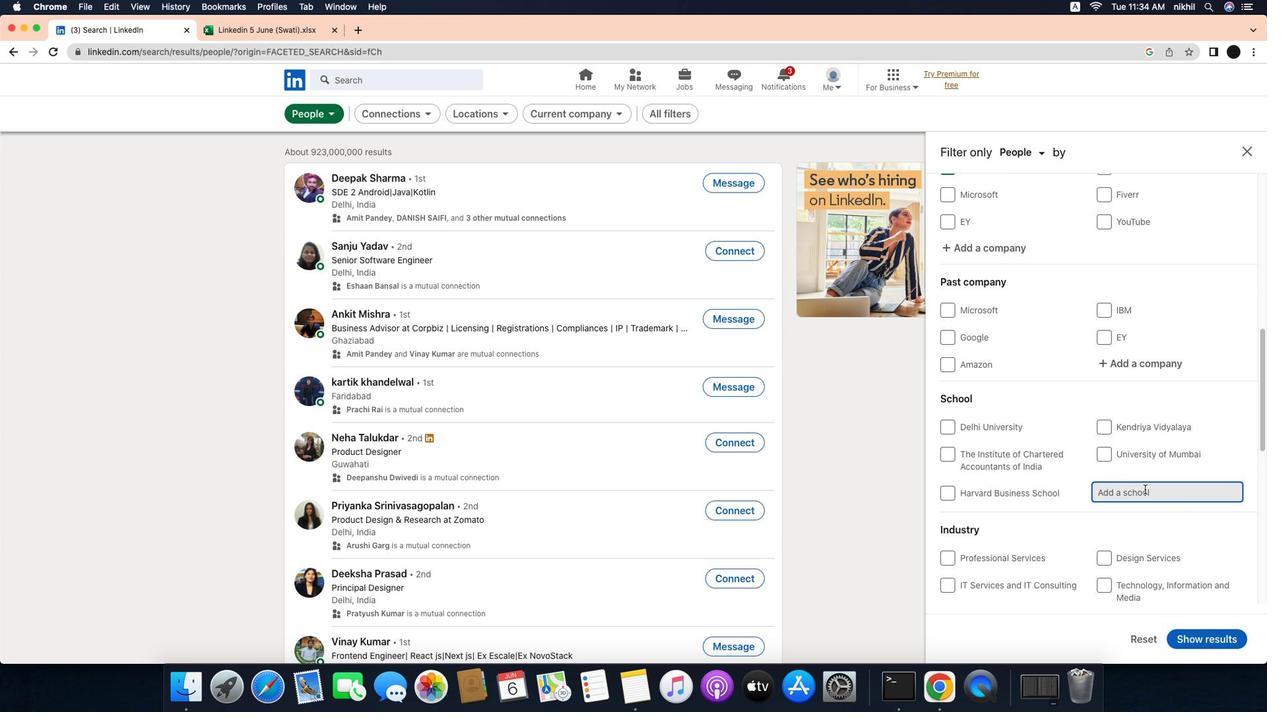 
Action: Mouse moved to (1174, 485)
Screenshot: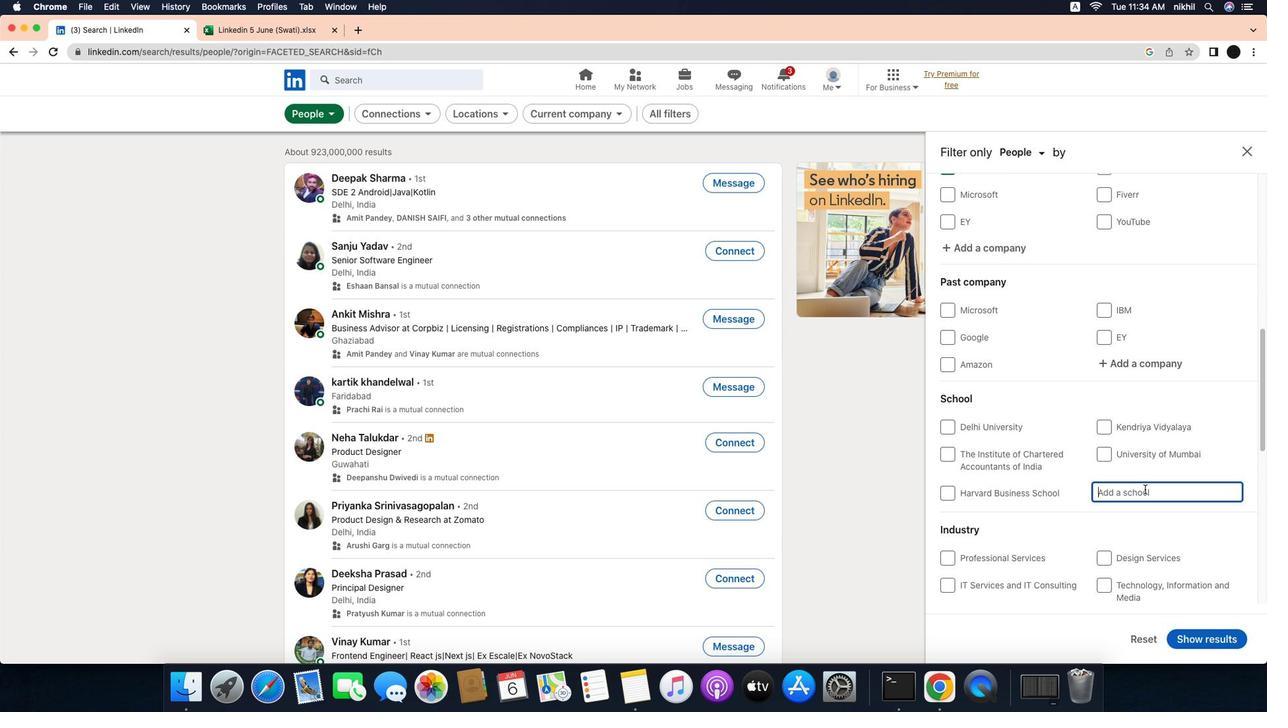 
Action: Mouse pressed left at (1174, 485)
Screenshot: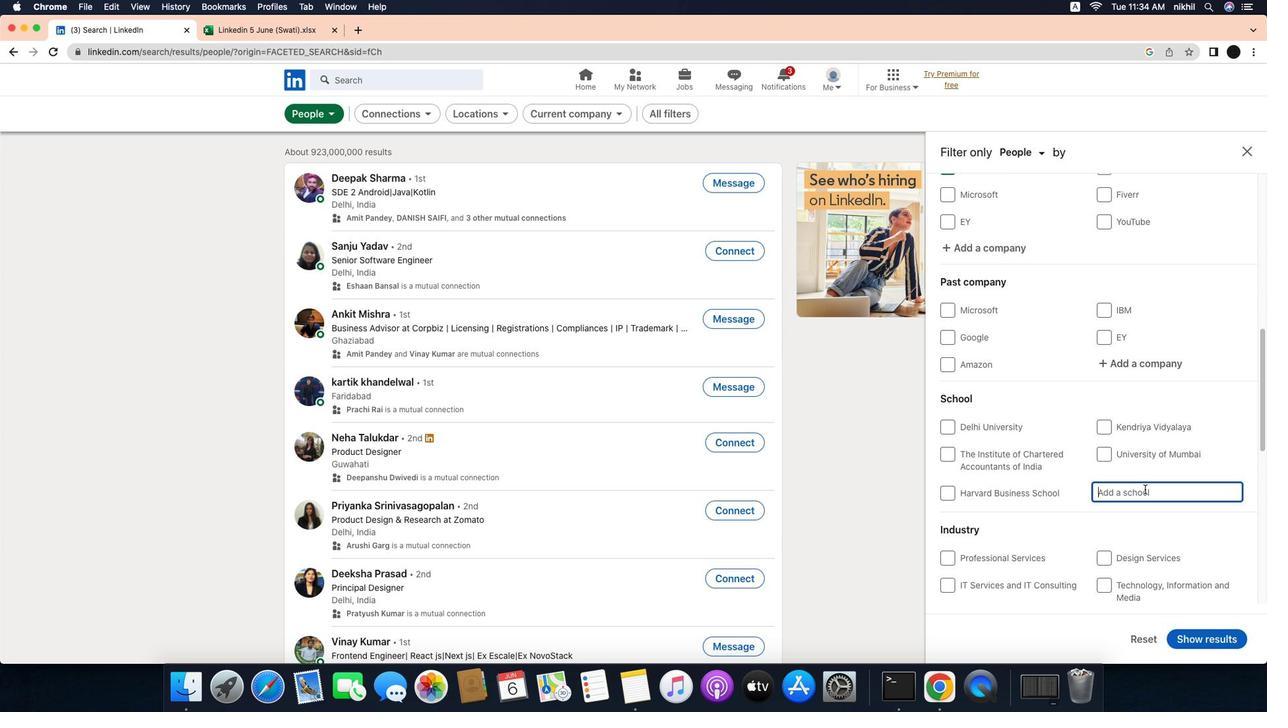 
Action: Mouse moved to (1186, 487)
Screenshot: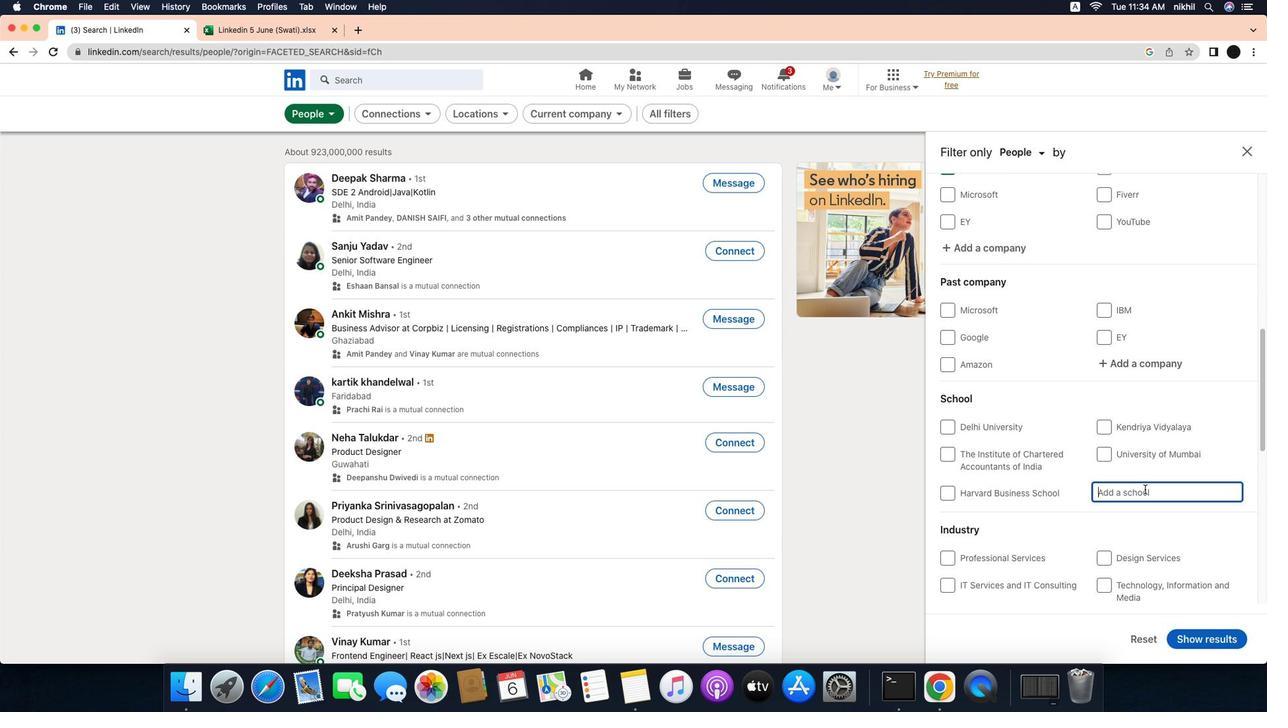 
Action: Mouse pressed left at (1186, 487)
Screenshot: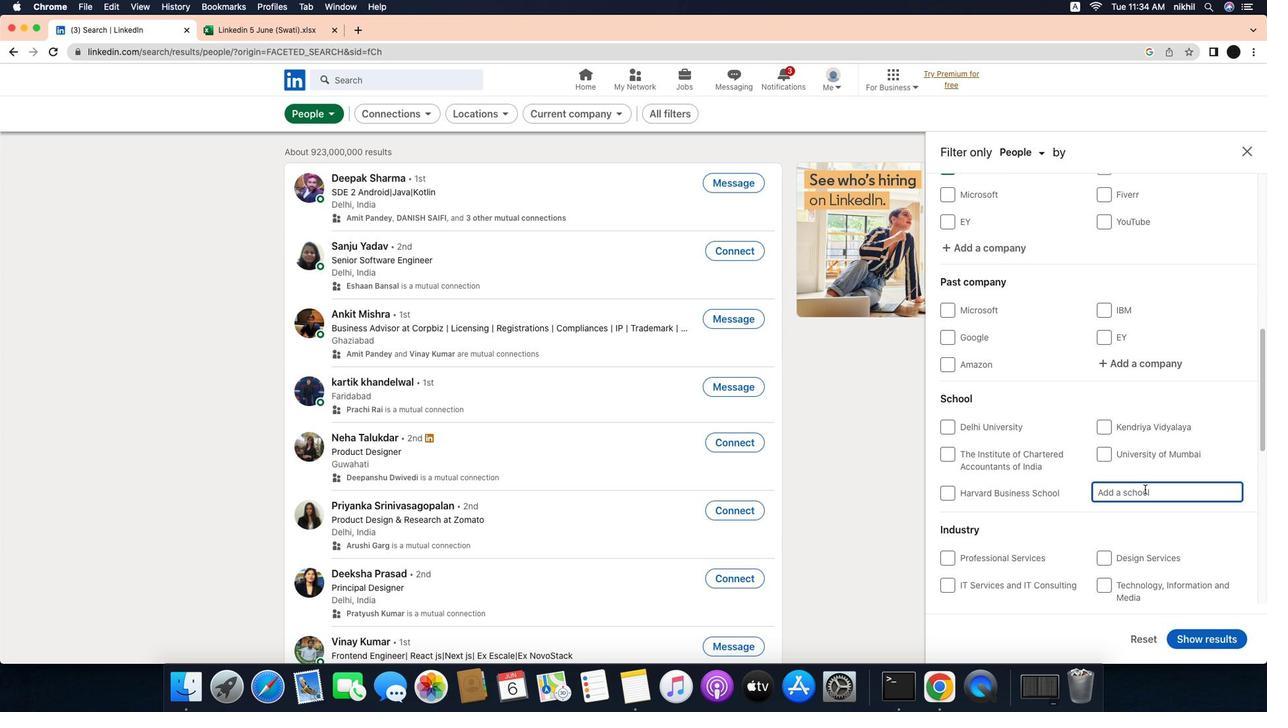 
Action: Key pressed Key.caps_lock'B'Key.caps_lock'i''s''h''o''p'Key.spaceKey.caps_lock'H'Key.caps_lock'e''b''e''r'Key.spaceKey.caps_lock'C'Key.caps_lock'o''l''l''e''g''e'
Screenshot: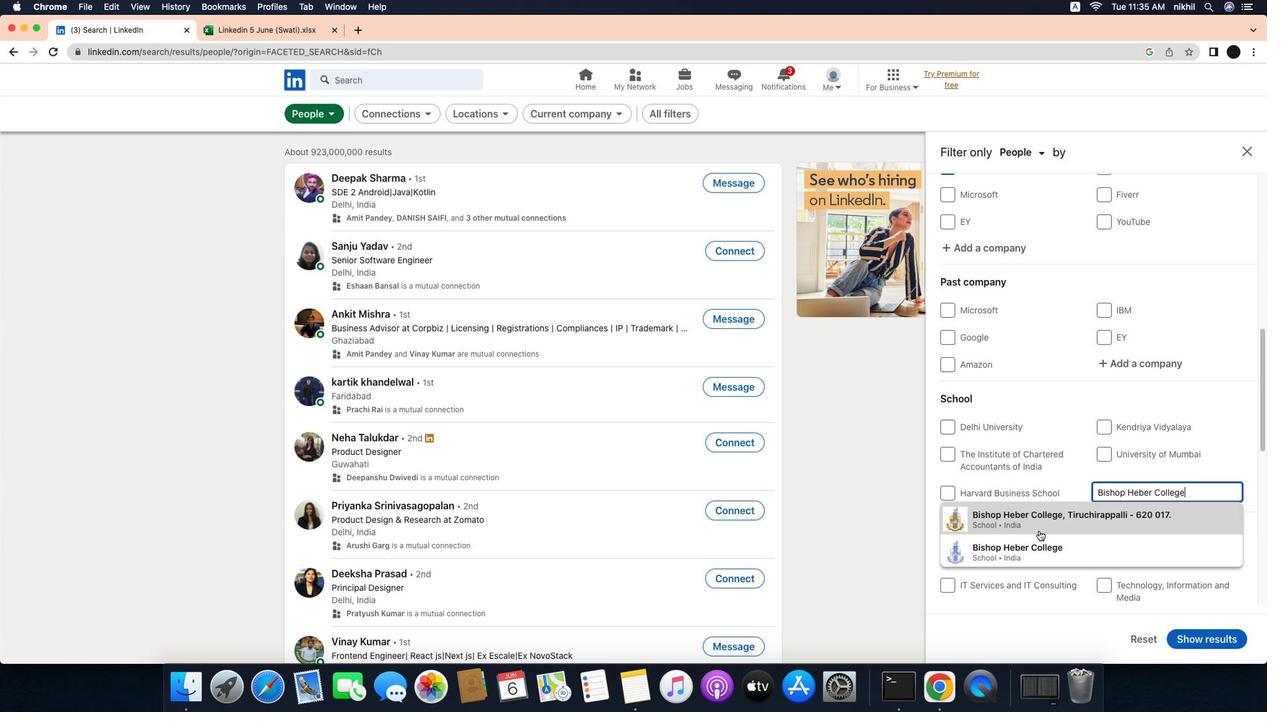 
Action: Mouse moved to (1085, 551)
Screenshot: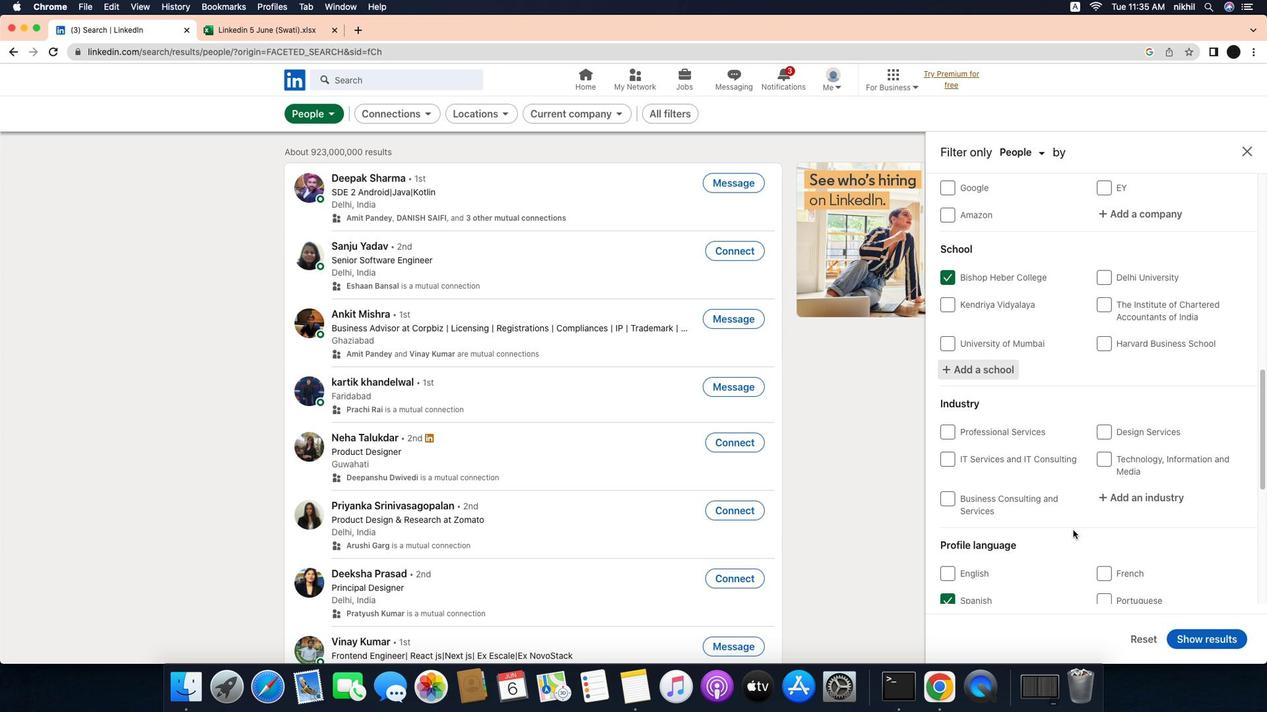 
Action: Mouse pressed left at (1085, 551)
Screenshot: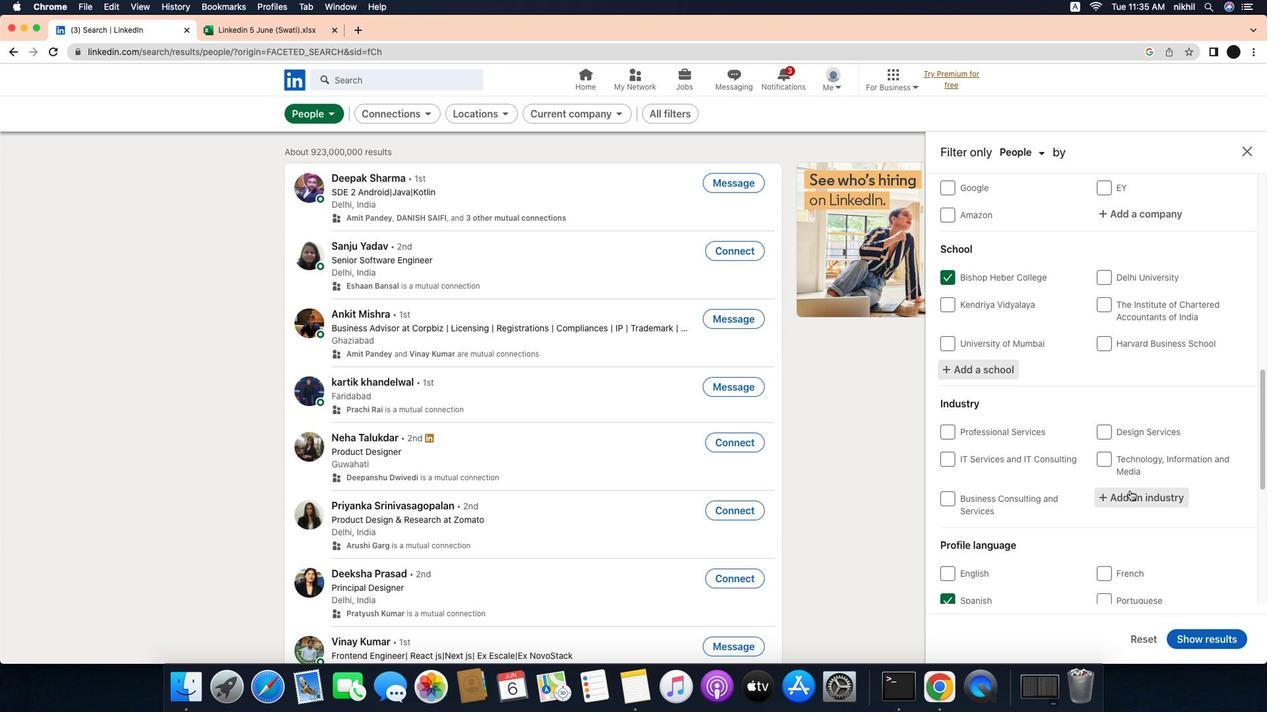 
Action: Mouse moved to (1110, 531)
Screenshot: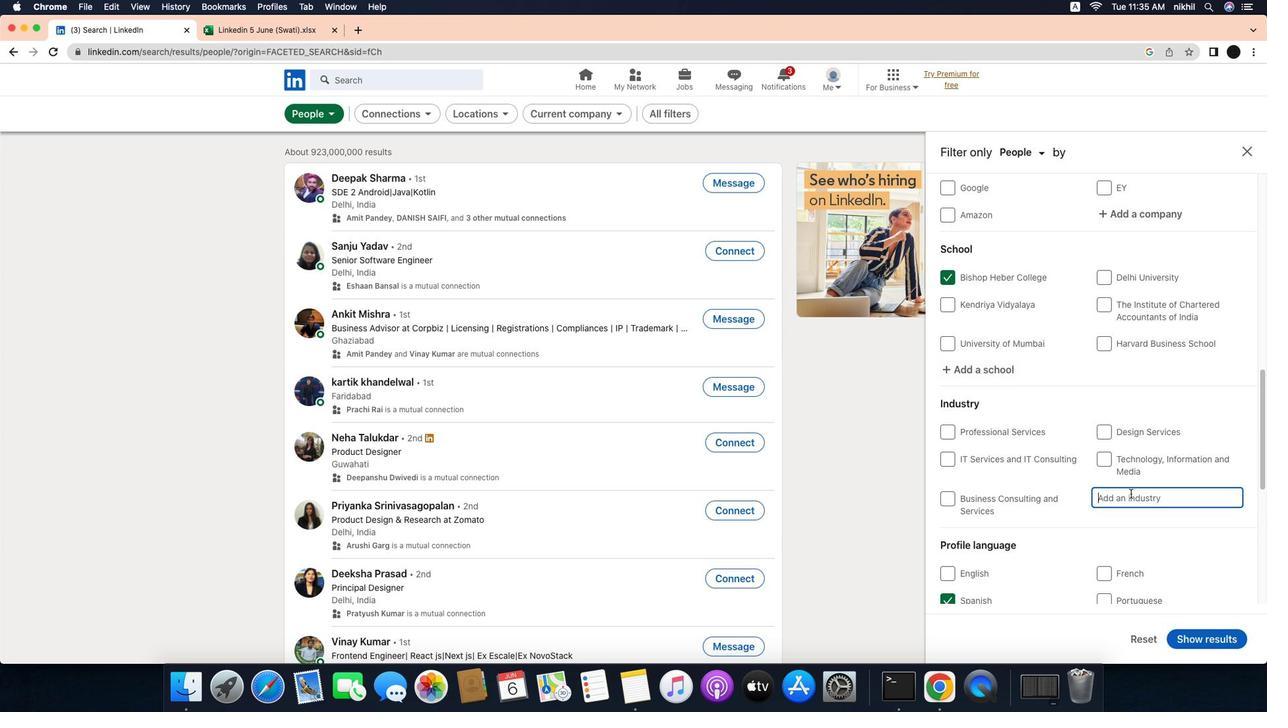 
Action: Mouse scrolled (1110, 531) with delta (-33, -34)
Screenshot: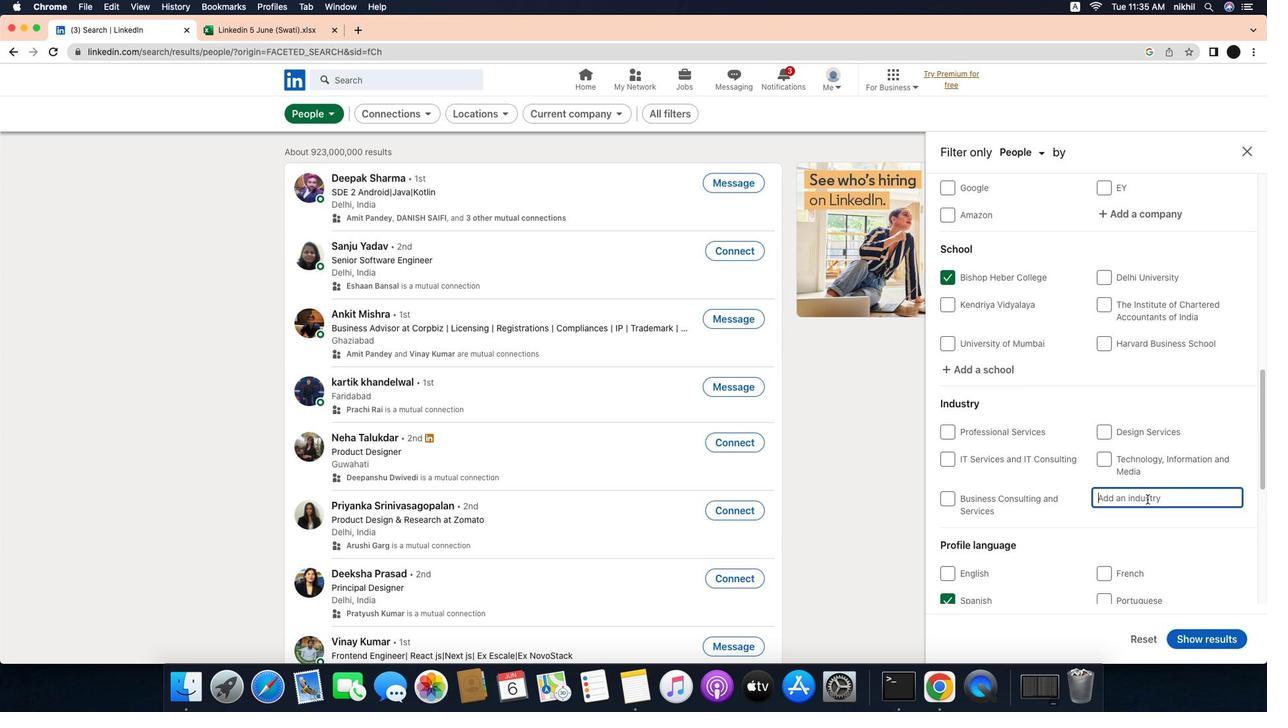 
Action: Mouse scrolled (1110, 531) with delta (-33, -34)
Screenshot: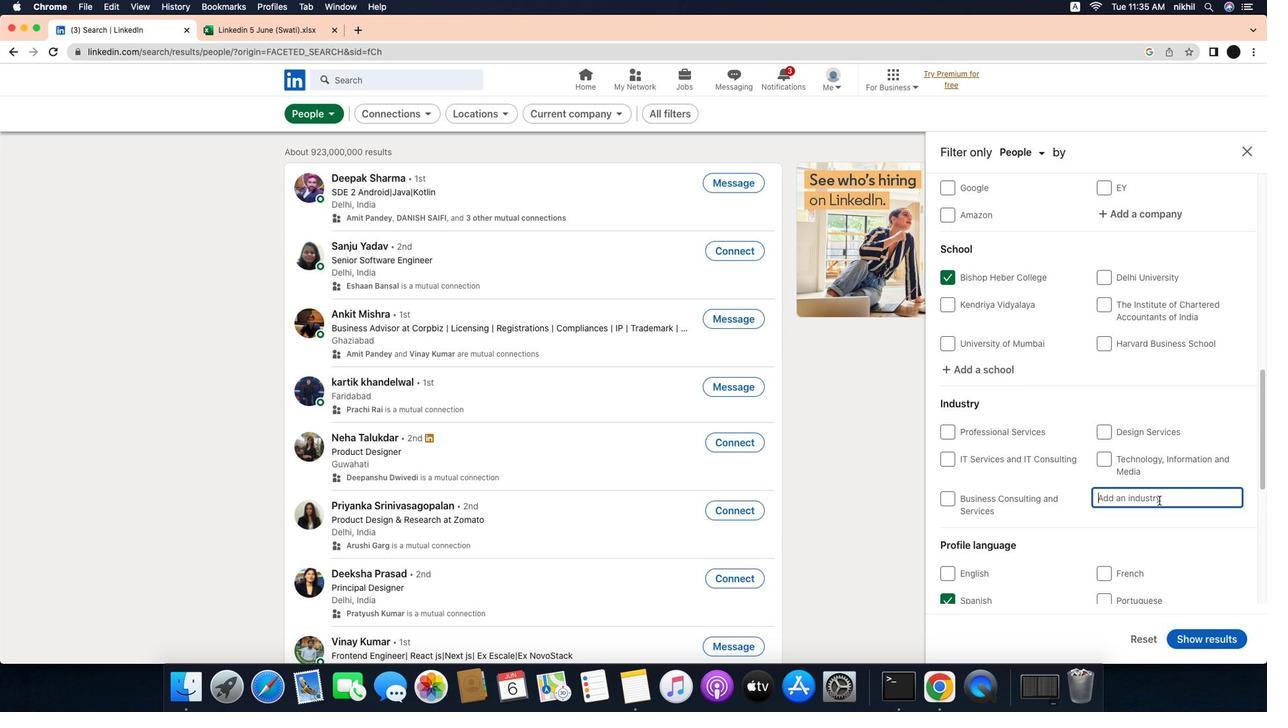 
Action: Mouse scrolled (1110, 531) with delta (-33, -34)
Screenshot: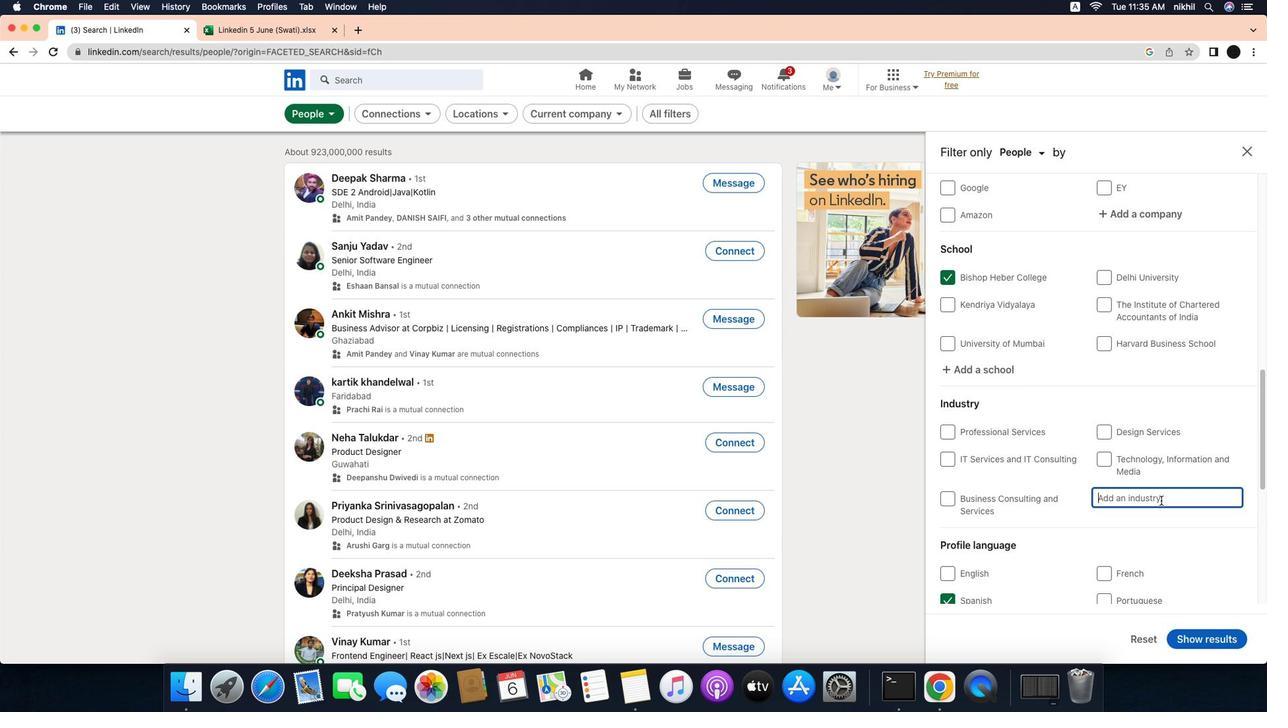 
Action: Mouse scrolled (1110, 531) with delta (-33, -34)
Screenshot: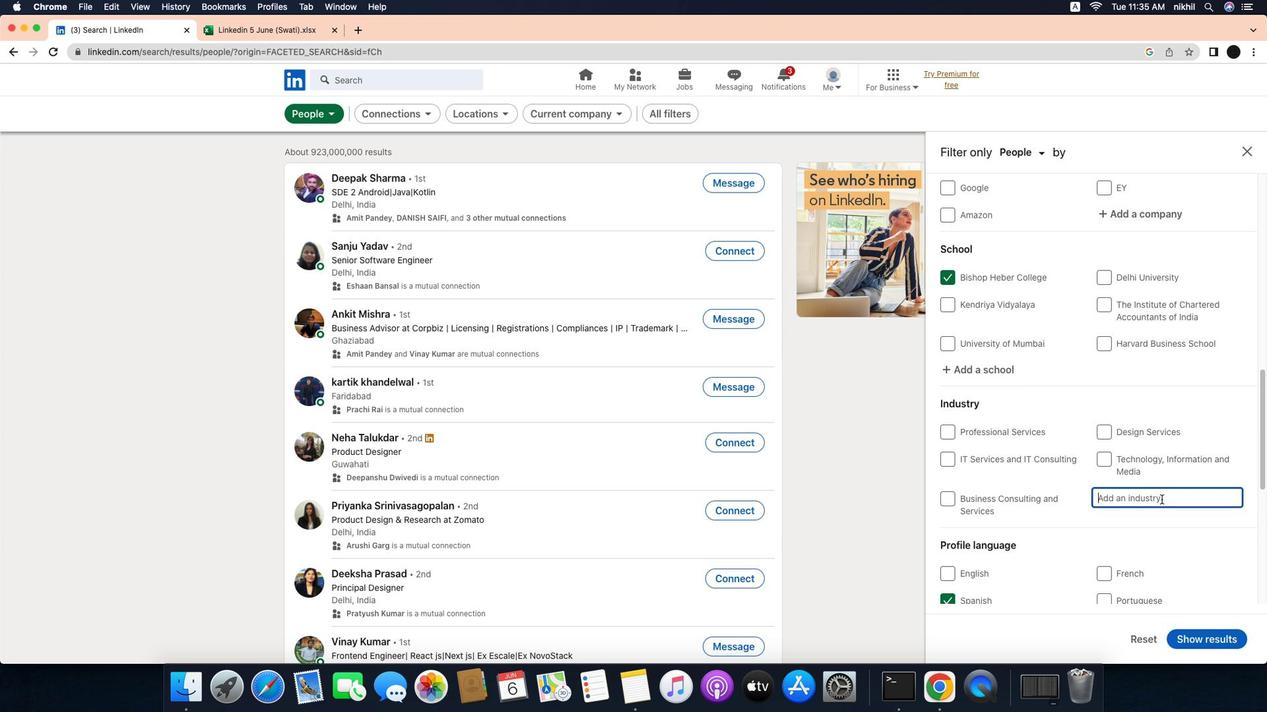 
Action: Mouse scrolled (1110, 531) with delta (-33, -34)
Screenshot: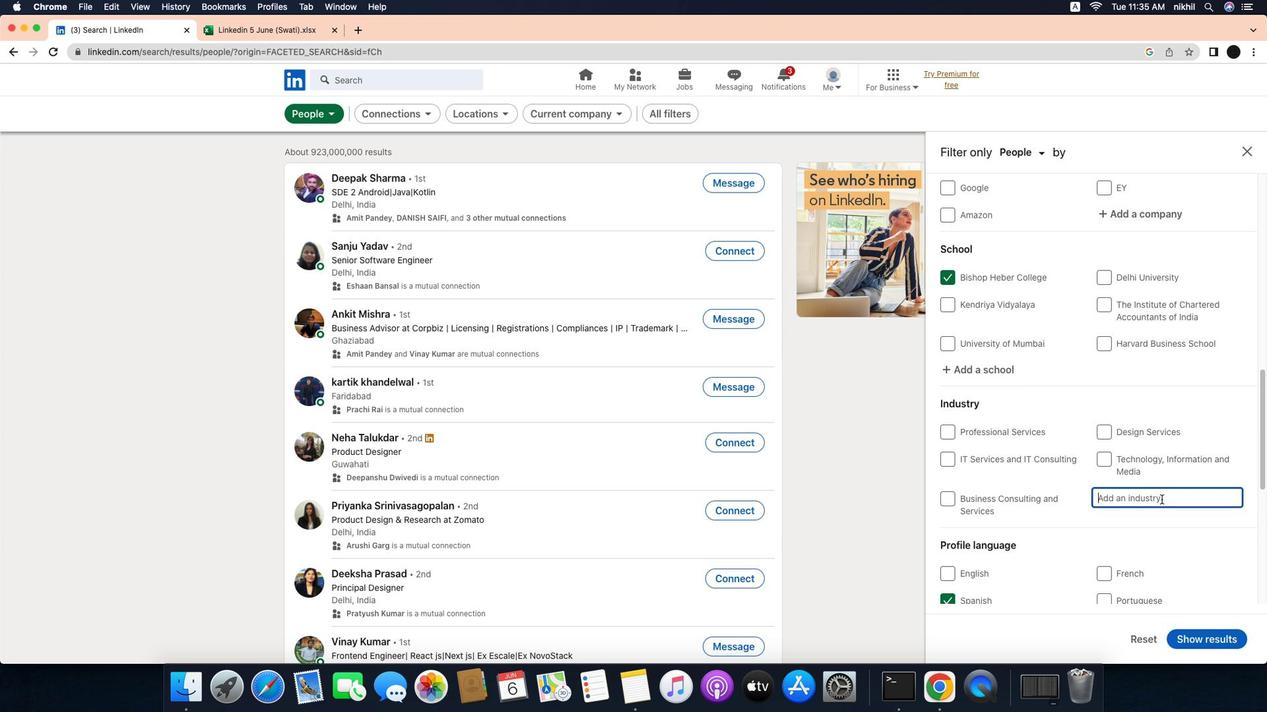 
Action: Mouse scrolled (1110, 531) with delta (-33, -34)
Screenshot: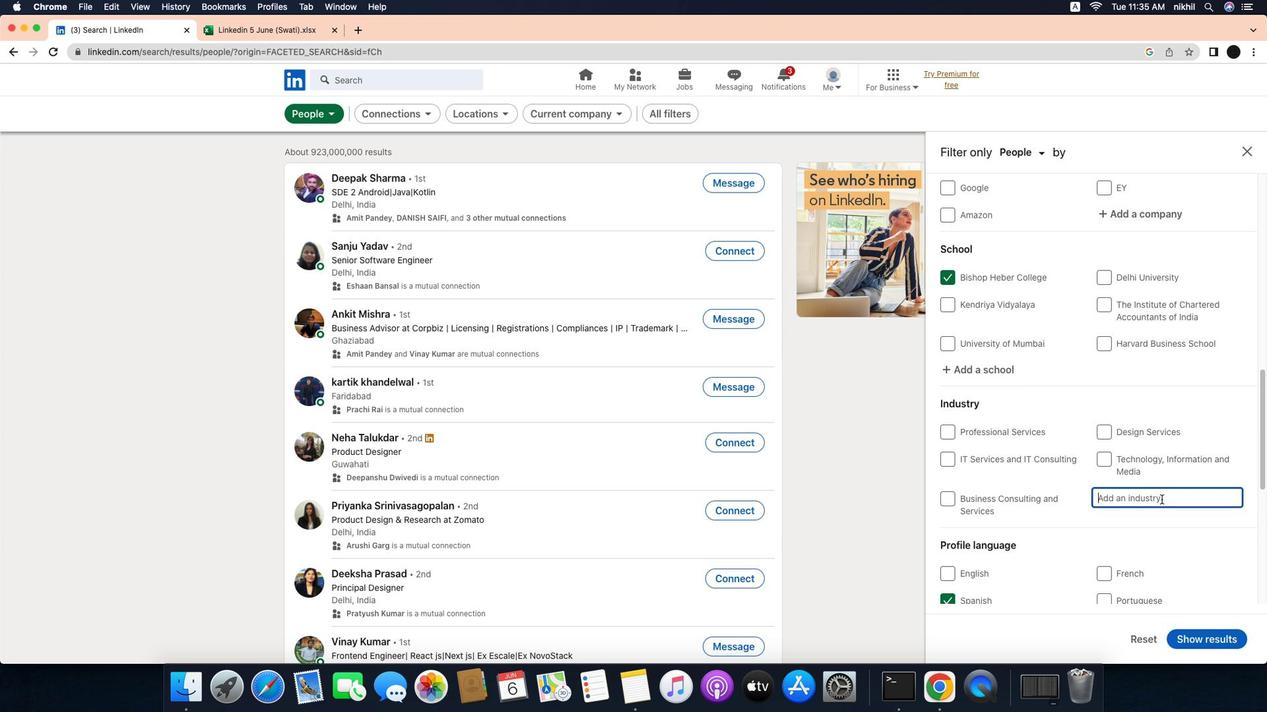
Action: Mouse moved to (1171, 492)
Screenshot: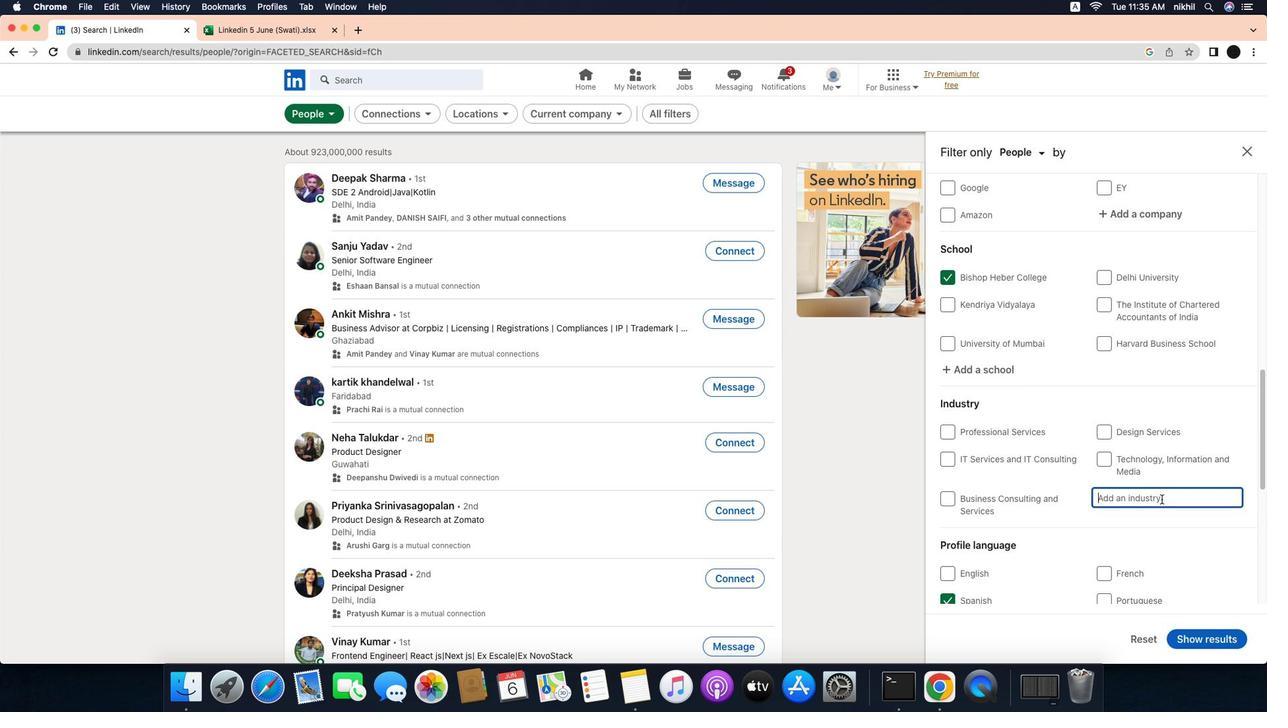 
Action: Mouse pressed left at (1171, 492)
Screenshot: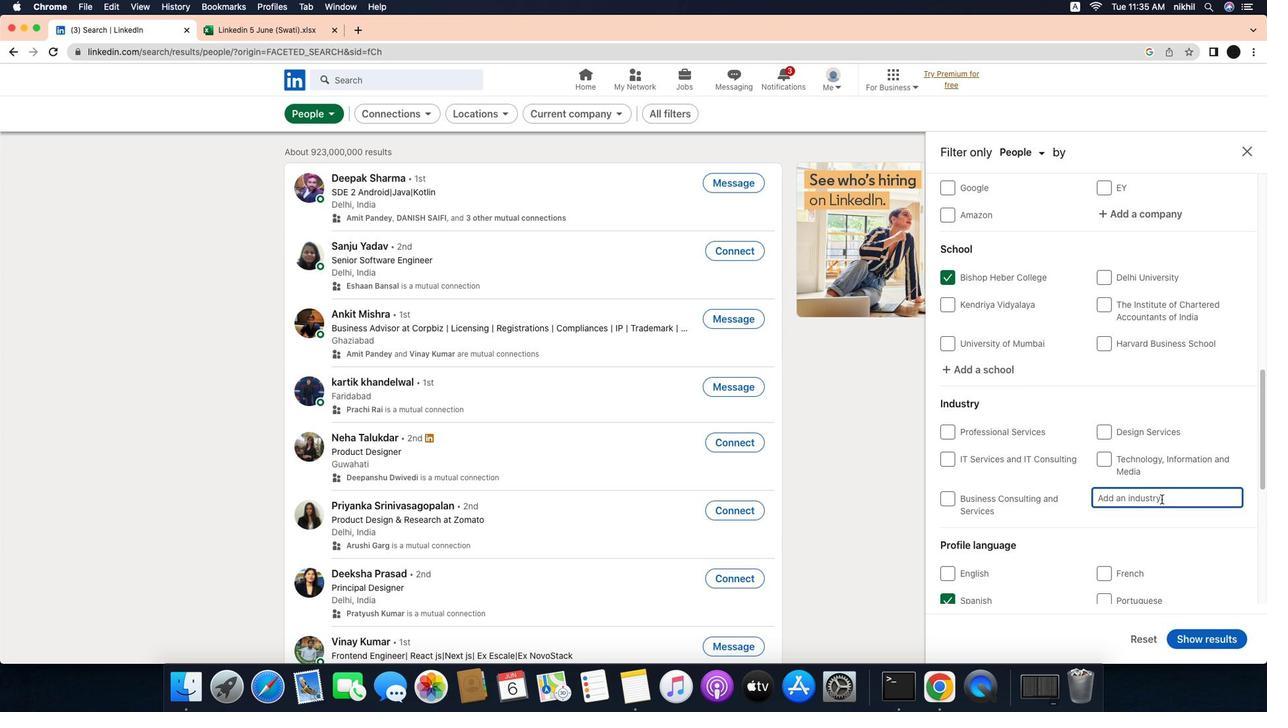 
Action: Mouse moved to (1205, 498)
Screenshot: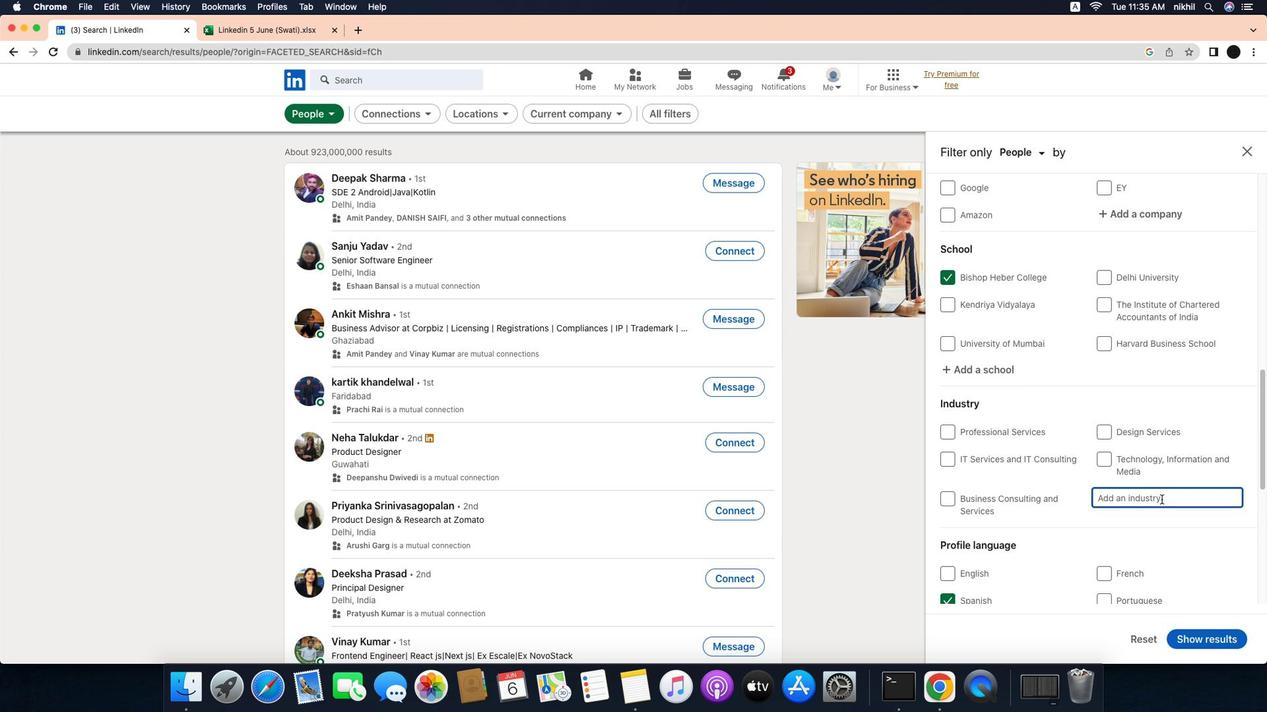 
Action: Mouse pressed left at (1205, 498)
Screenshot: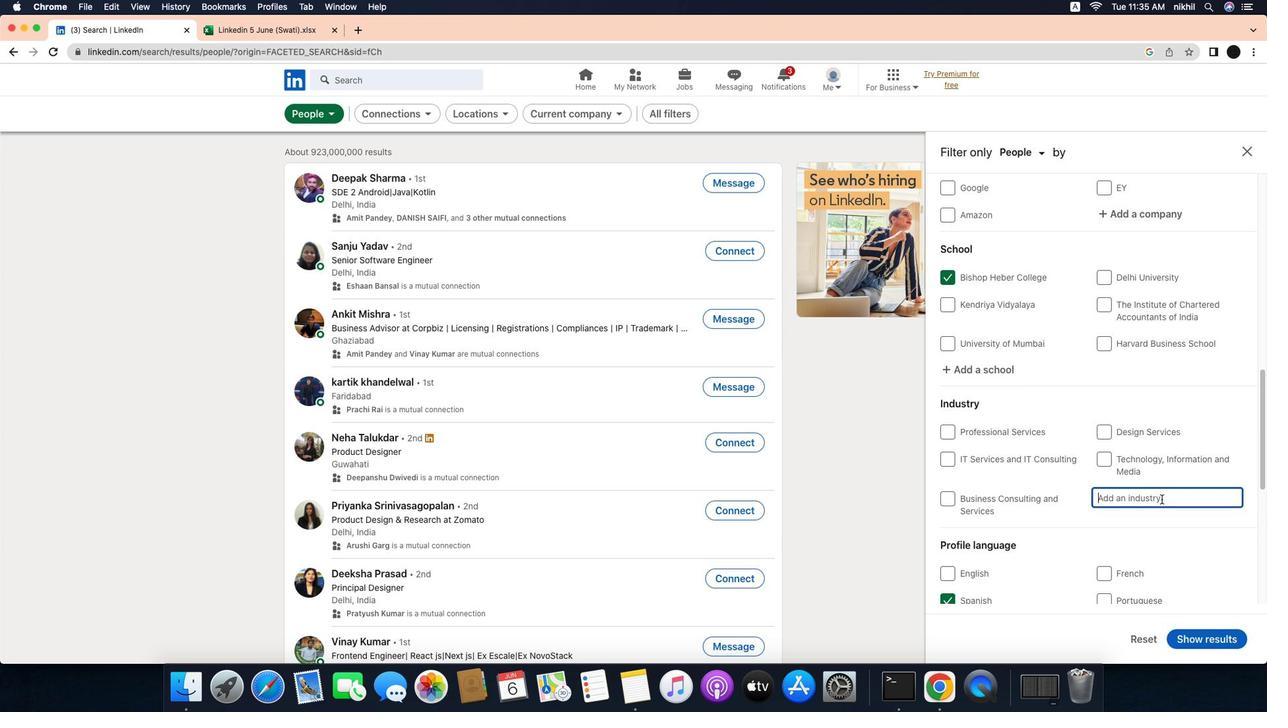 
Action: Key pressed Key.caps_lock'C'Key.caps_lock'l''i''m''a''t''e'Key.spaceKey.caps_lock'D'Key.caps_lock'a''t''a'Key.space'a''n''d'Key.spaceKey.caps_lock'A'Key.caps_lock'n''a''l''y''t''i''c''s'
Screenshot: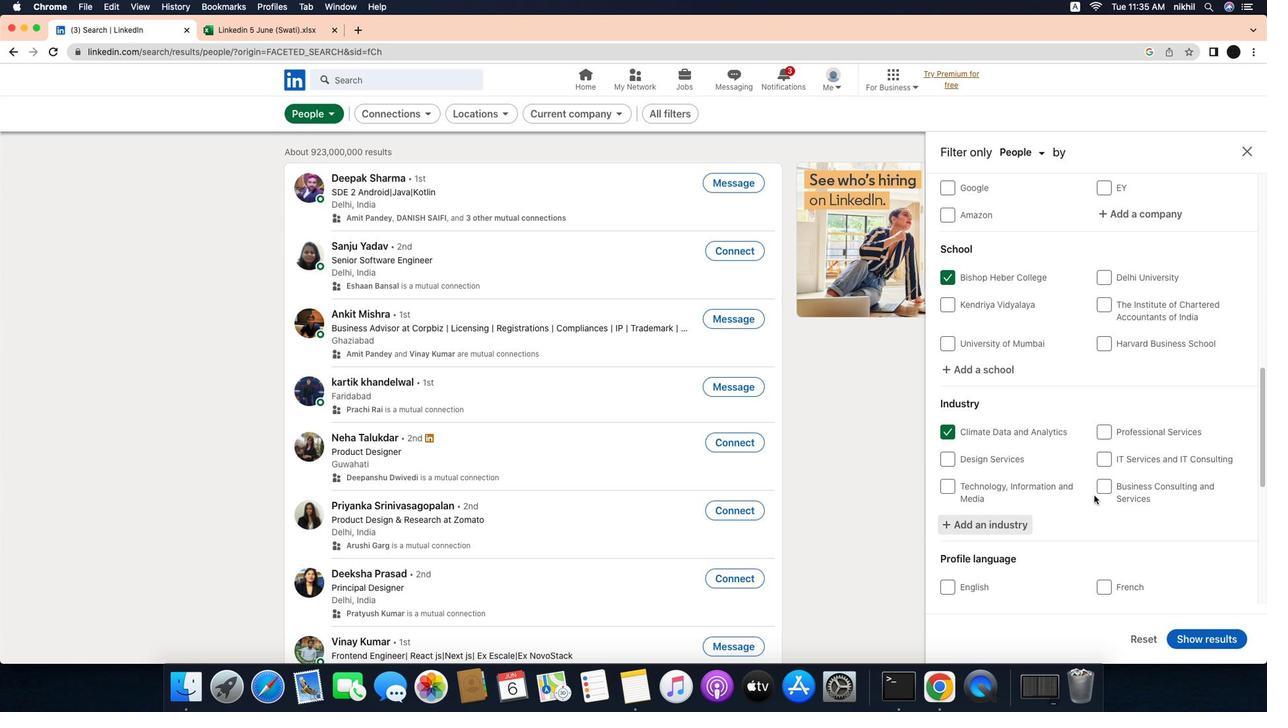 
Action: Mouse moved to (1130, 514)
Screenshot: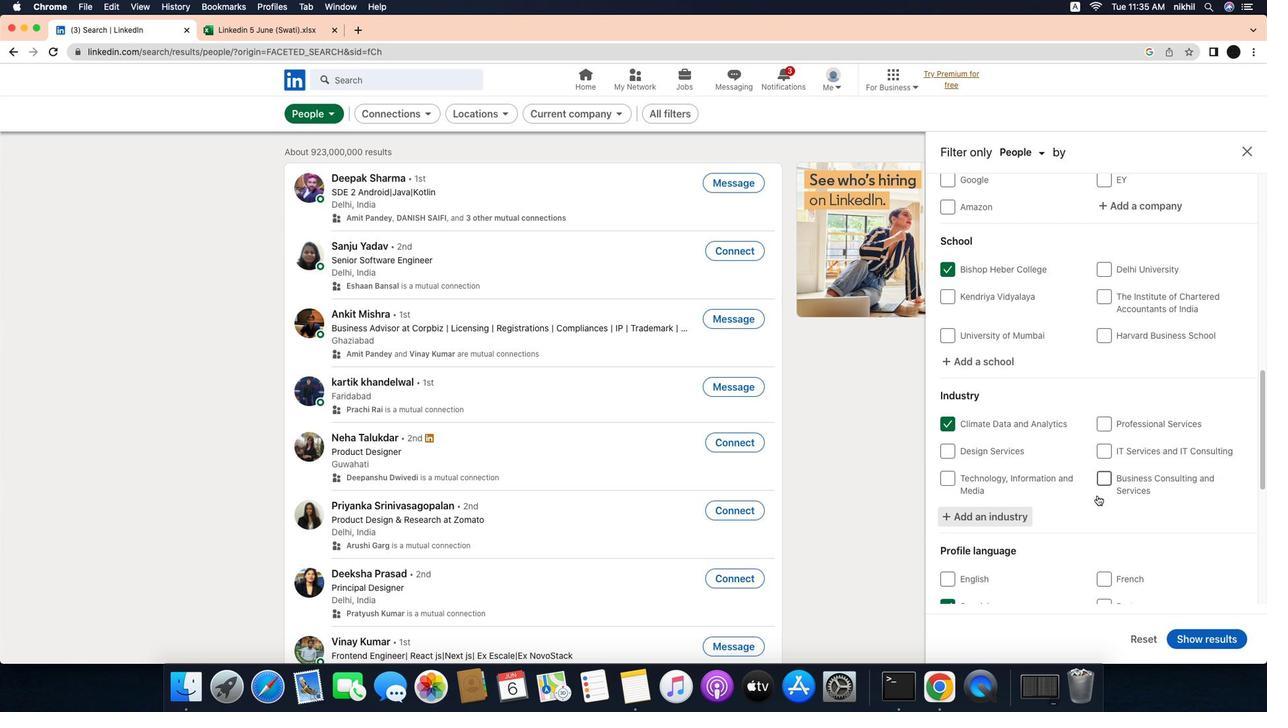 
Action: Mouse pressed left at (1130, 514)
Screenshot: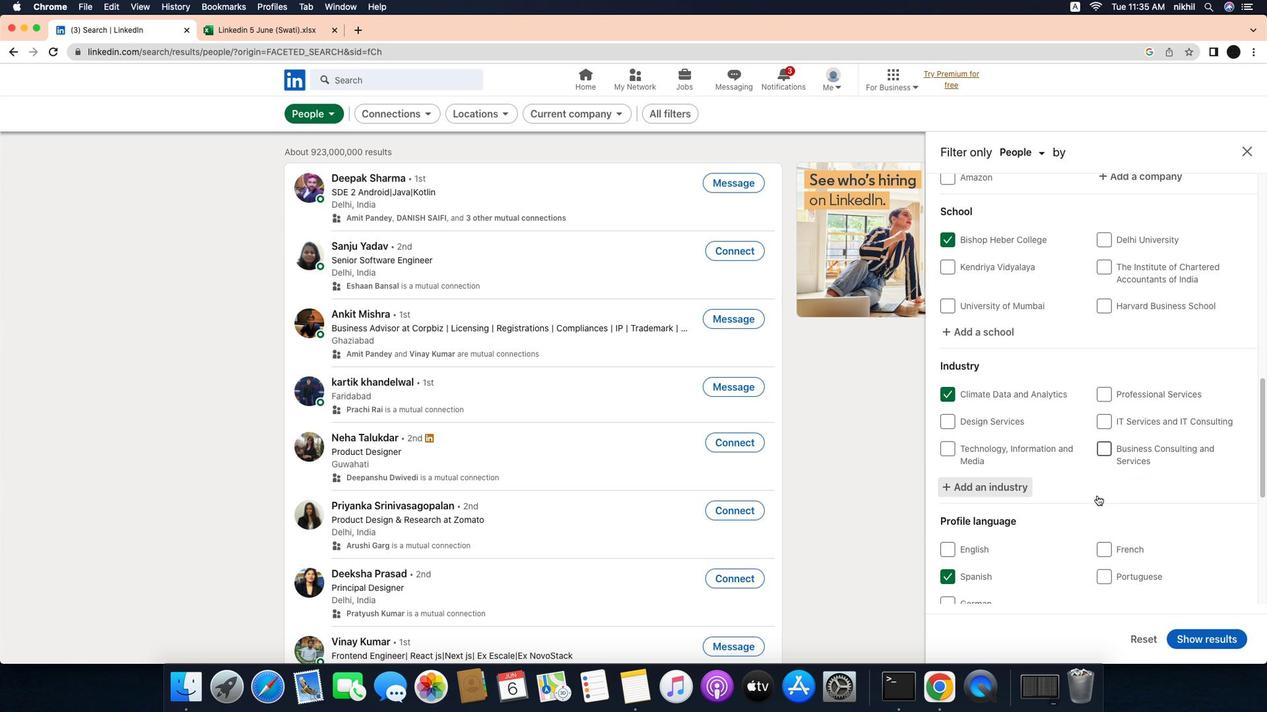 
Action: Mouse moved to (1135, 494)
Screenshot: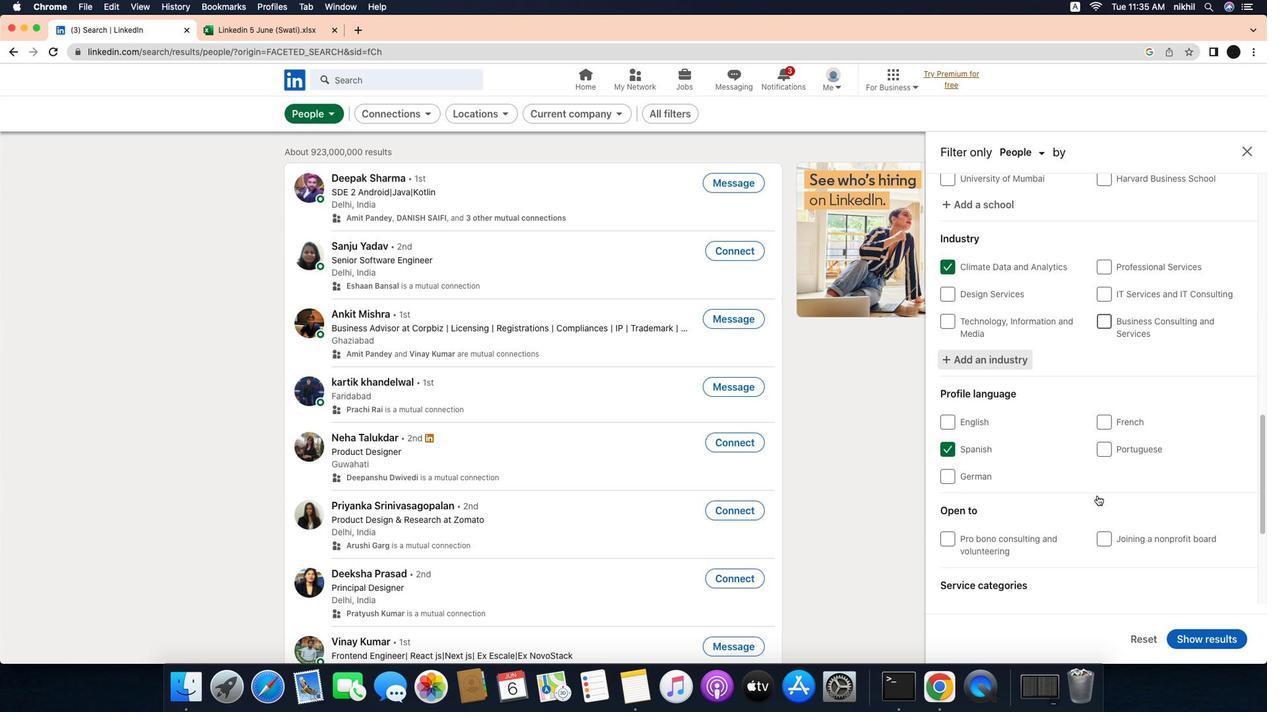
Action: Mouse scrolled (1135, 494) with delta (-33, -34)
Screenshot: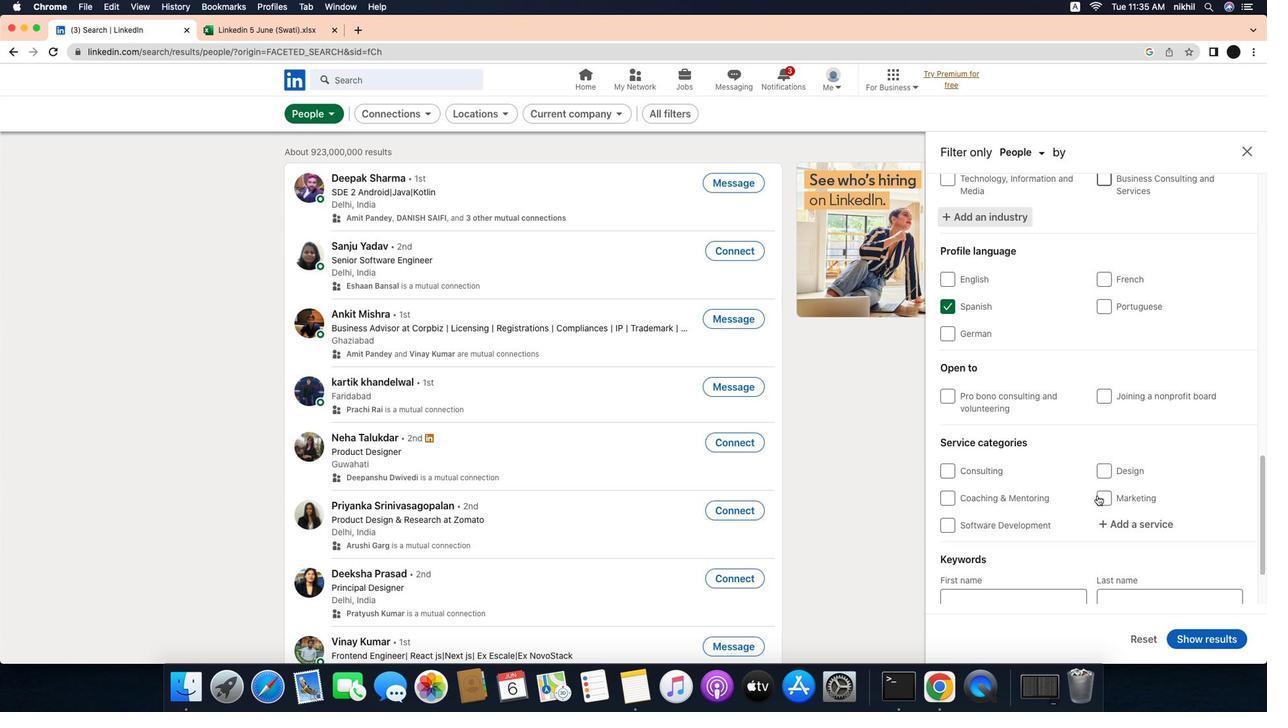 
Action: Mouse scrolled (1135, 494) with delta (-33, -34)
Screenshot: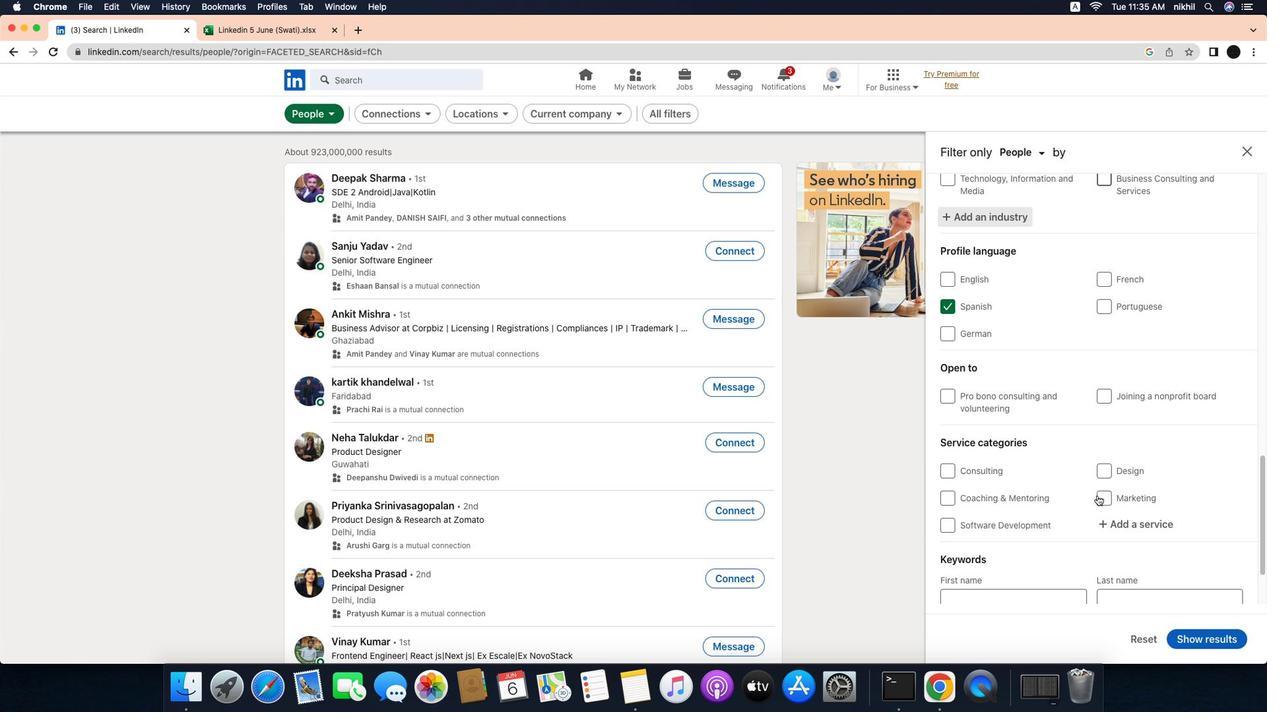 
Action: Mouse scrolled (1135, 494) with delta (-33, -34)
Screenshot: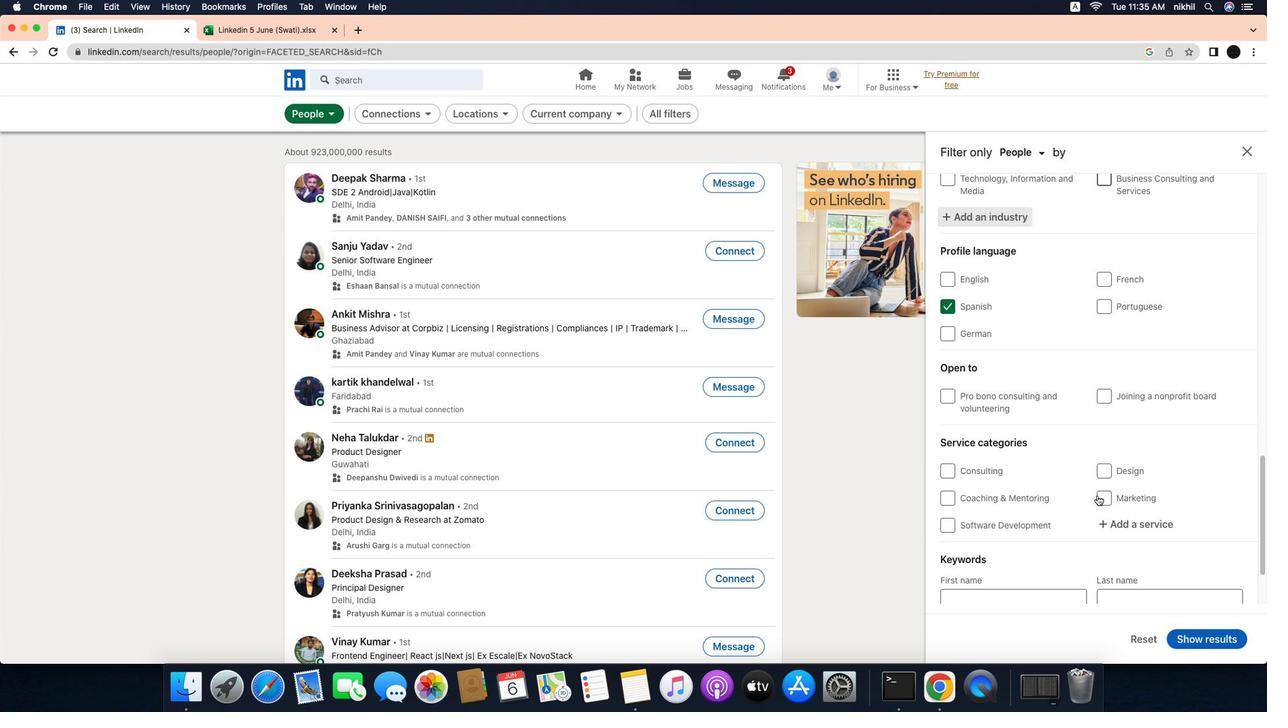 
Action: Mouse scrolled (1135, 494) with delta (-33, -34)
Screenshot: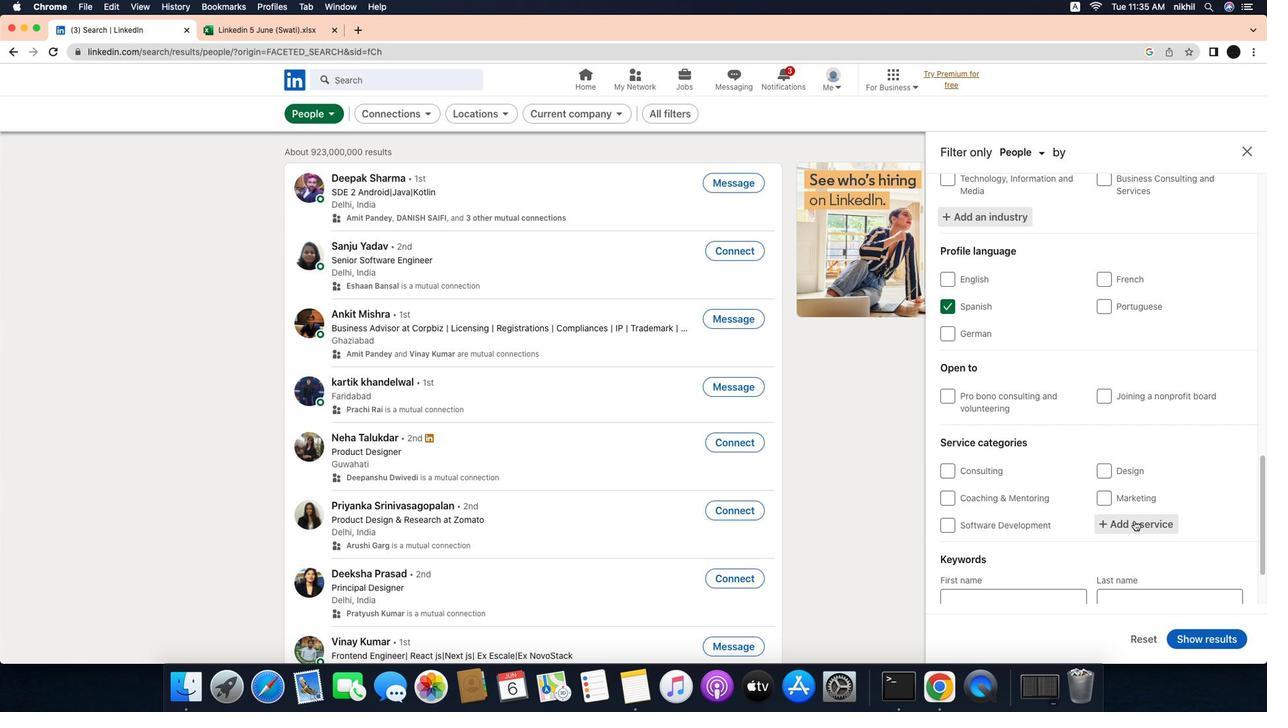 
Action: Mouse scrolled (1135, 494) with delta (-33, -34)
Screenshot: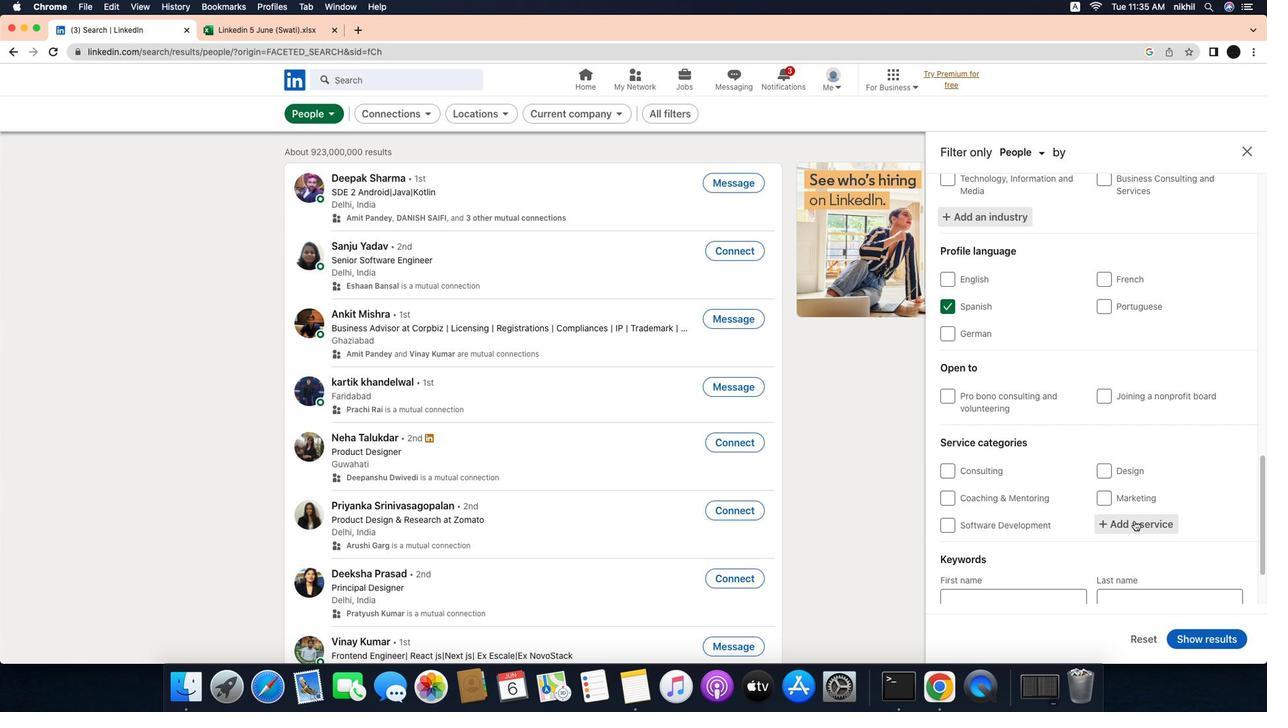 
Action: Mouse scrolled (1135, 494) with delta (-33, -34)
Screenshot: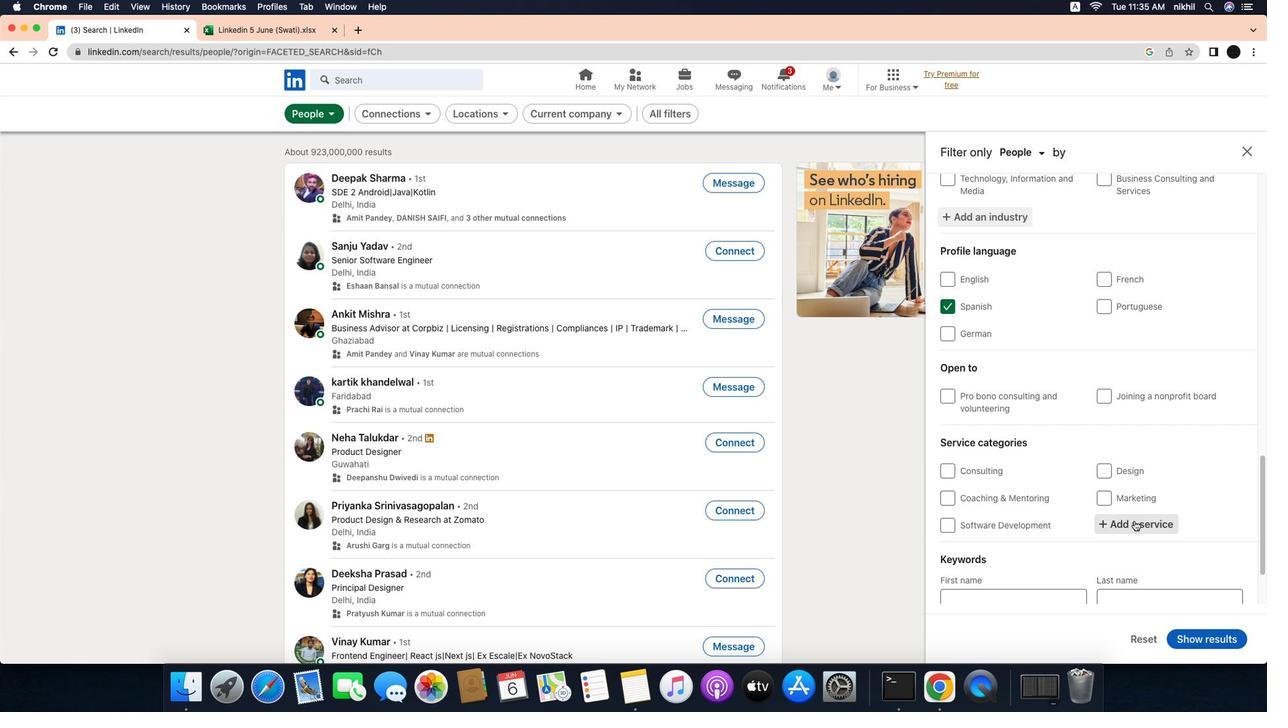 
Action: Mouse scrolled (1135, 494) with delta (-33, -34)
Screenshot: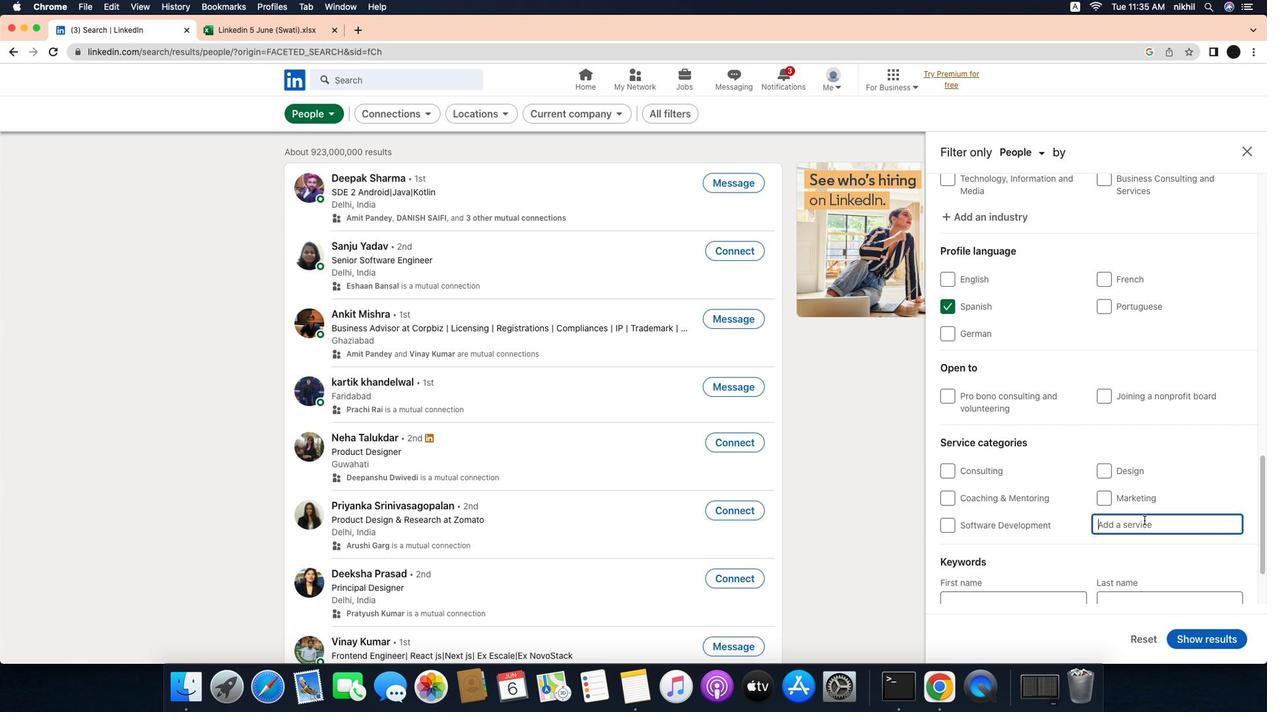 
Action: Mouse scrolled (1135, 494) with delta (-33, -34)
Screenshot: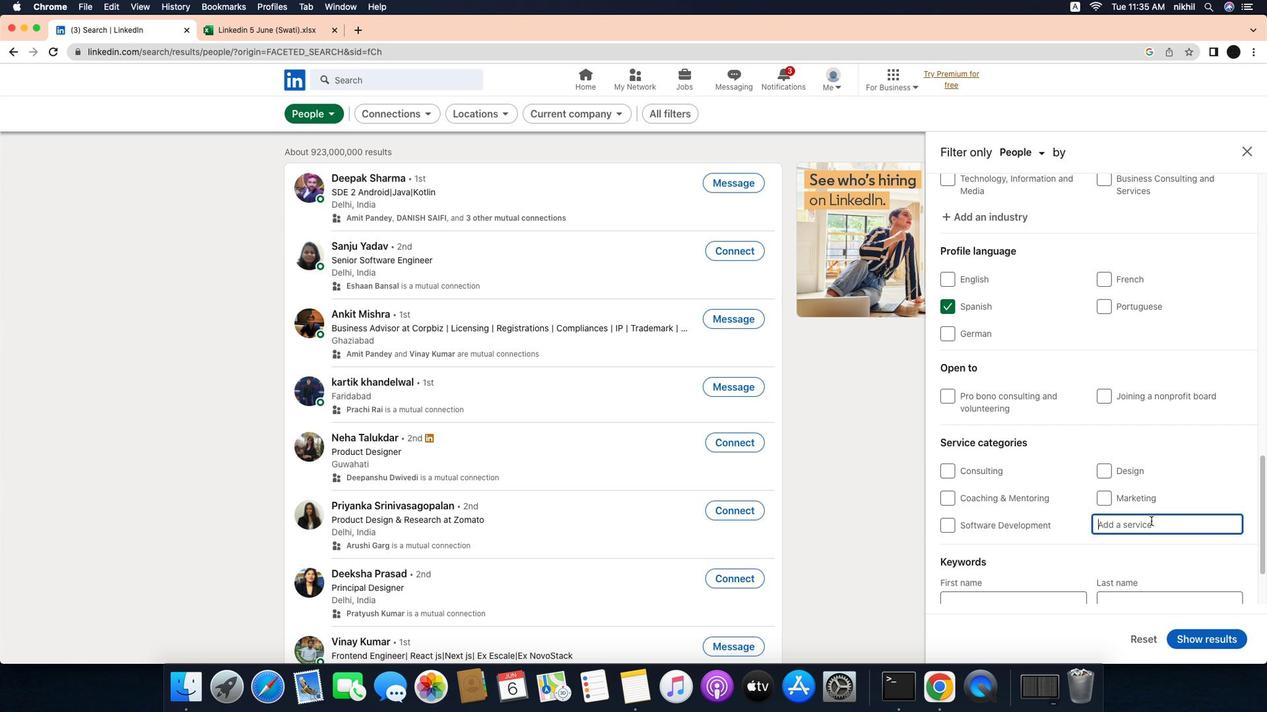 
Action: Mouse scrolled (1135, 494) with delta (-33, -34)
Screenshot: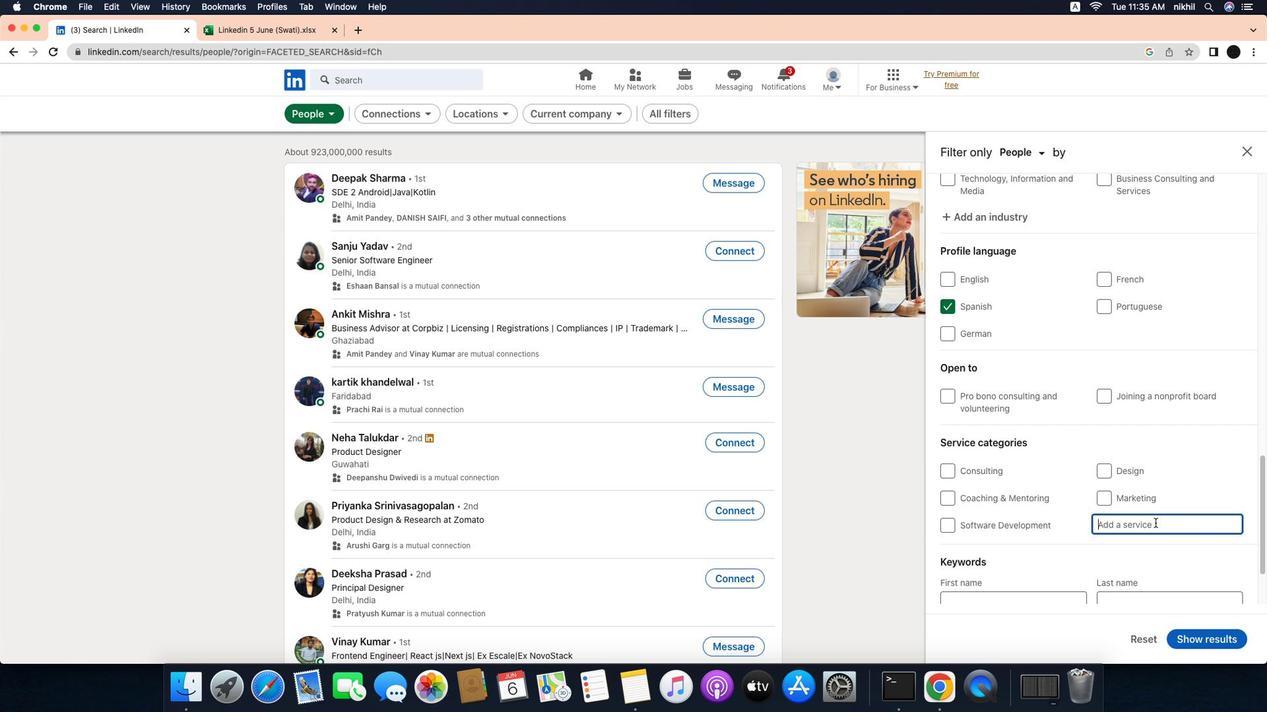 
Action: Mouse scrolled (1135, 494) with delta (-33, -34)
Screenshot: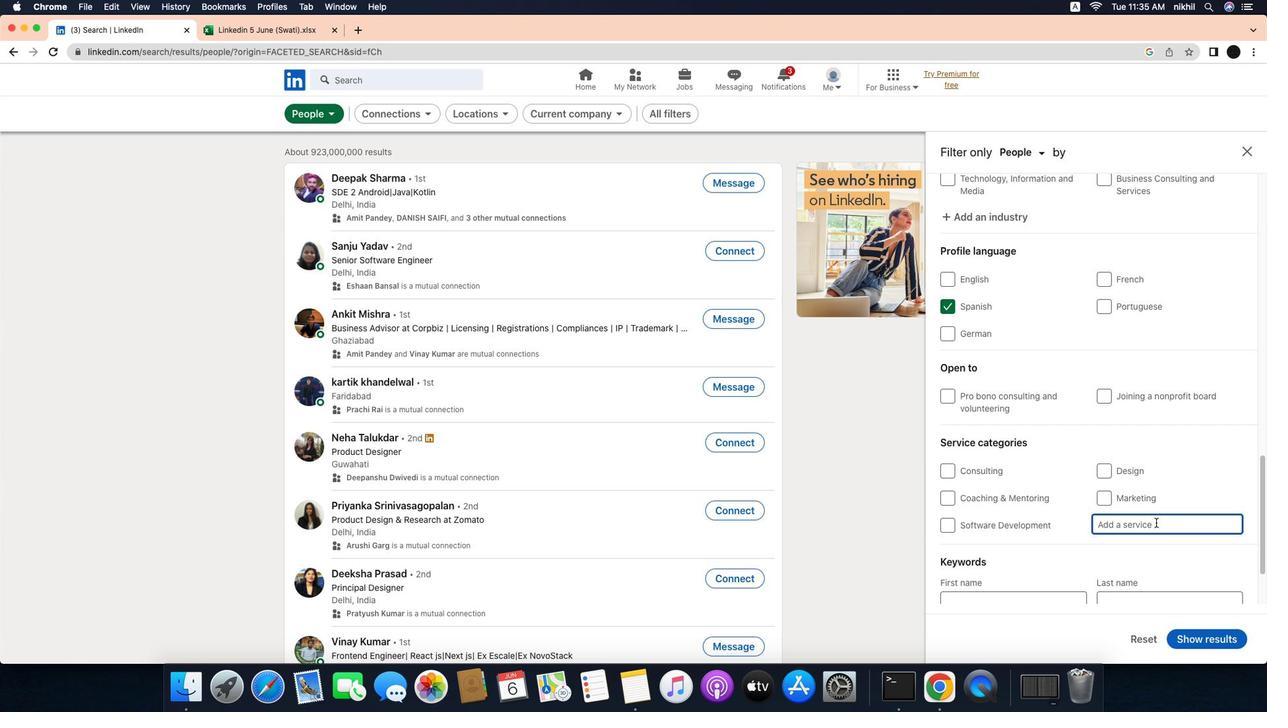 
Action: Mouse scrolled (1135, 494) with delta (-33, -34)
Screenshot: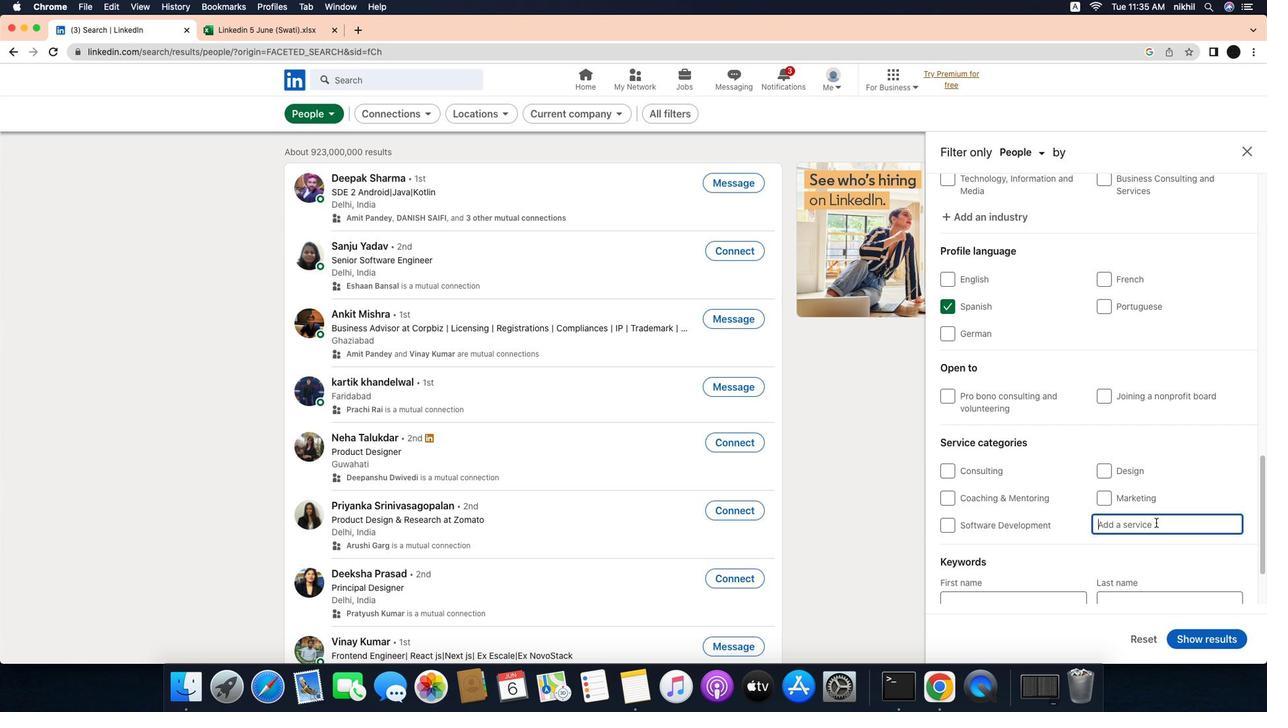 
Action: Mouse scrolled (1135, 494) with delta (-33, -34)
Screenshot: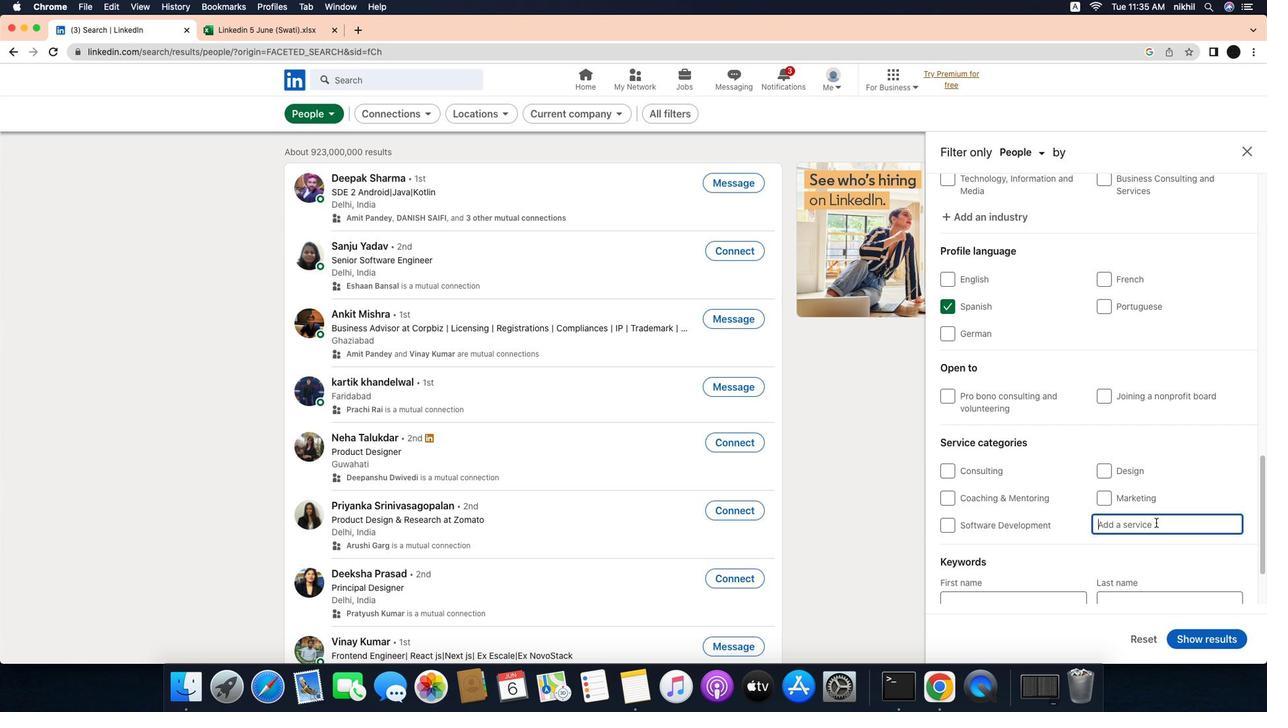 
Action: Mouse scrolled (1135, 494) with delta (-33, -34)
Screenshot: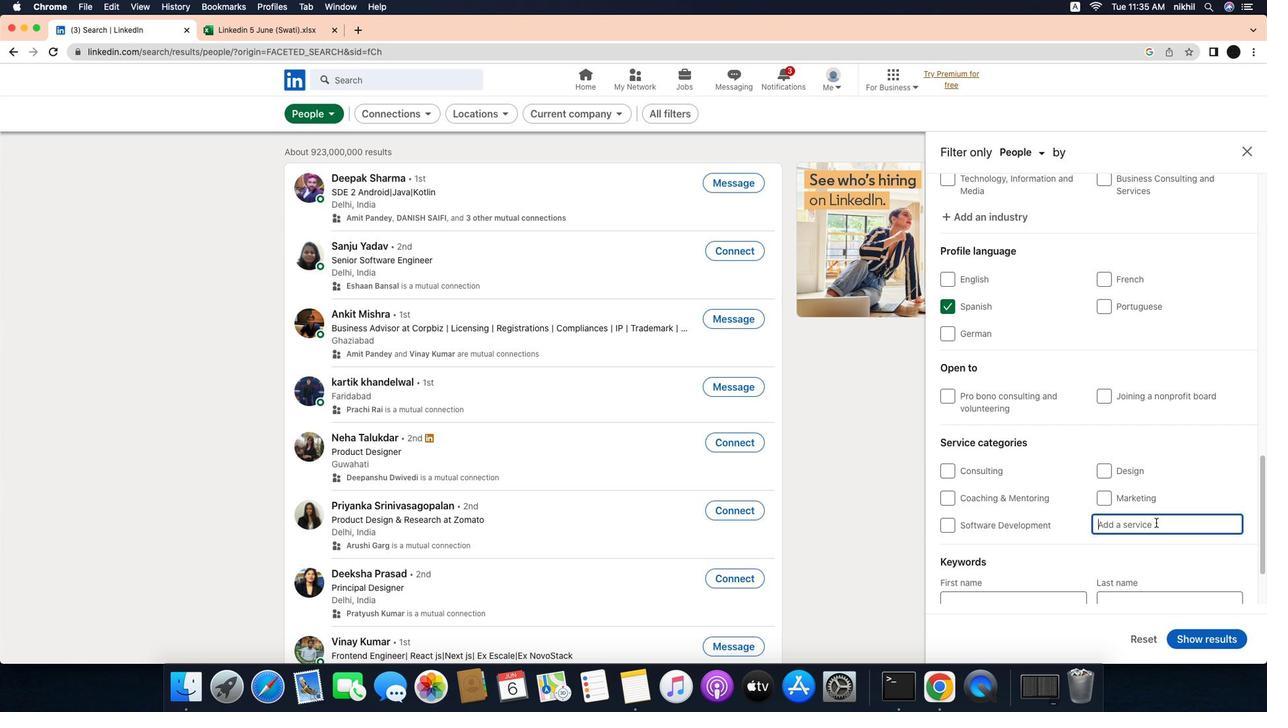 
Action: Mouse moved to (1176, 521)
Screenshot: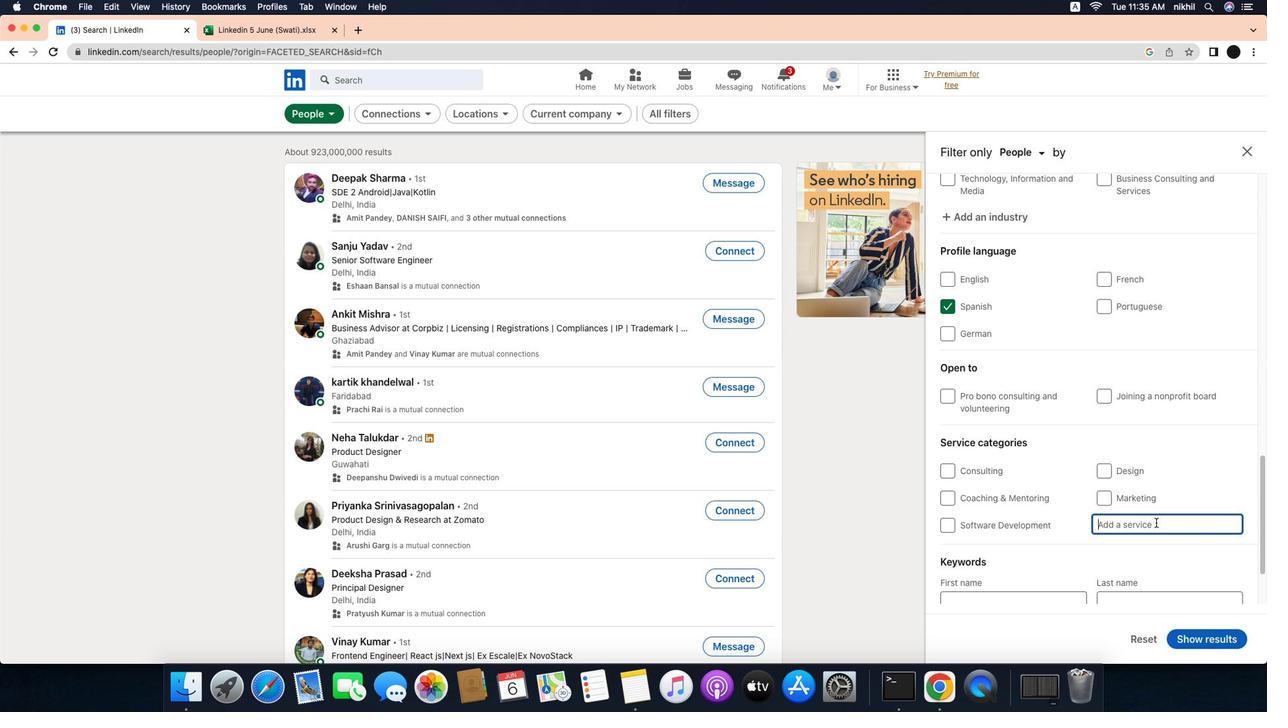 
Action: Mouse pressed left at (1176, 521)
Screenshot: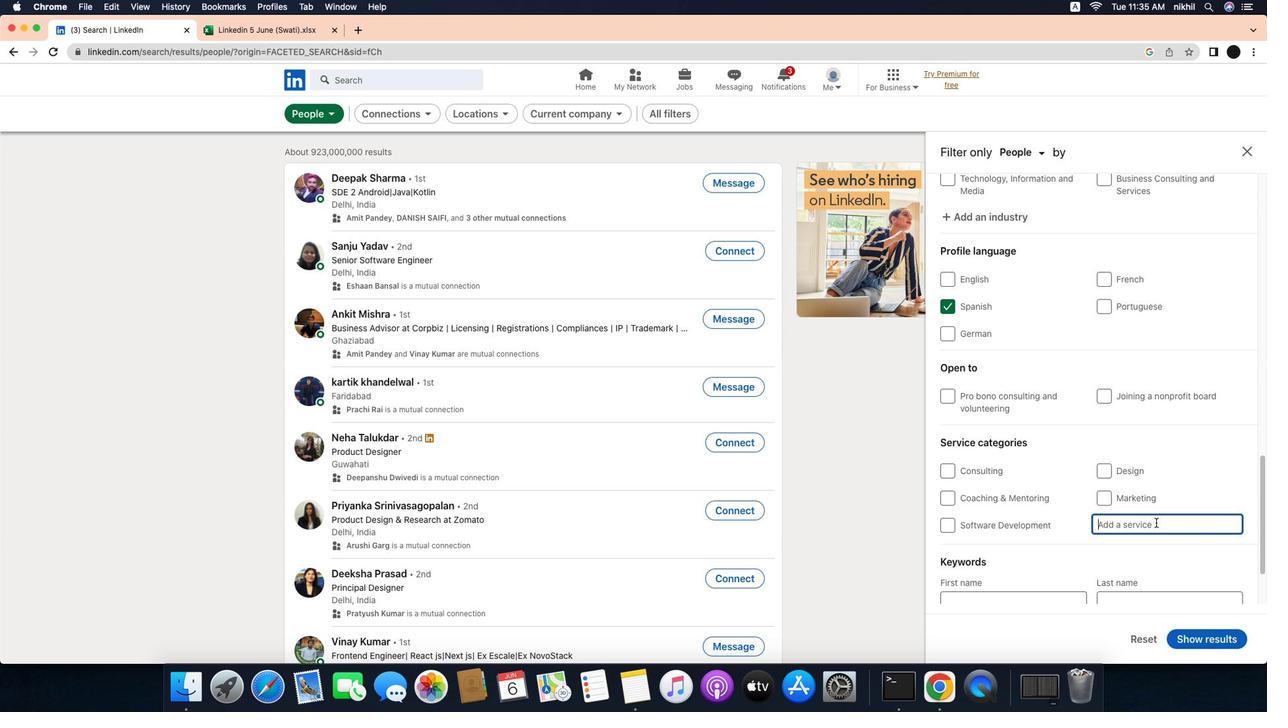 
Action: Mouse moved to (1199, 524)
Screenshot: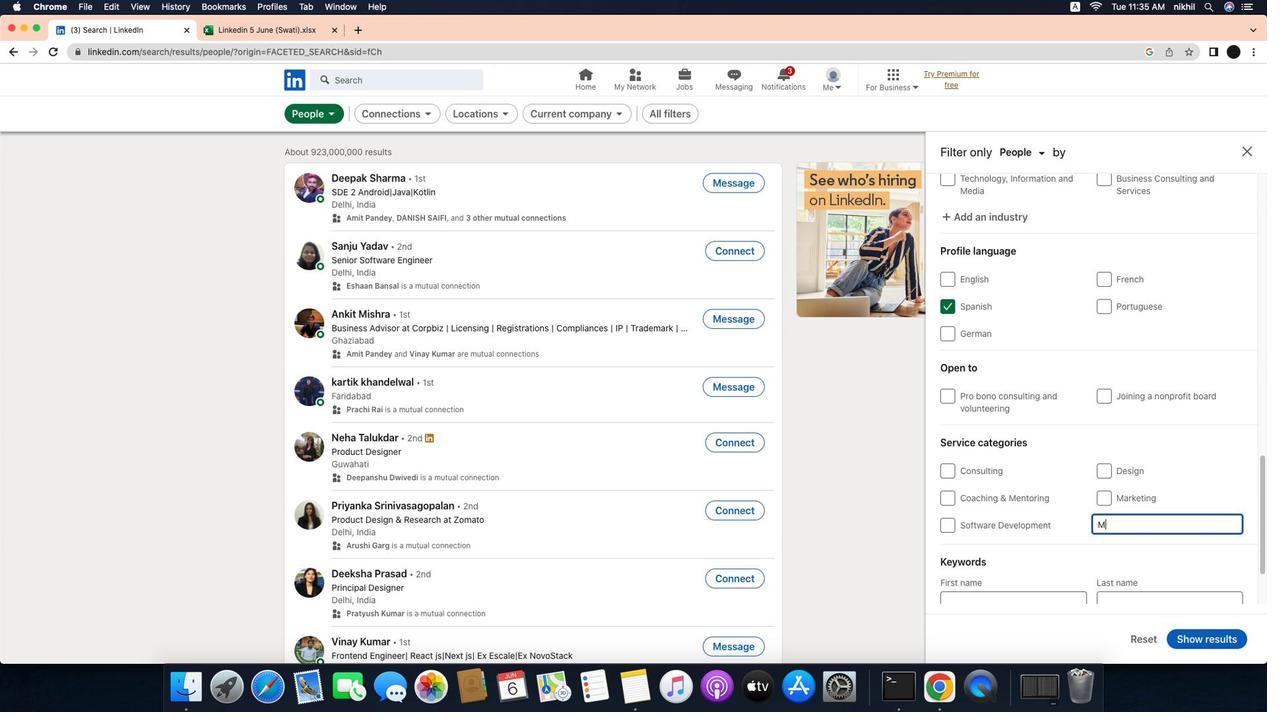 
Action: Mouse pressed left at (1199, 524)
Screenshot: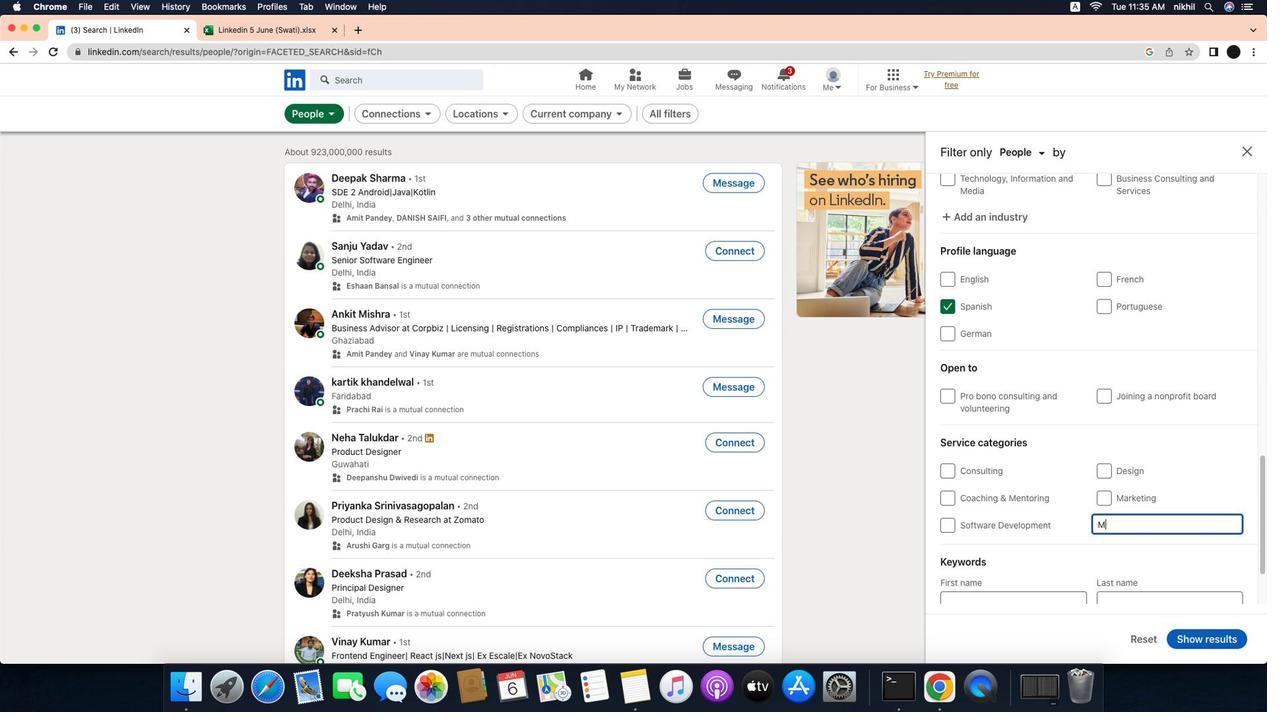 
Action: Mouse moved to (1198, 524)
Screenshot: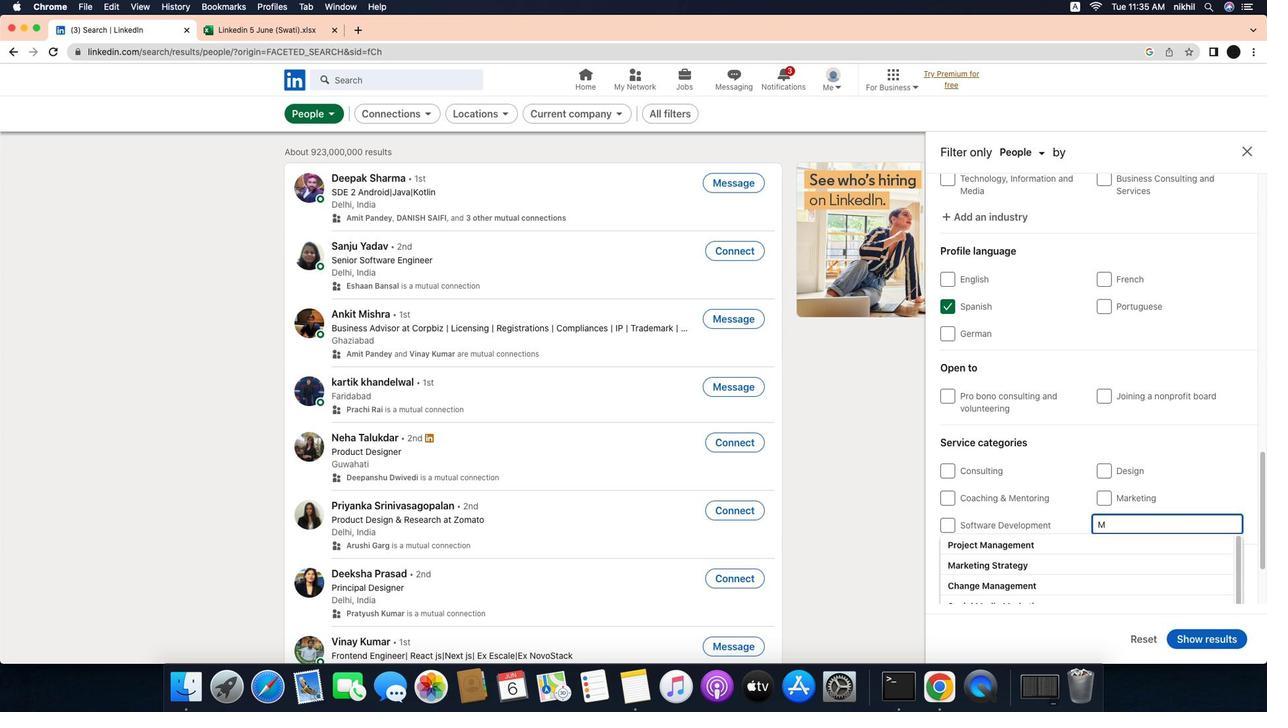 
Action: Key pressed Key.caps_lock'M'Key.caps_lock'a''n''a''g''e''m''e''n''t'
Screenshot: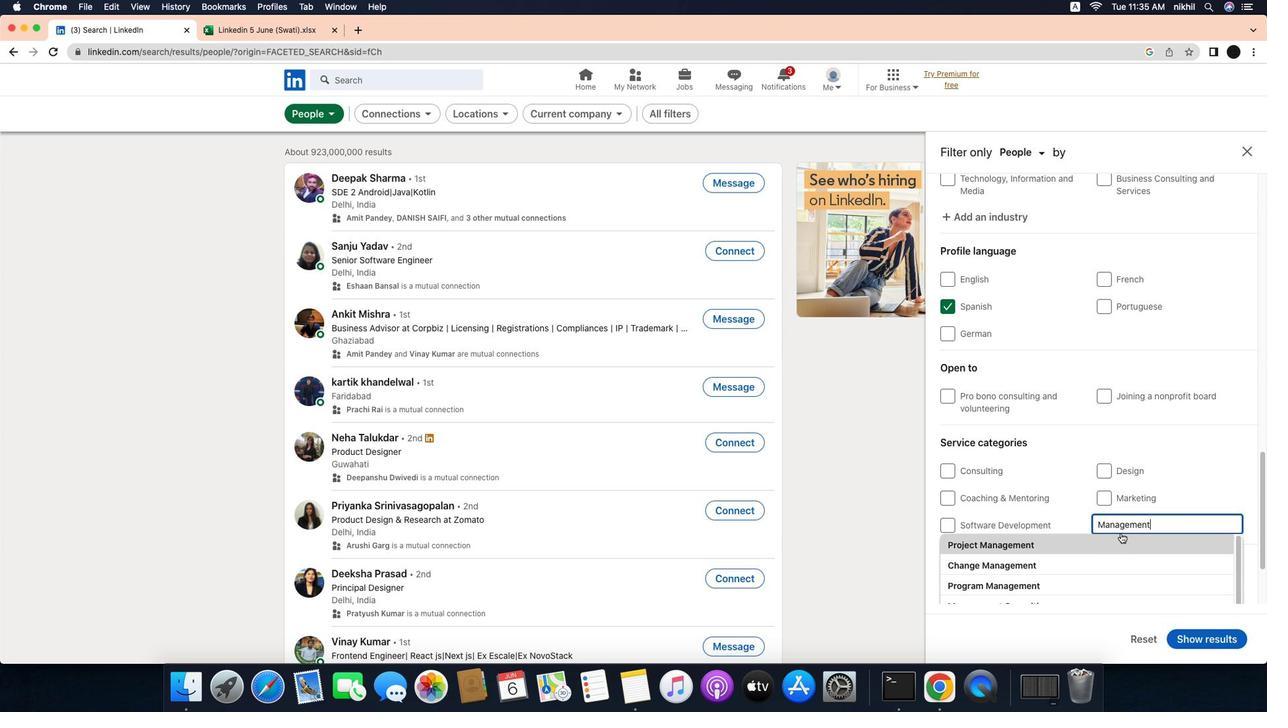 
Action: Mouse moved to (1210, 521)
Screenshot: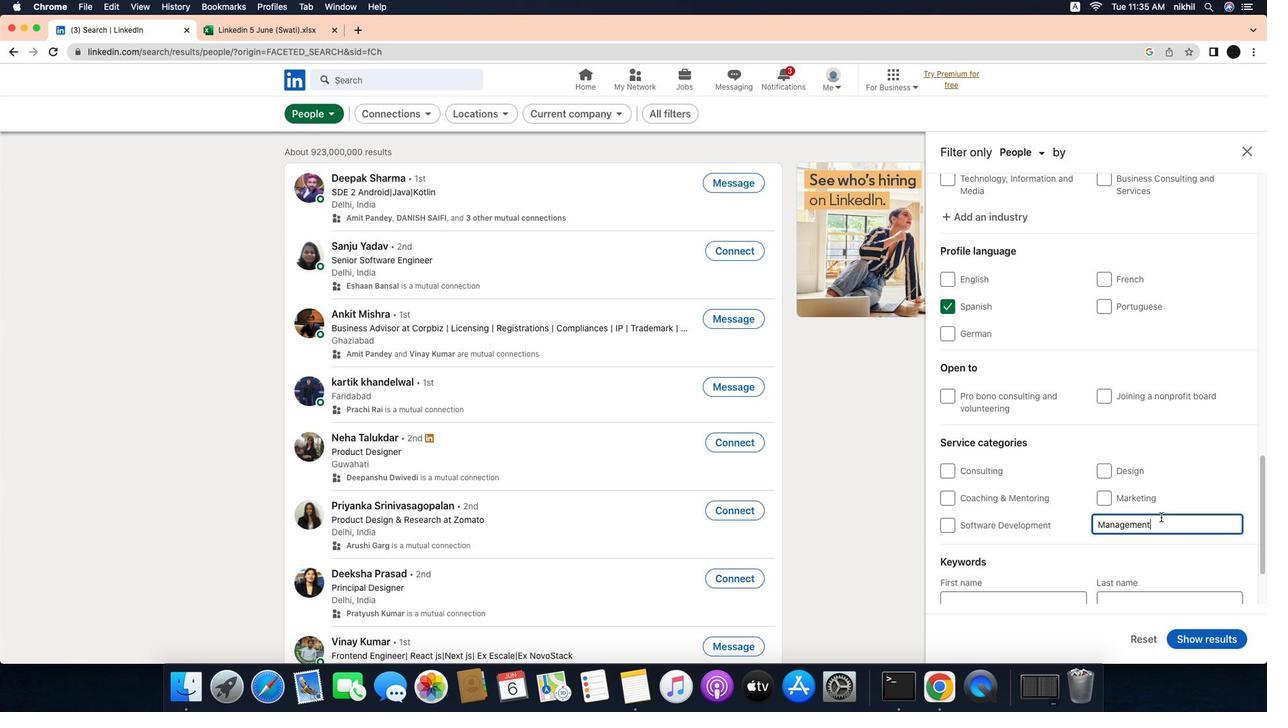 
Action: Key pressed Key.enter
Screenshot: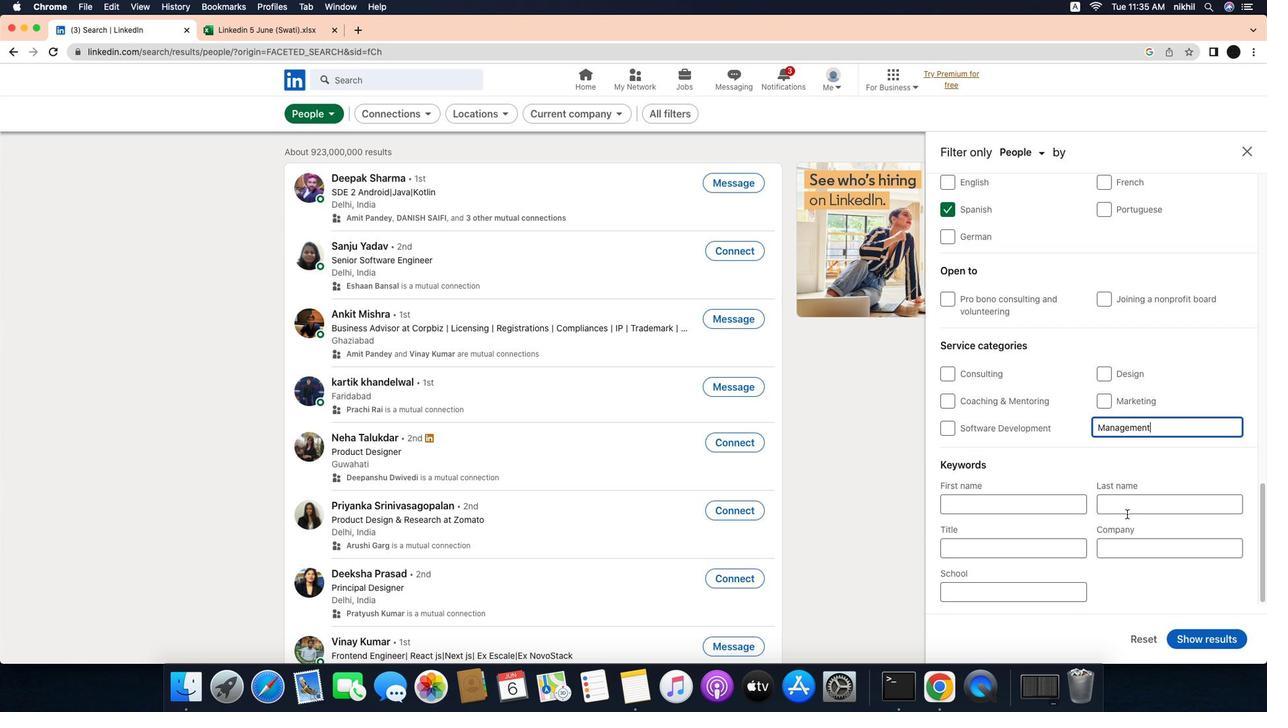 
Action: Mouse moved to (1168, 514)
Screenshot: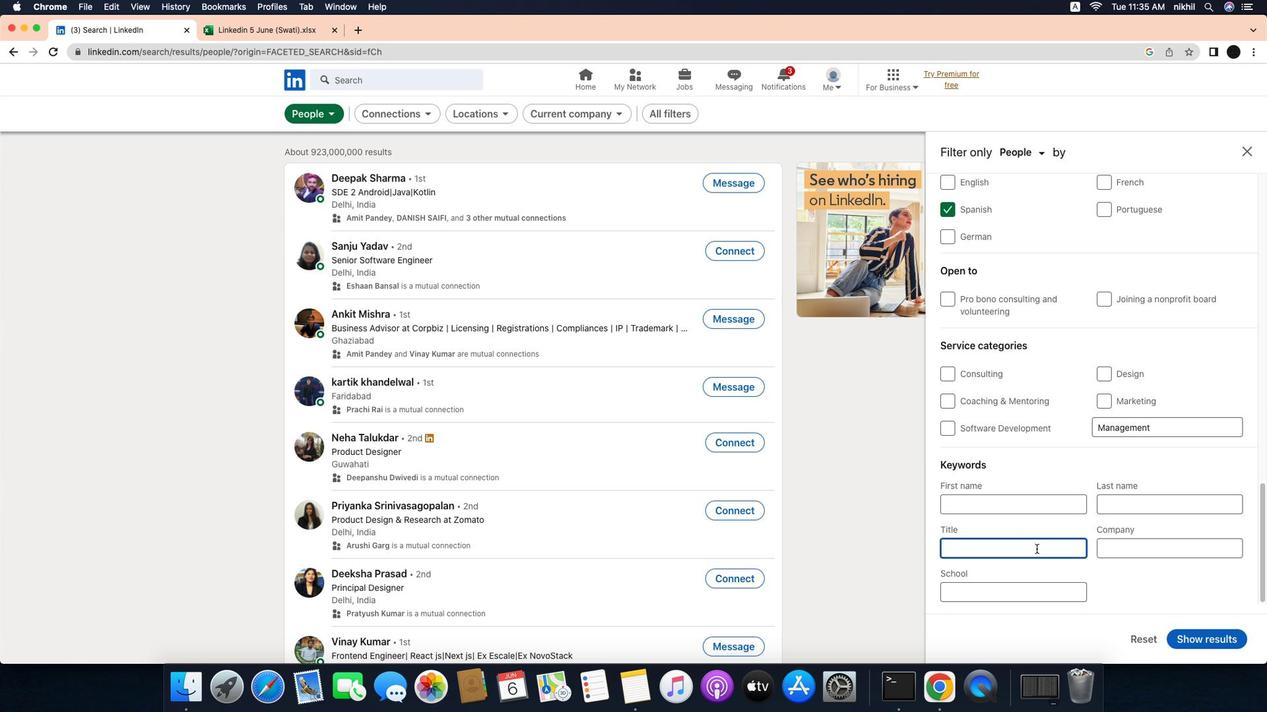 
Action: Mouse scrolled (1168, 514) with delta (-33, -34)
Screenshot: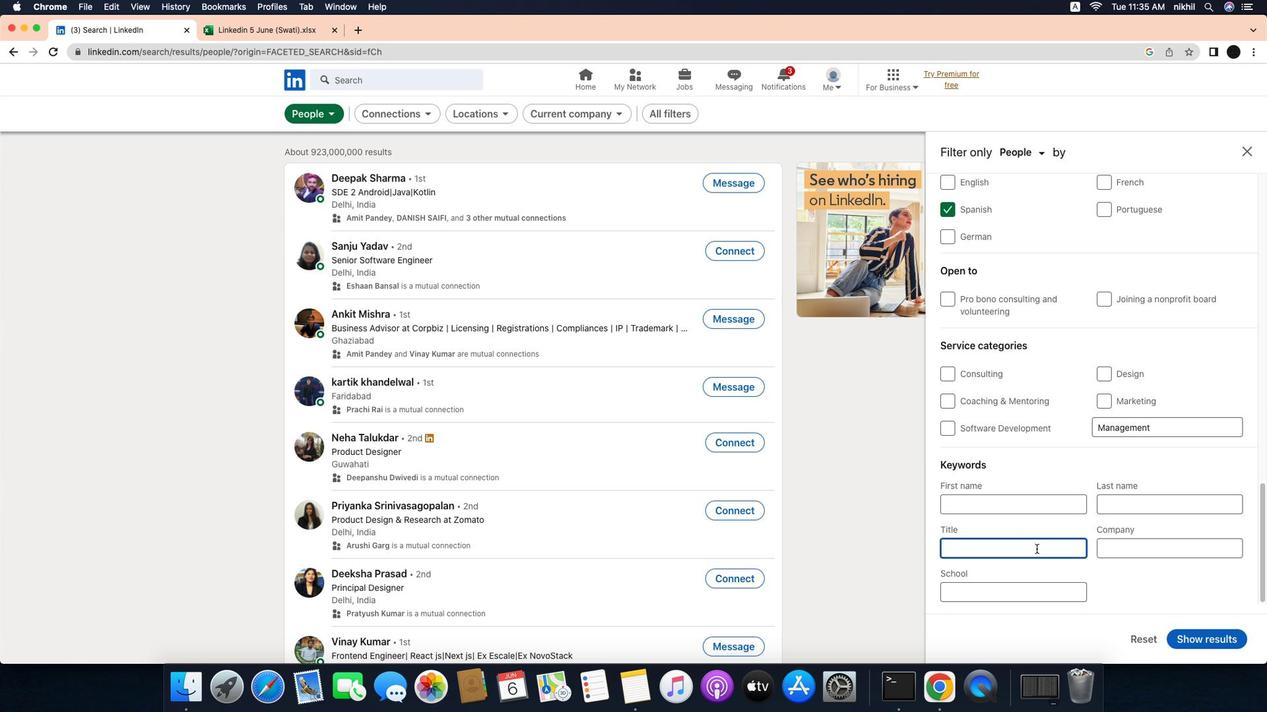 
Action: Mouse scrolled (1168, 514) with delta (-33, -34)
Screenshot: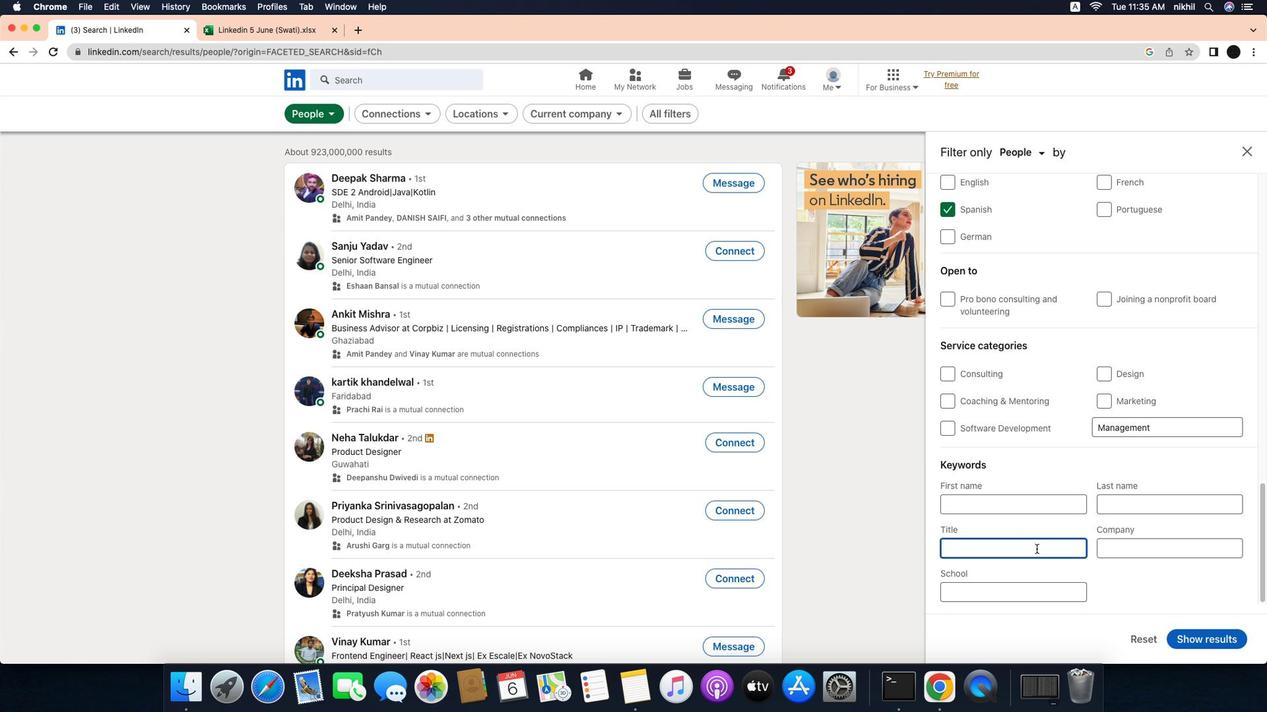 
Action: Mouse scrolled (1168, 514) with delta (-33, -34)
Screenshot: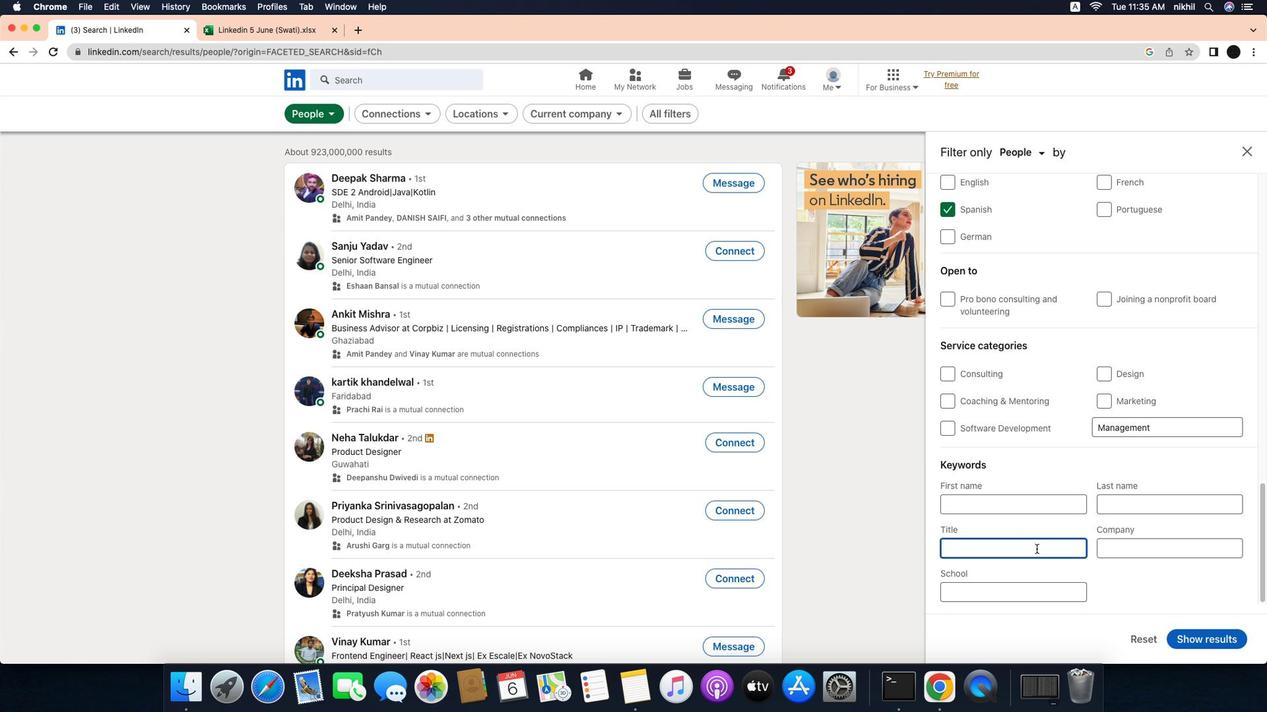 
Action: Mouse scrolled (1168, 514) with delta (-33, -35)
Screenshot: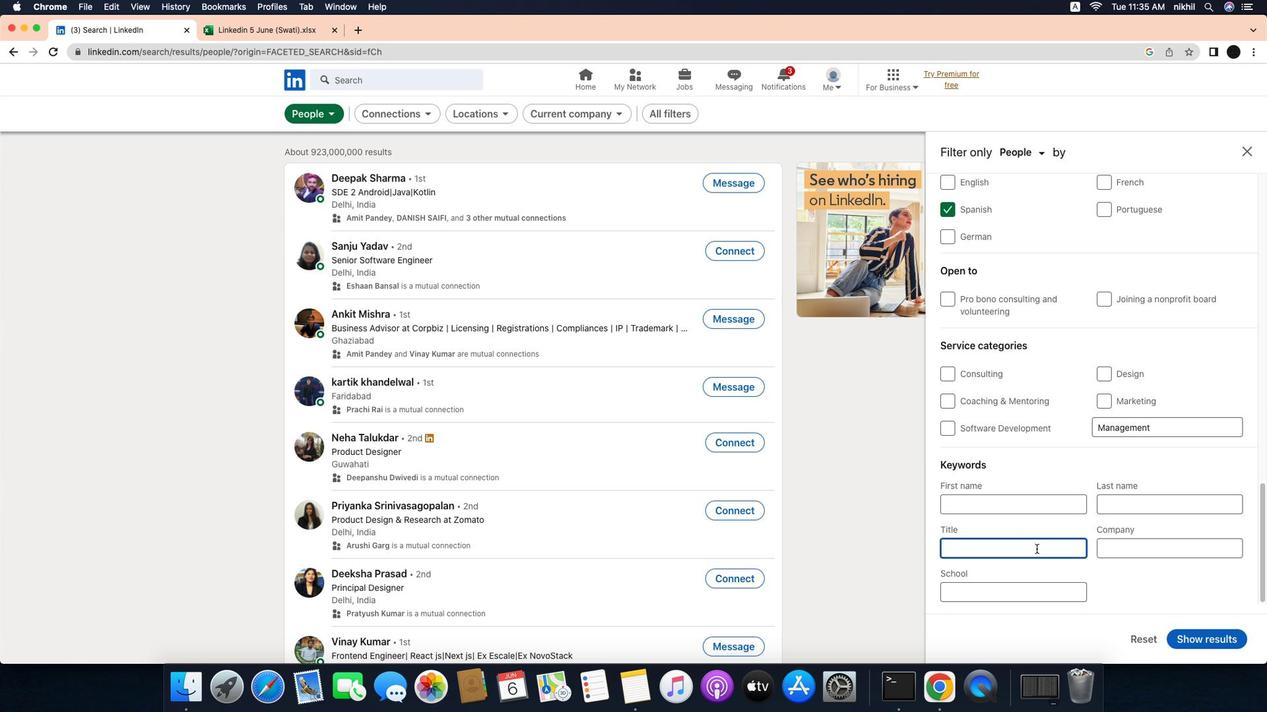 
Action: Mouse scrolled (1168, 514) with delta (-33, -34)
Screenshot: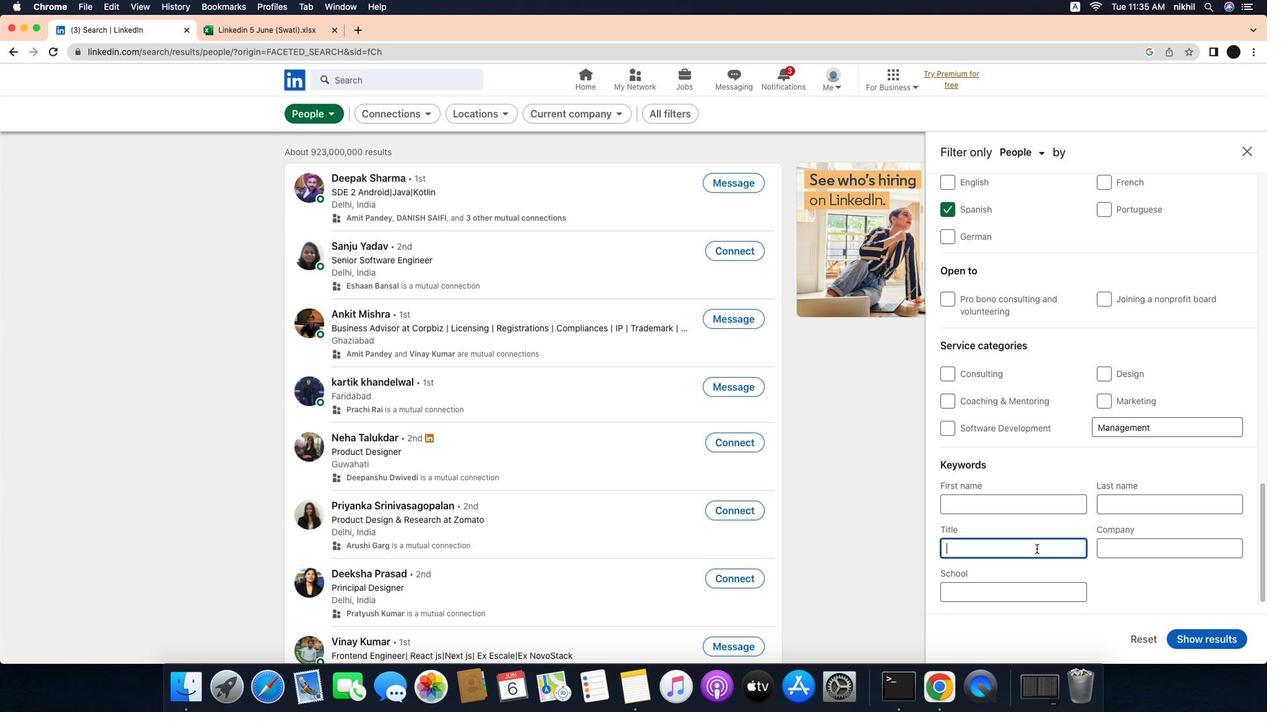 
Action: Mouse scrolled (1168, 514) with delta (-33, -34)
Screenshot: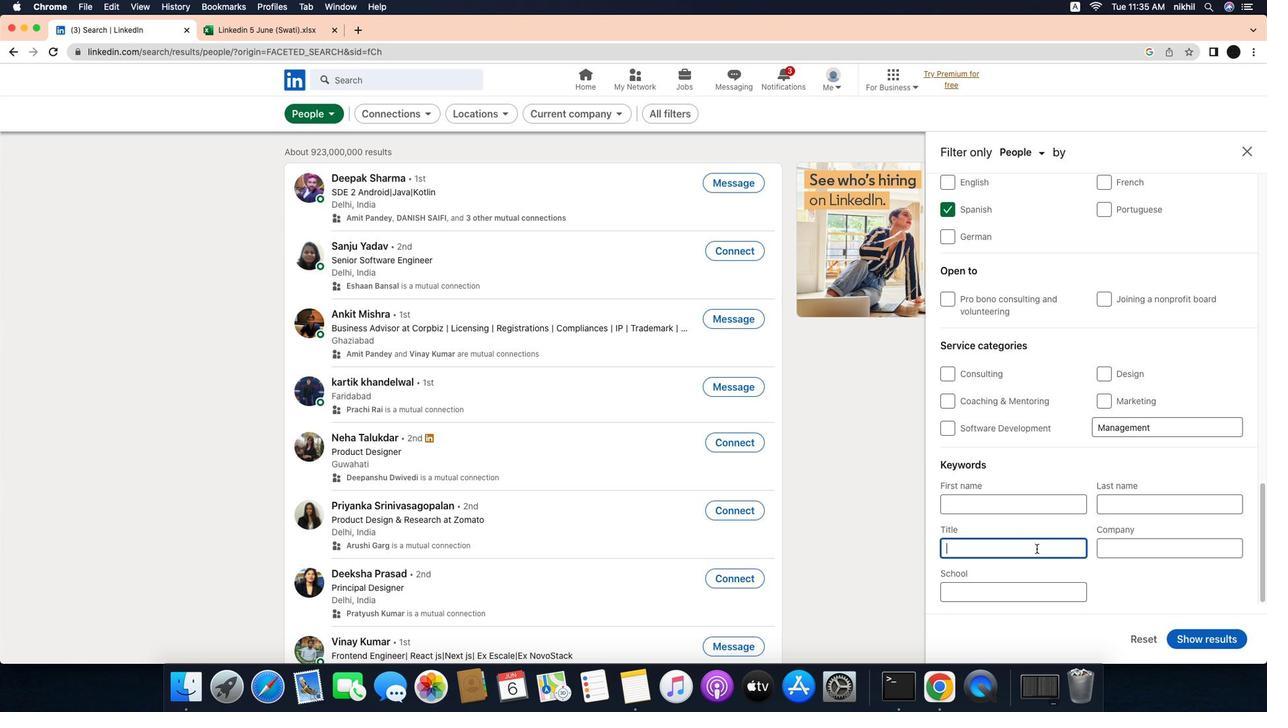 
Action: Mouse scrolled (1168, 514) with delta (-33, -34)
Screenshot: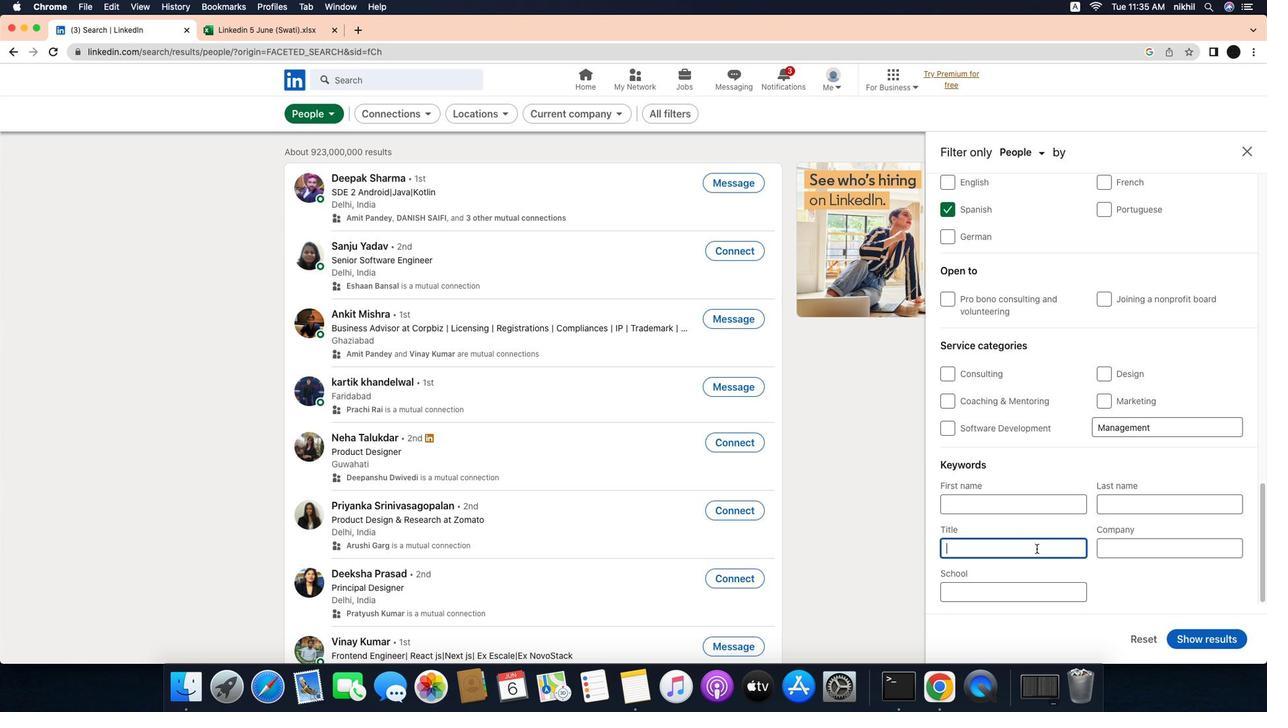 
Action: Mouse moved to (1071, 551)
Screenshot: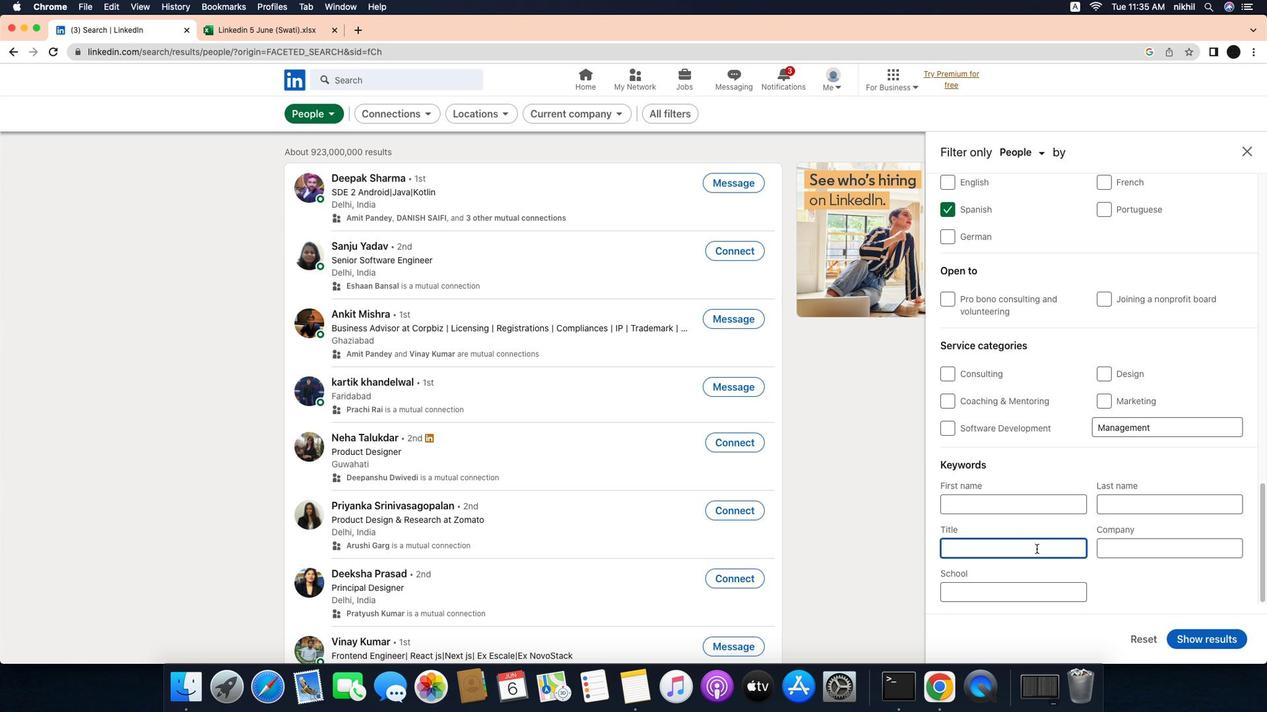 
Action: Mouse pressed left at (1071, 551)
Screenshot: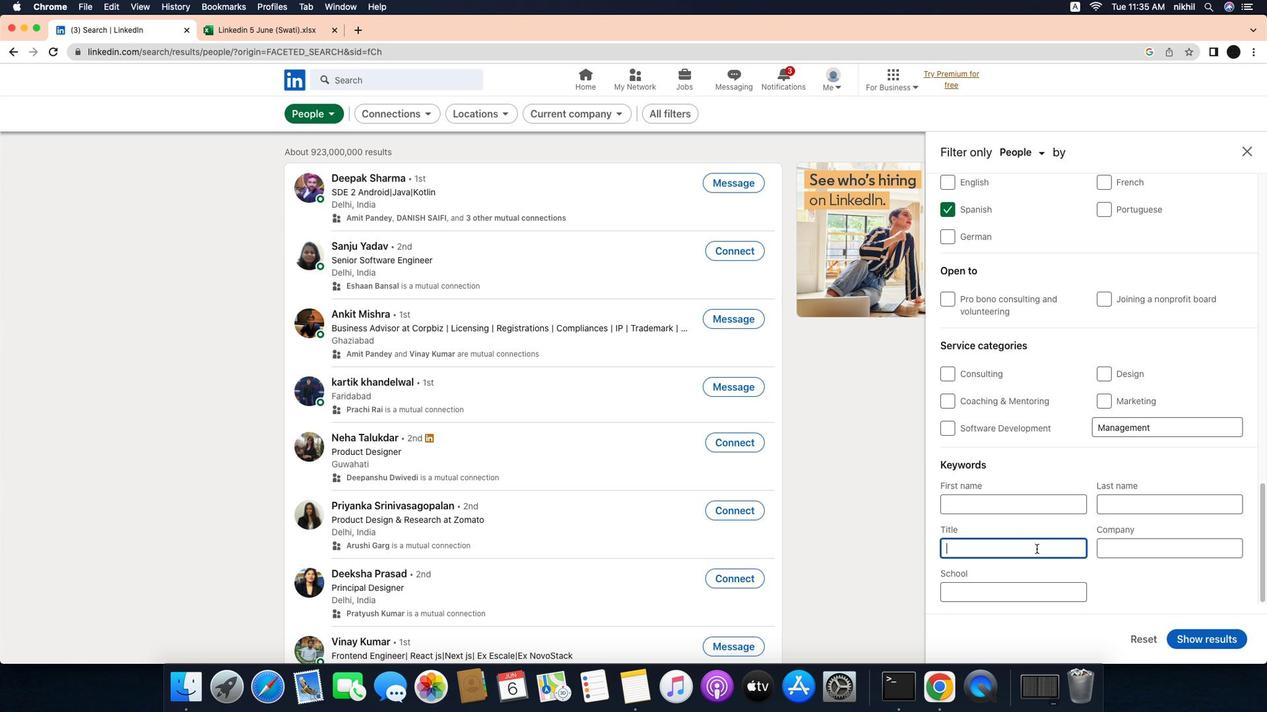 
Action: Key pressed Key.caps_lock'Y'Key.caps_lock'o''u''t''h'Key.spaceKey.caps_lock'V'Key.caps_lock'o''l''u''n''t''e''e''r'"'"Key.backspace
Screenshot: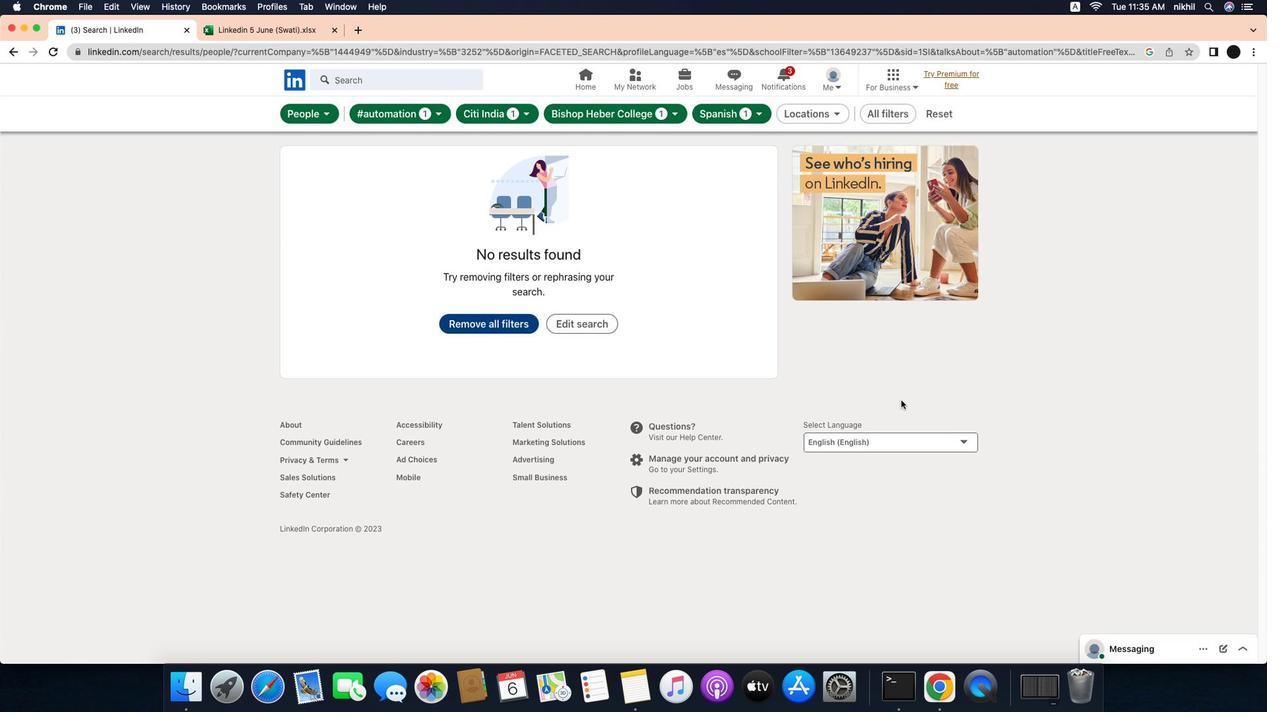 
Action: Mouse moved to (1257, 645)
Screenshot: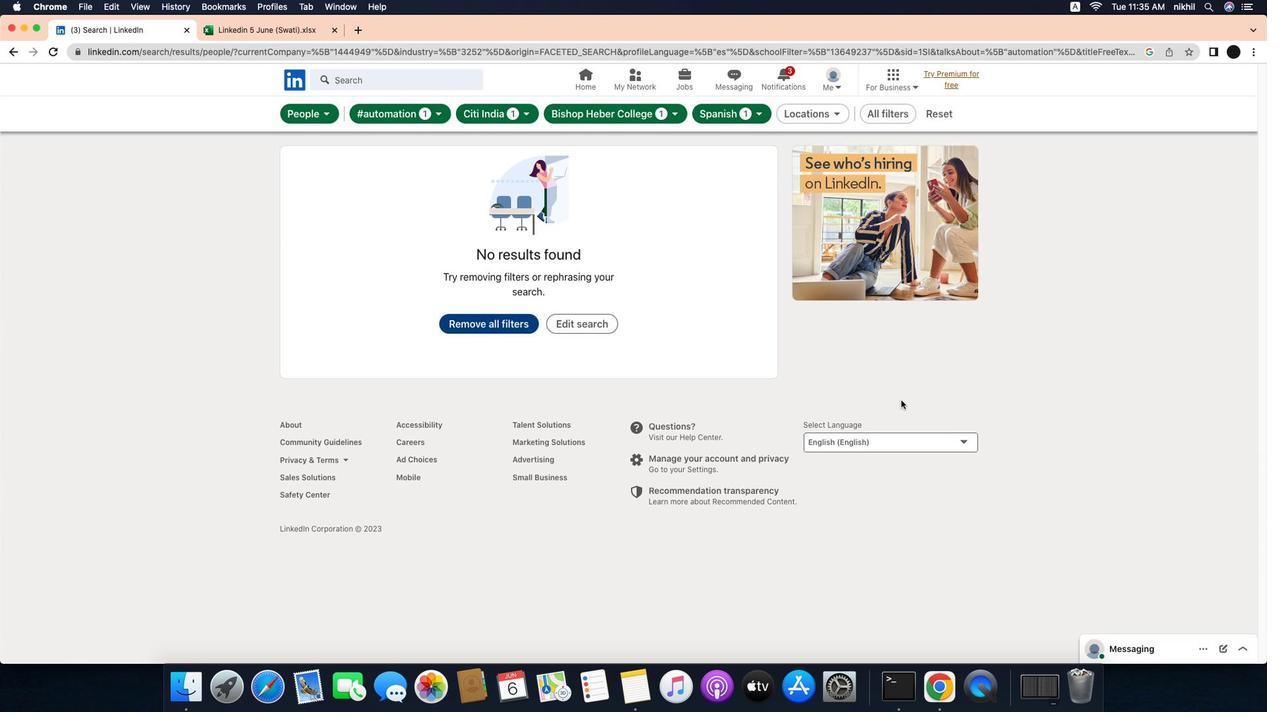 
Action: Mouse pressed left at (1257, 645)
Screenshot: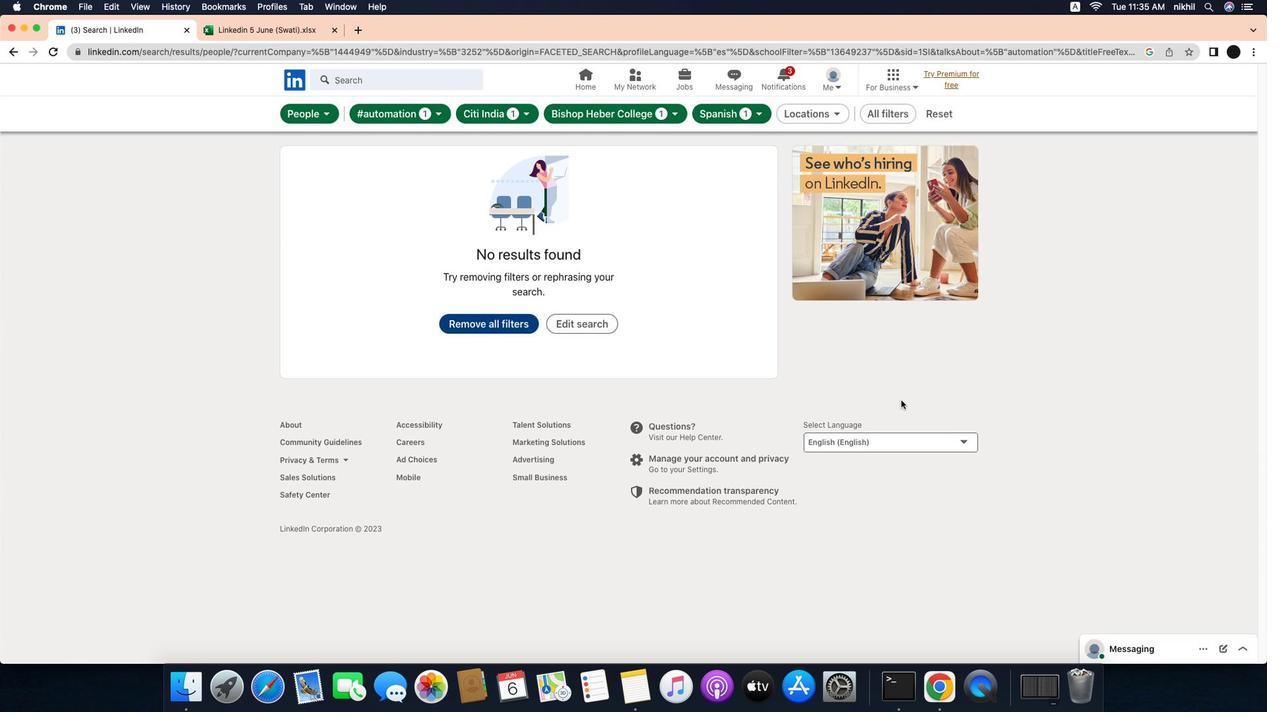 
Action: Mouse moved to (927, 393)
Screenshot: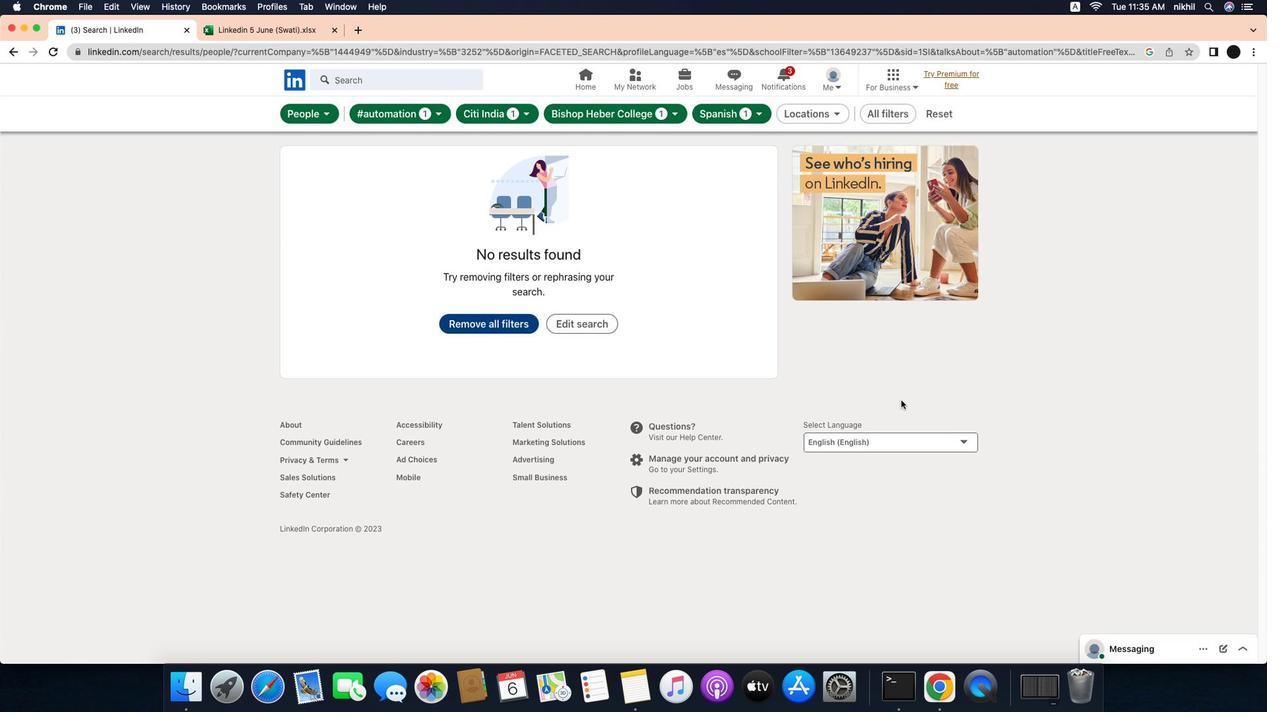
